 Task: Go to Program & Features. Select Whole Food Market. Add to cart Organic Turmeric Curcumin-2. Place order for Austin King, _x000D_
18839 W Narramore Rd_x000D_
Buckeye, Arizona(AZ), 85326, Cell Number (623) 386-9257
Action: Mouse moved to (22, 97)
Screenshot: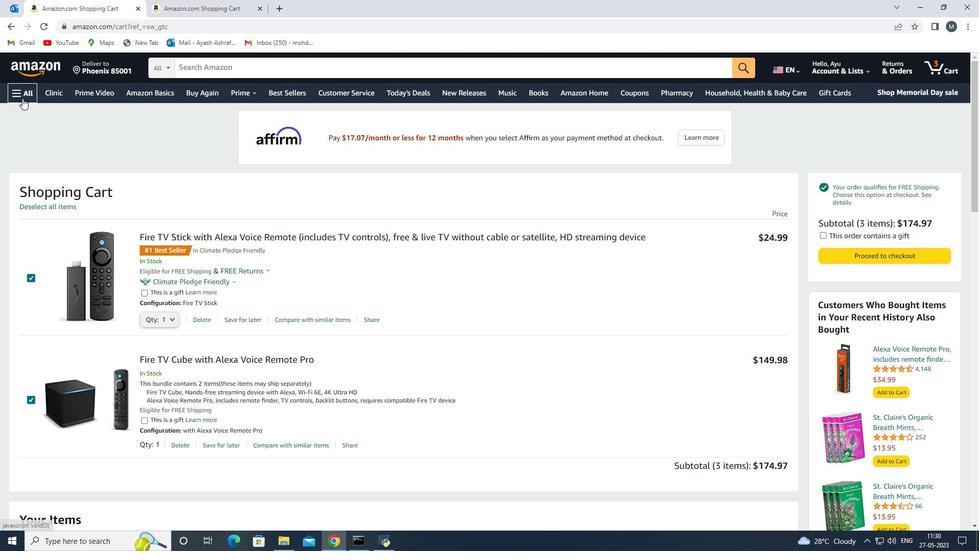 
Action: Mouse pressed left at (22, 97)
Screenshot: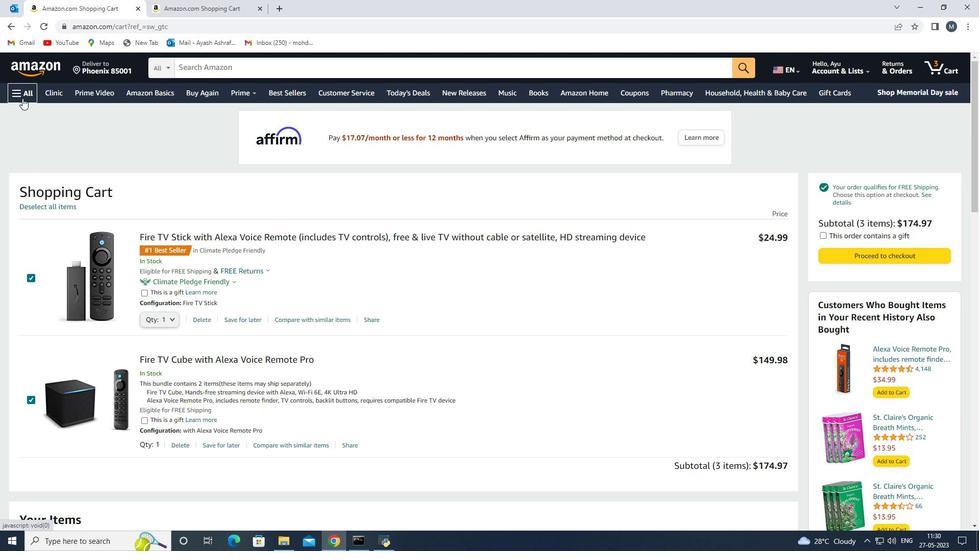 
Action: Mouse moved to (102, 358)
Screenshot: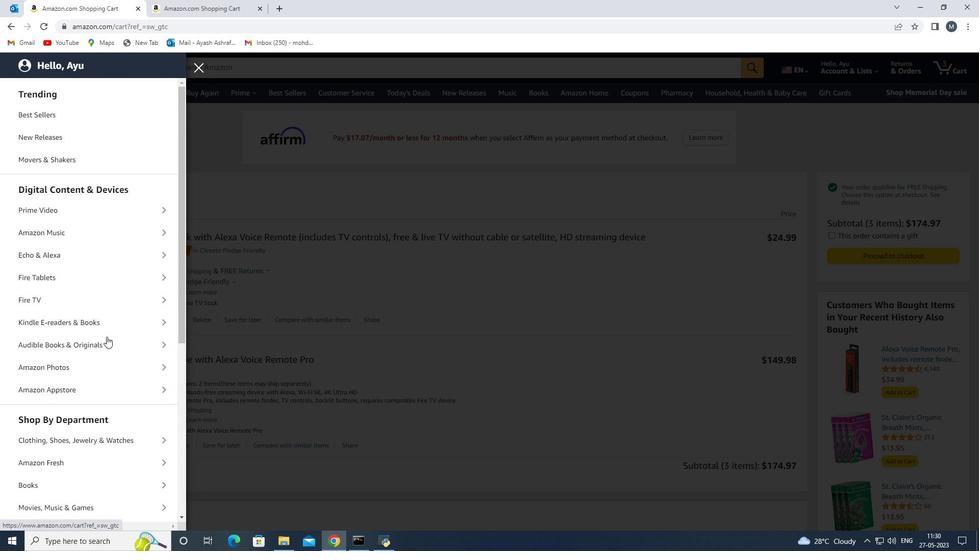 
Action: Mouse scrolled (102, 358) with delta (0, 0)
Screenshot: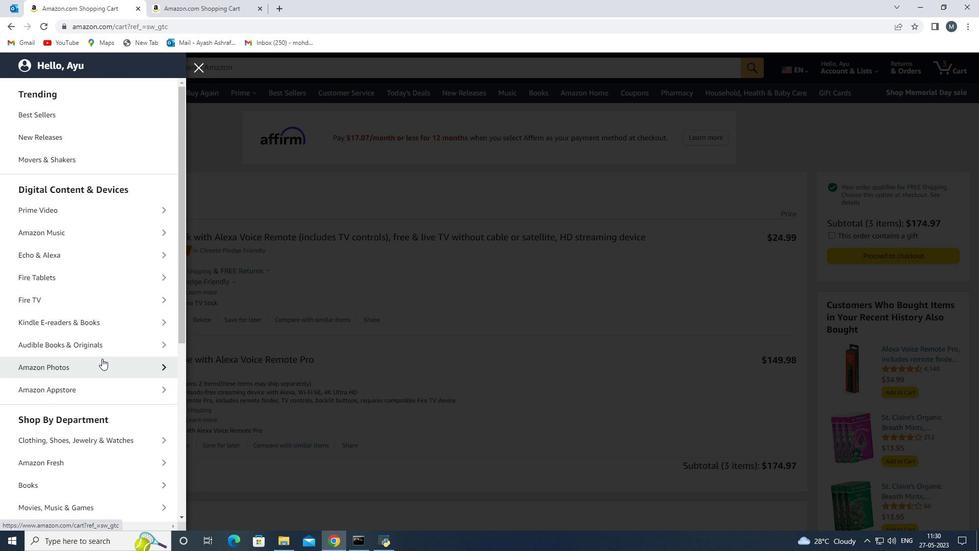 
Action: Mouse scrolled (102, 358) with delta (0, 0)
Screenshot: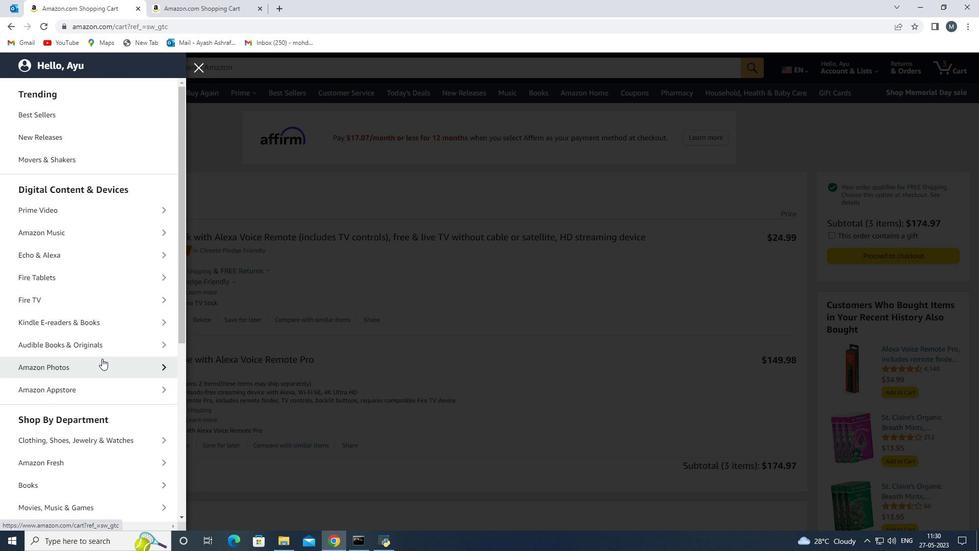 
Action: Mouse scrolled (102, 358) with delta (0, 0)
Screenshot: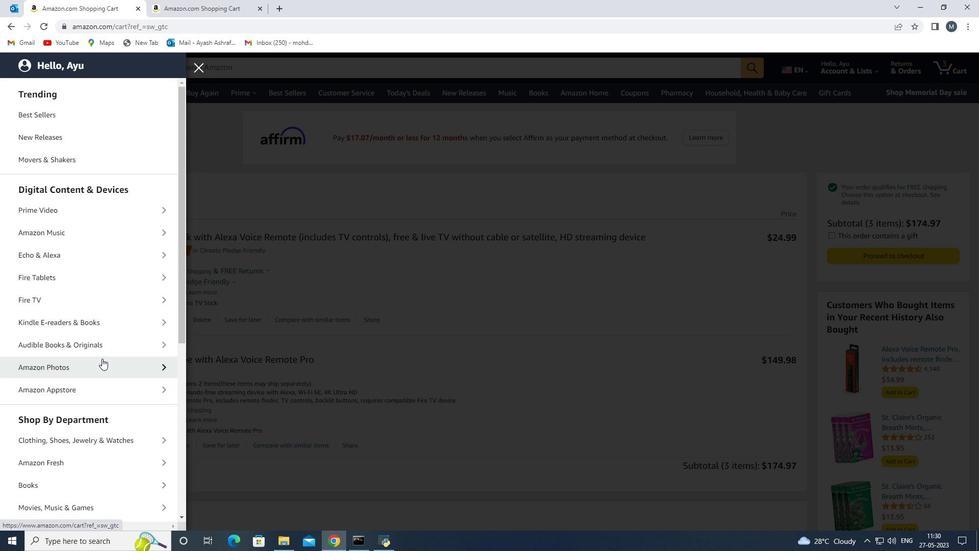 
Action: Mouse moved to (98, 354)
Screenshot: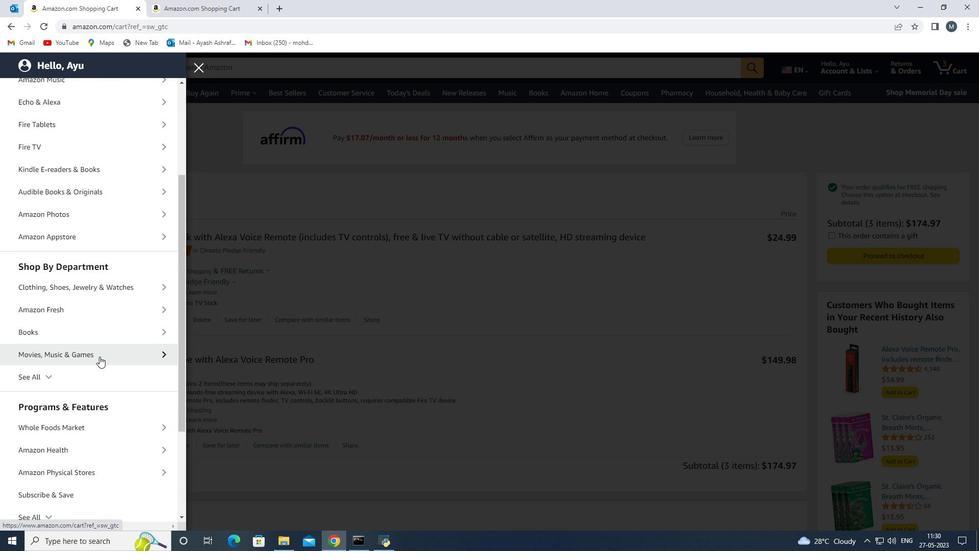 
Action: Mouse scrolled (98, 354) with delta (0, 0)
Screenshot: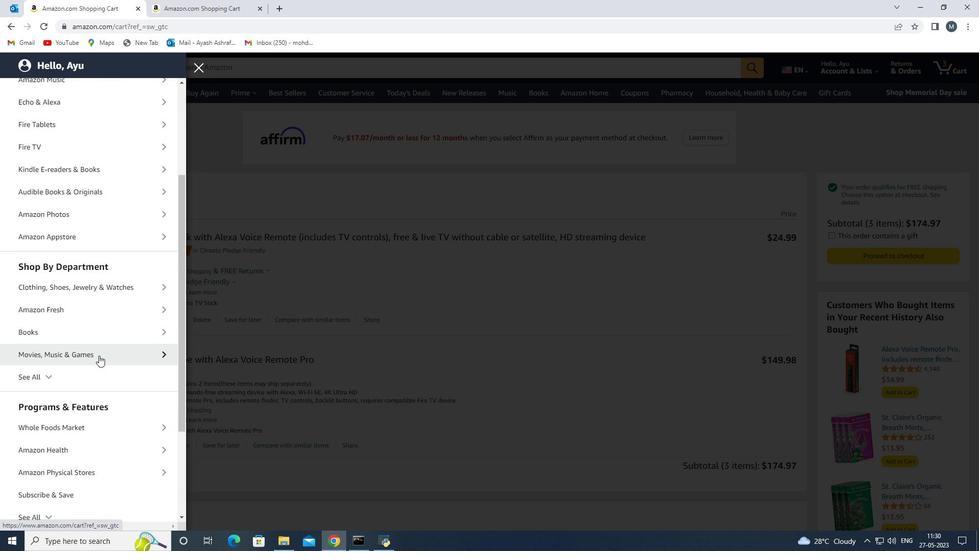 
Action: Mouse moved to (98, 354)
Screenshot: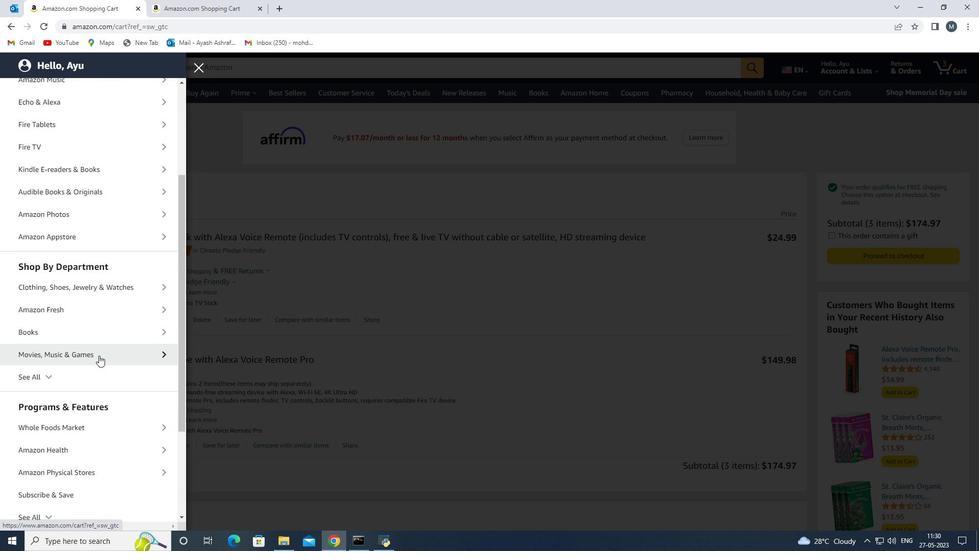 
Action: Mouse scrolled (98, 353) with delta (0, 0)
Screenshot: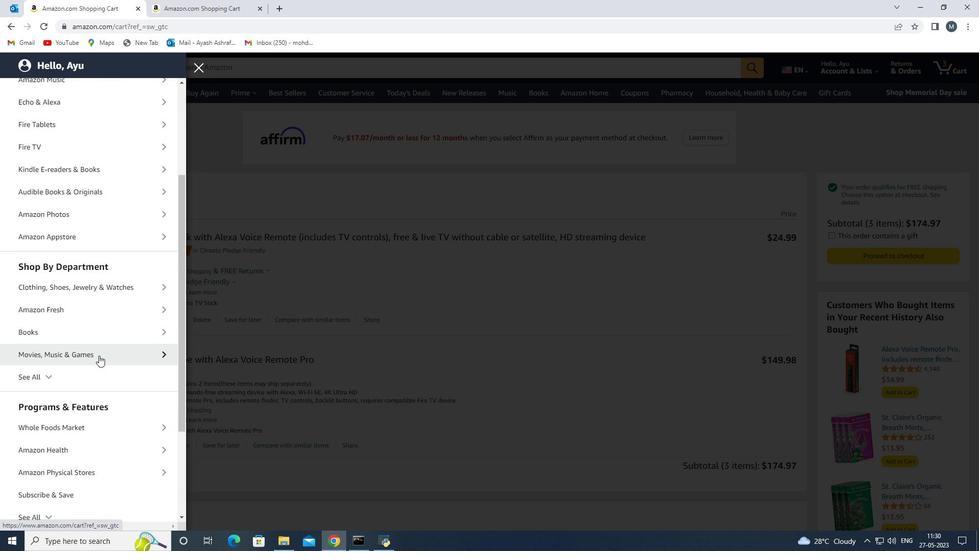 
Action: Mouse scrolled (98, 353) with delta (0, 0)
Screenshot: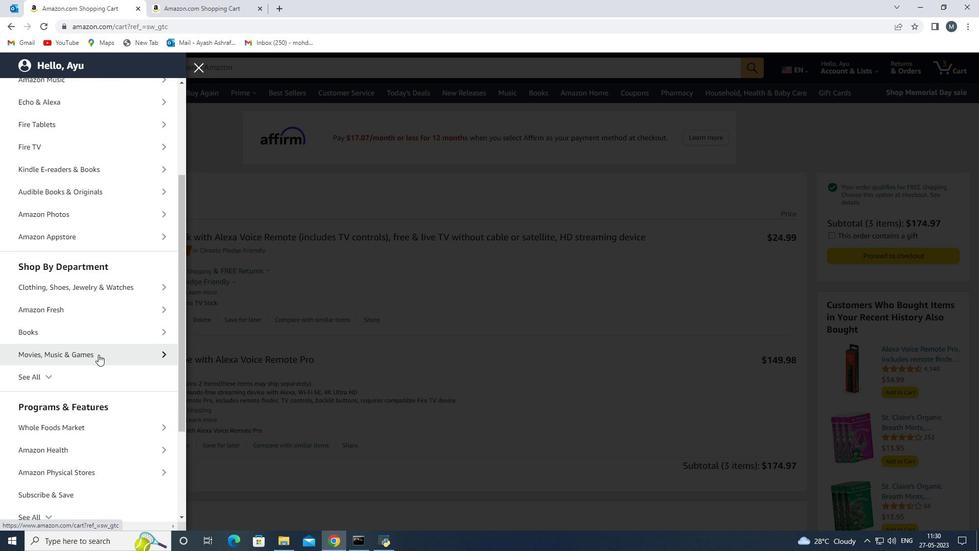 
Action: Mouse moved to (50, 383)
Screenshot: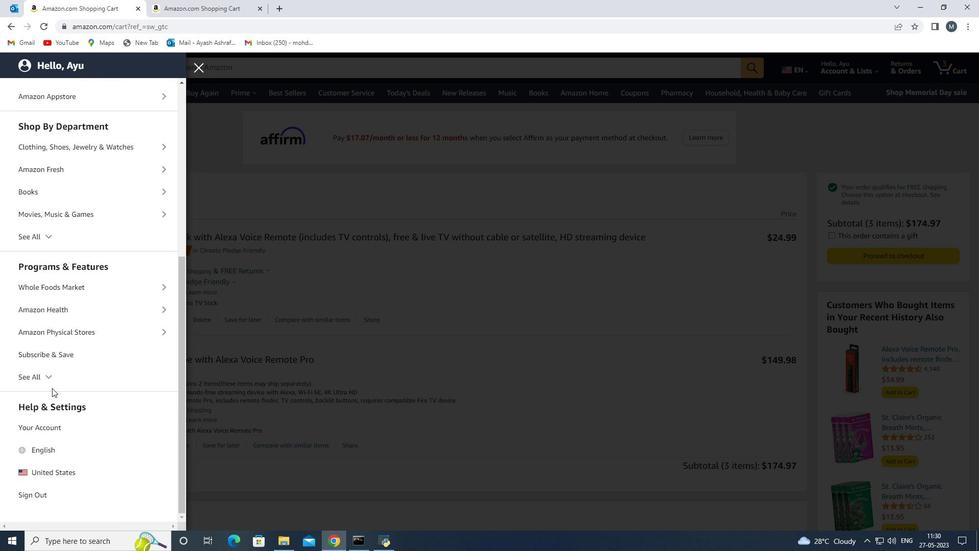 
Action: Mouse pressed left at (50, 383)
Screenshot: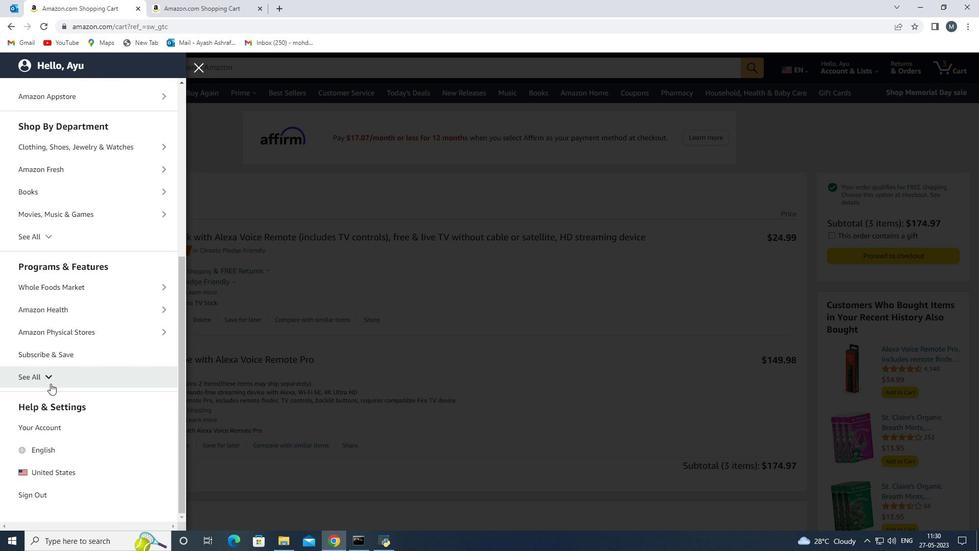 
Action: Mouse moved to (110, 347)
Screenshot: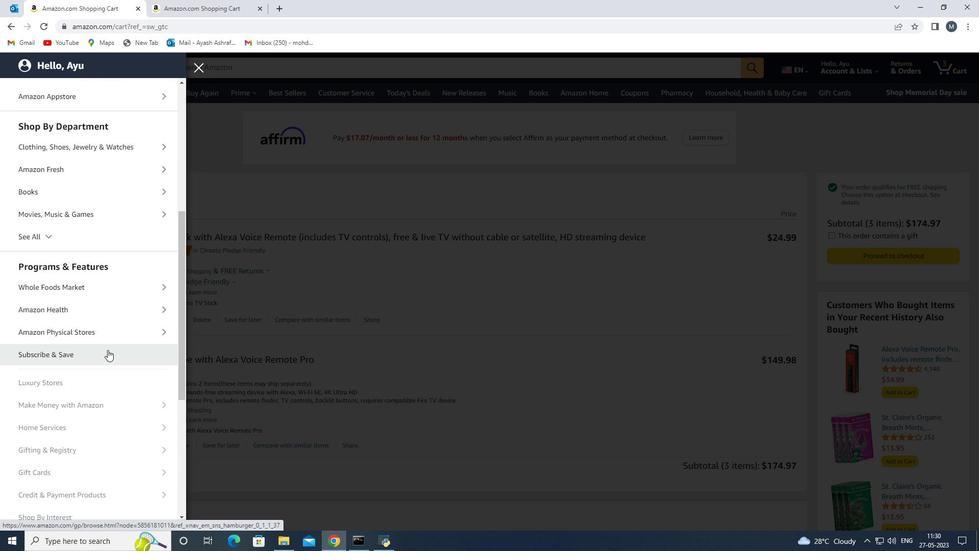 
Action: Mouse scrolled (110, 346) with delta (0, 0)
Screenshot: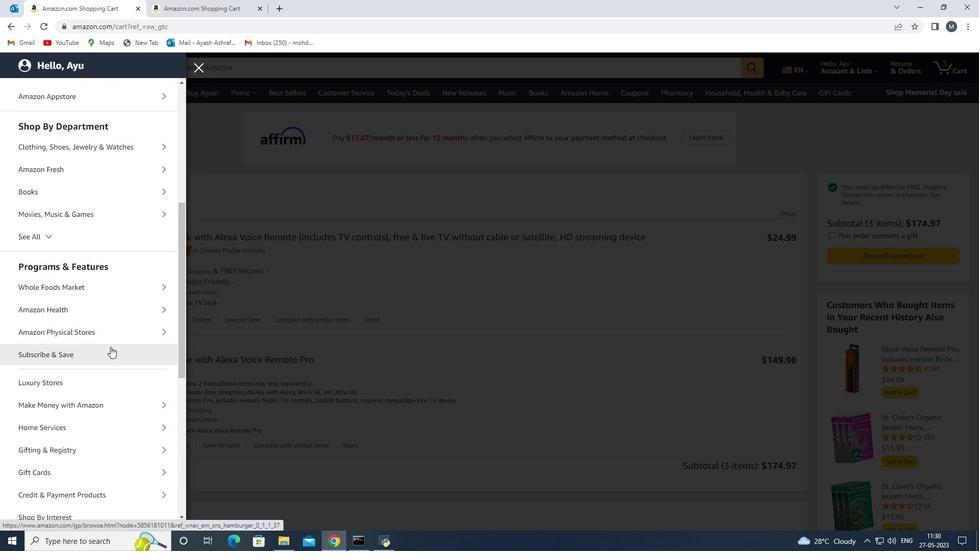 
Action: Mouse moved to (137, 240)
Screenshot: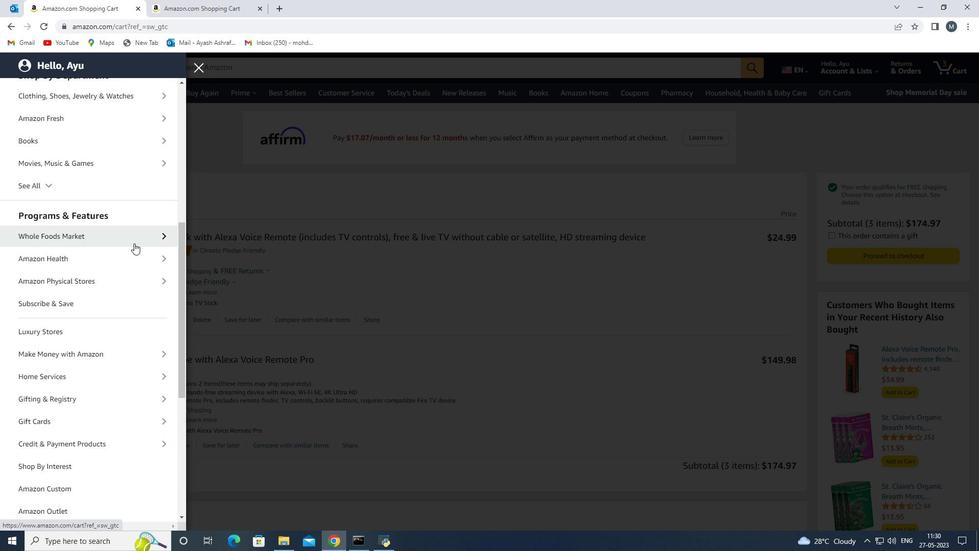 
Action: Mouse pressed left at (137, 240)
Screenshot: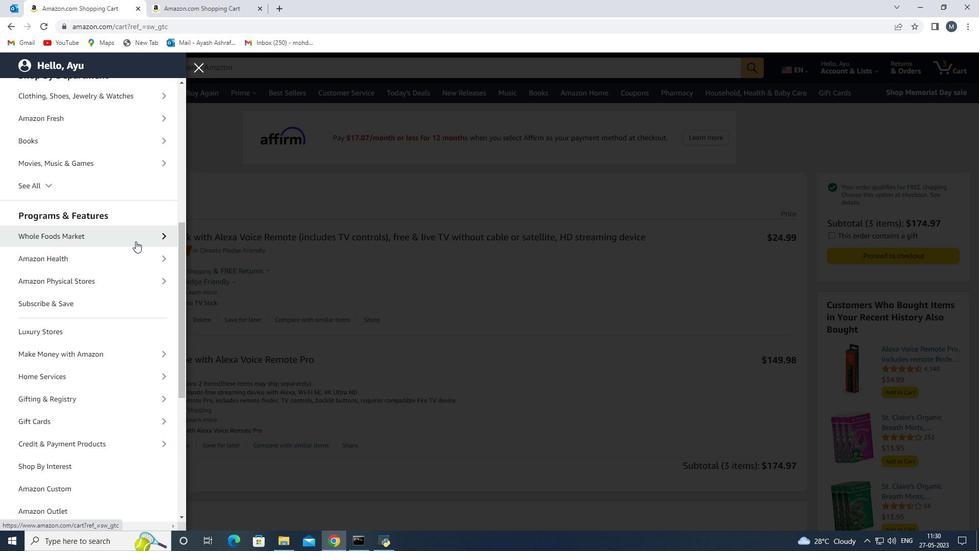 
Action: Mouse moved to (90, 142)
Screenshot: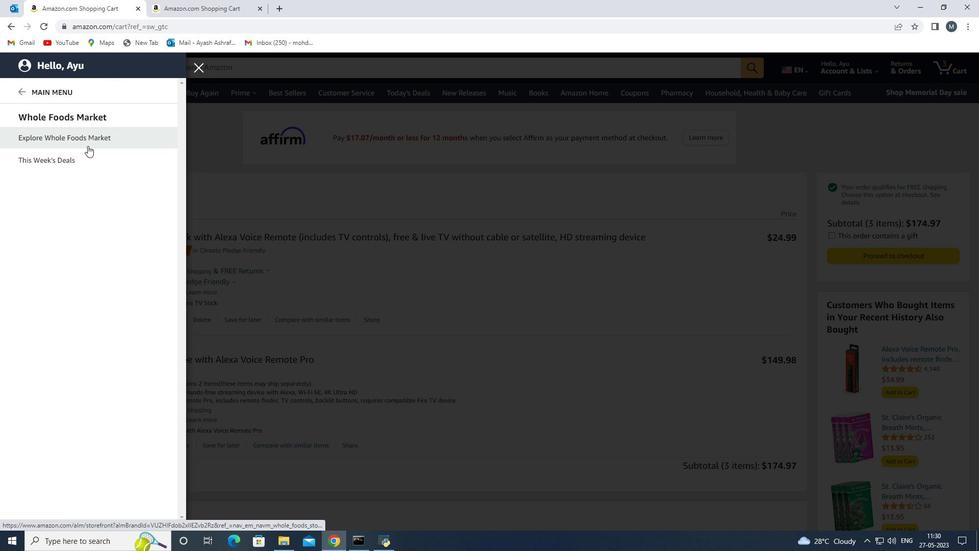 
Action: Mouse pressed left at (90, 142)
Screenshot: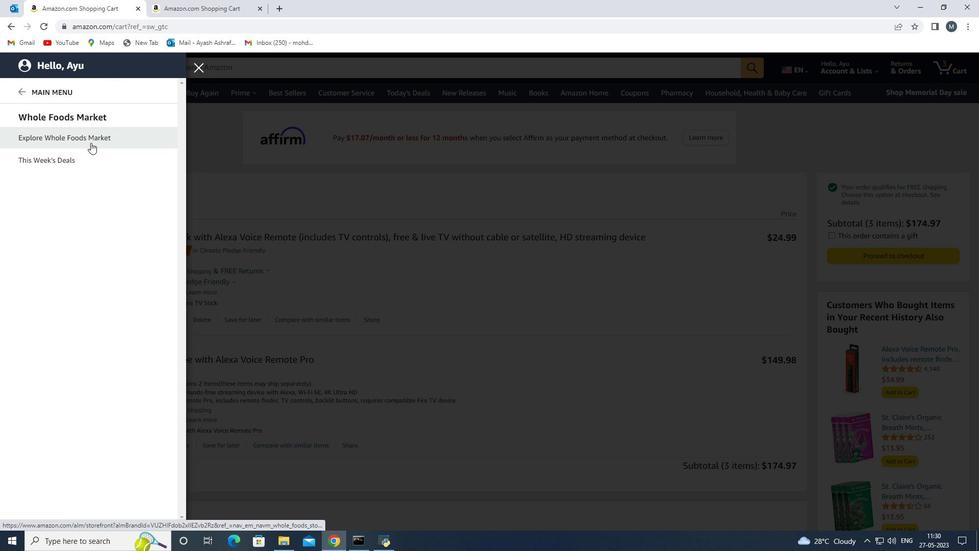 
Action: Mouse moved to (317, 67)
Screenshot: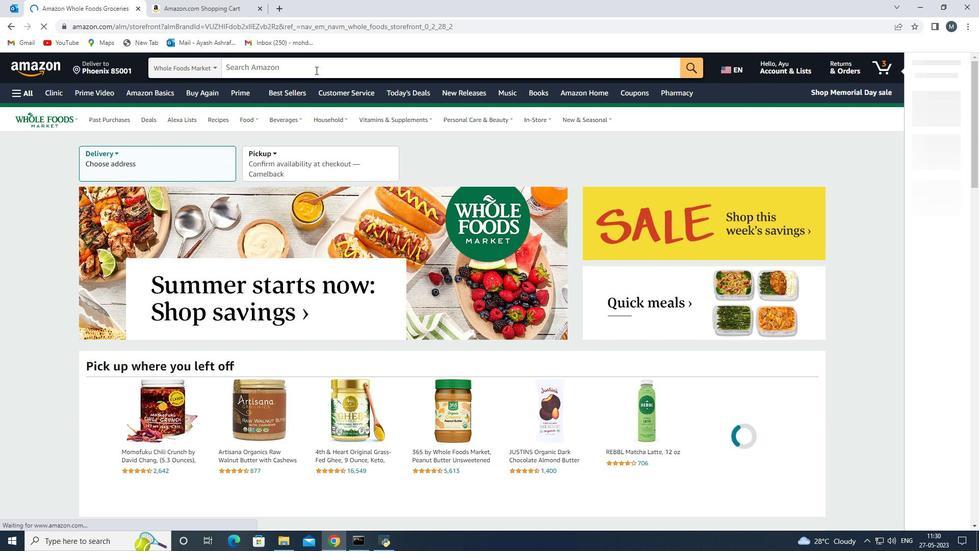 
Action: Mouse pressed left at (317, 67)
Screenshot: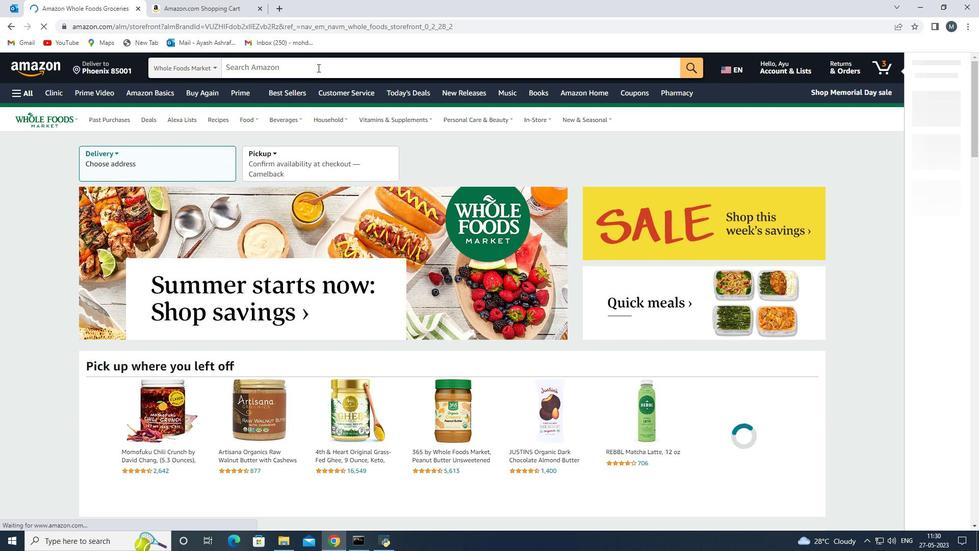 
Action: Key pressed <Key.shift>organic<Key.space><Key.shift>Turmeric<Key.space>curcumin
Screenshot: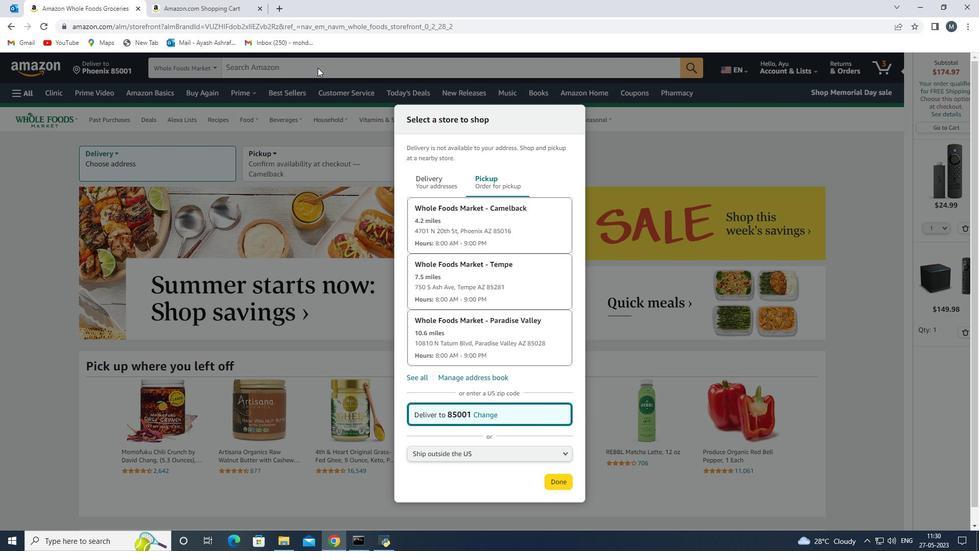 
Action: Mouse moved to (558, 484)
Screenshot: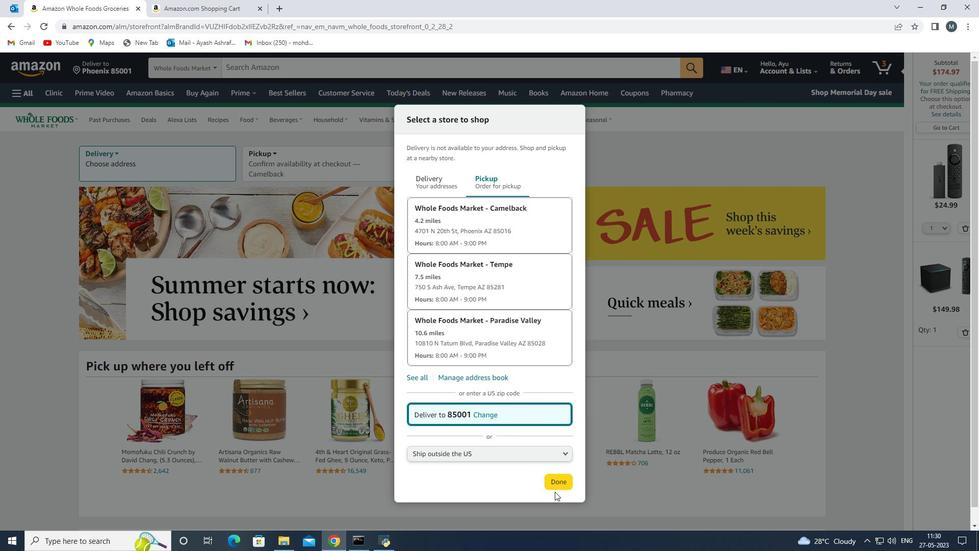 
Action: Mouse pressed left at (558, 484)
Screenshot: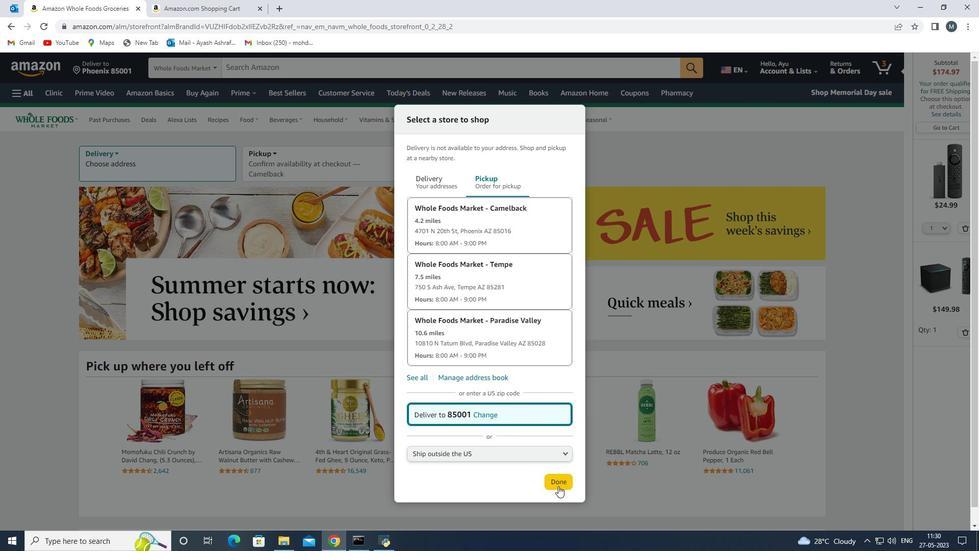 
Action: Mouse moved to (292, 67)
Screenshot: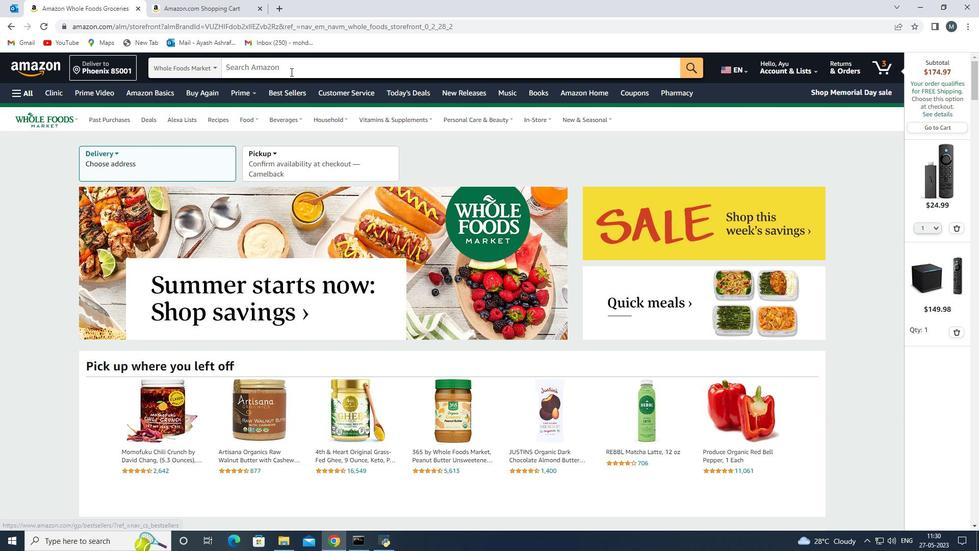 
Action: Mouse pressed left at (292, 67)
Screenshot: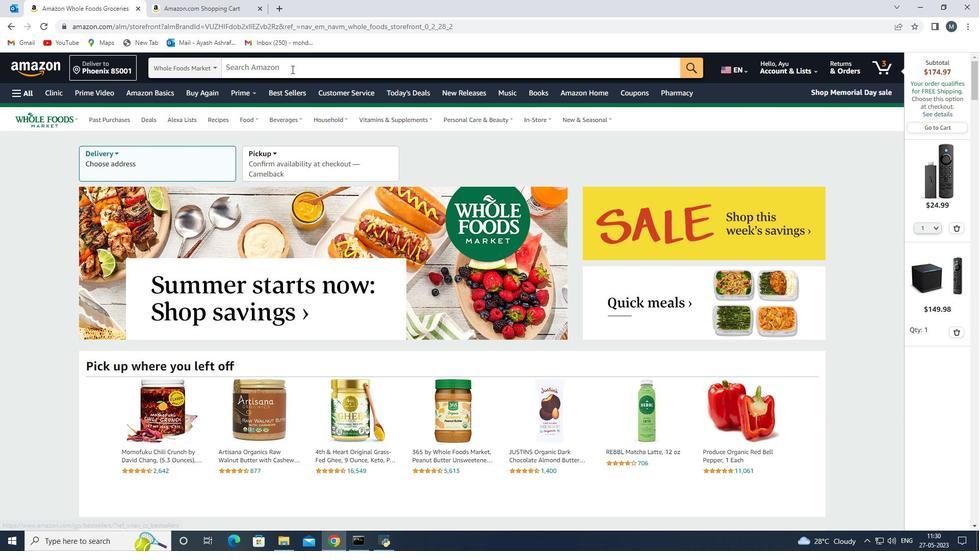 
Action: Key pressed <Key.shift>Turmeric<Key.space>curcumin
Screenshot: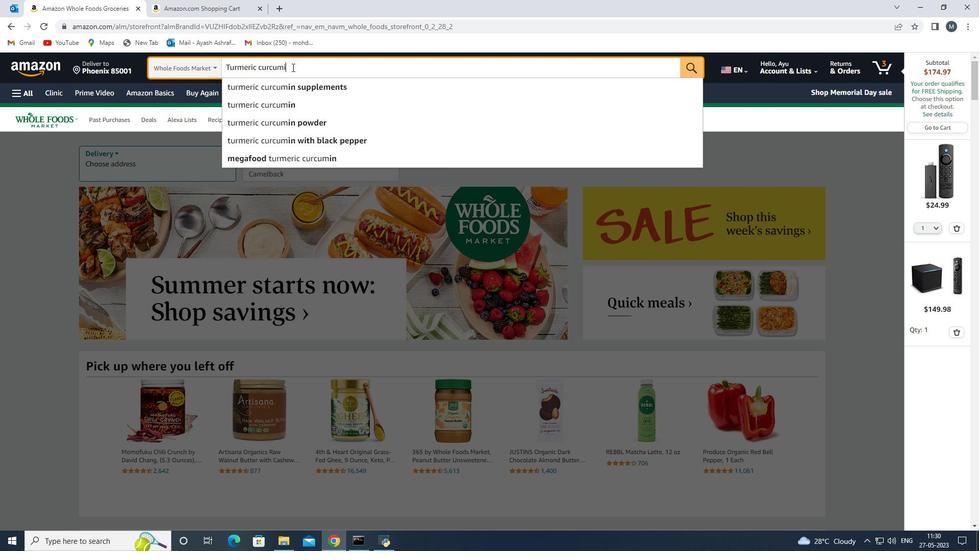 
Action: Mouse moved to (228, 66)
Screenshot: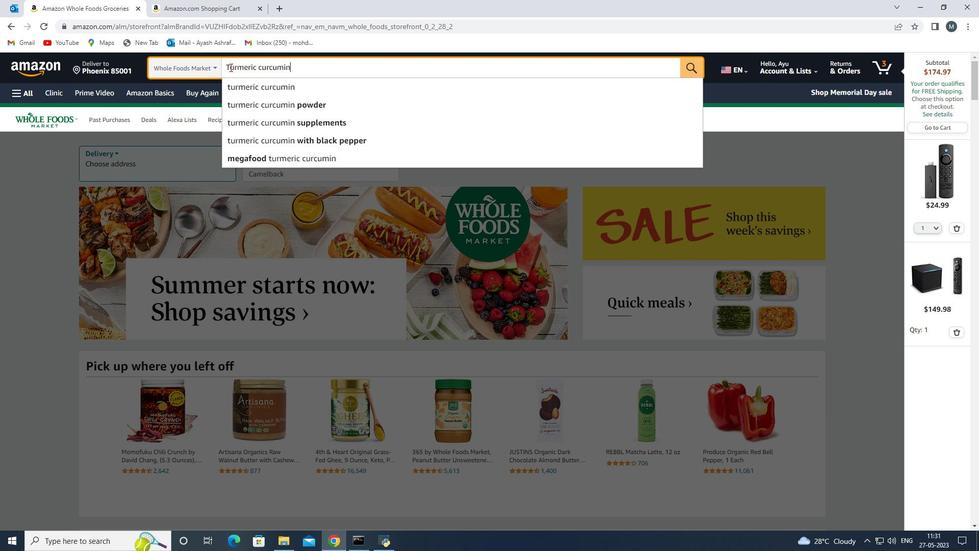 
Action: Mouse pressed left at (228, 66)
Screenshot: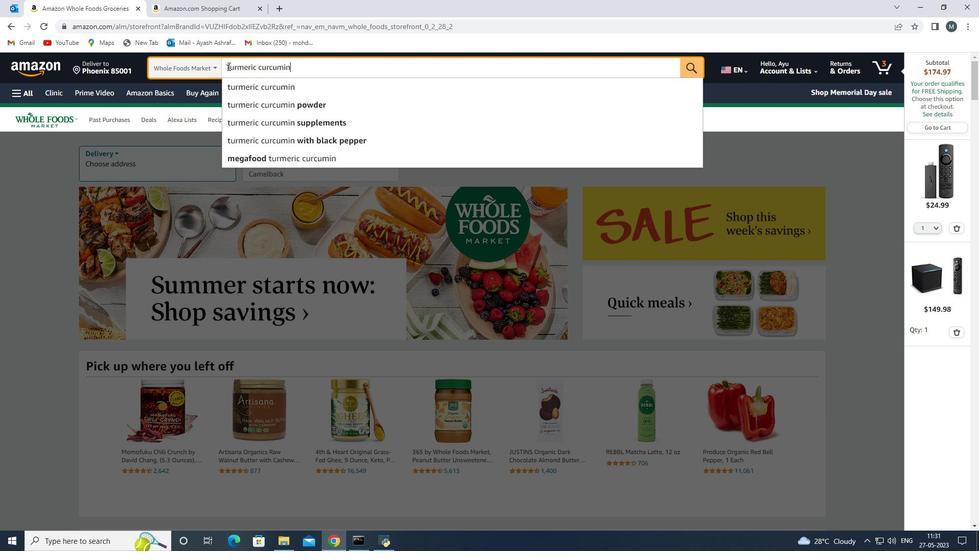 
Action: Mouse moved to (238, 67)
Screenshot: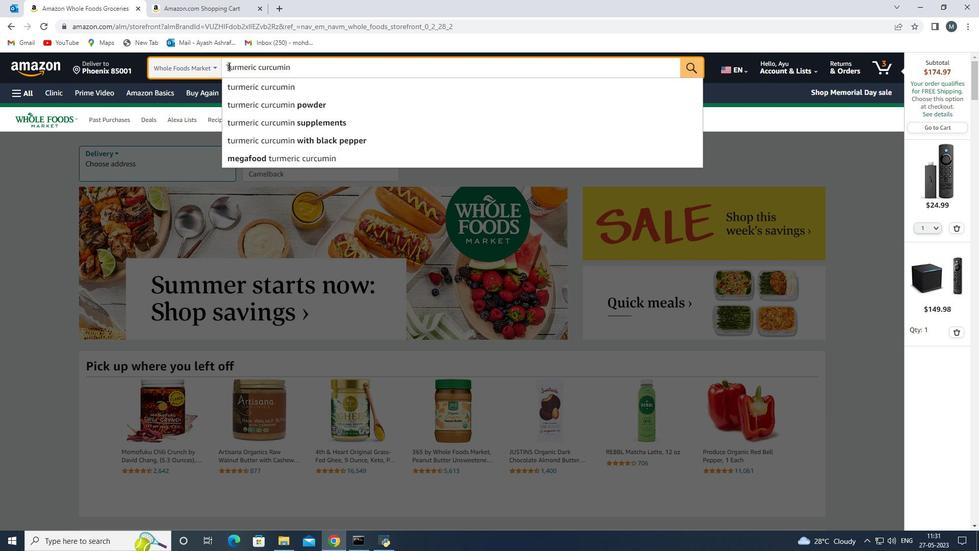
Action: Key pressed <Key.left>organic<Key.space><Key.enter>
Screenshot: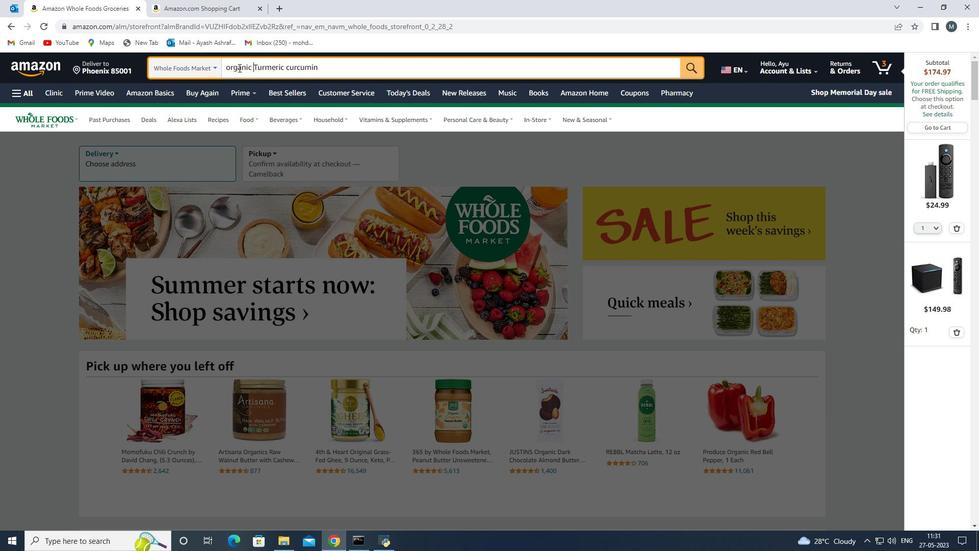 
Action: Mouse moved to (327, 251)
Screenshot: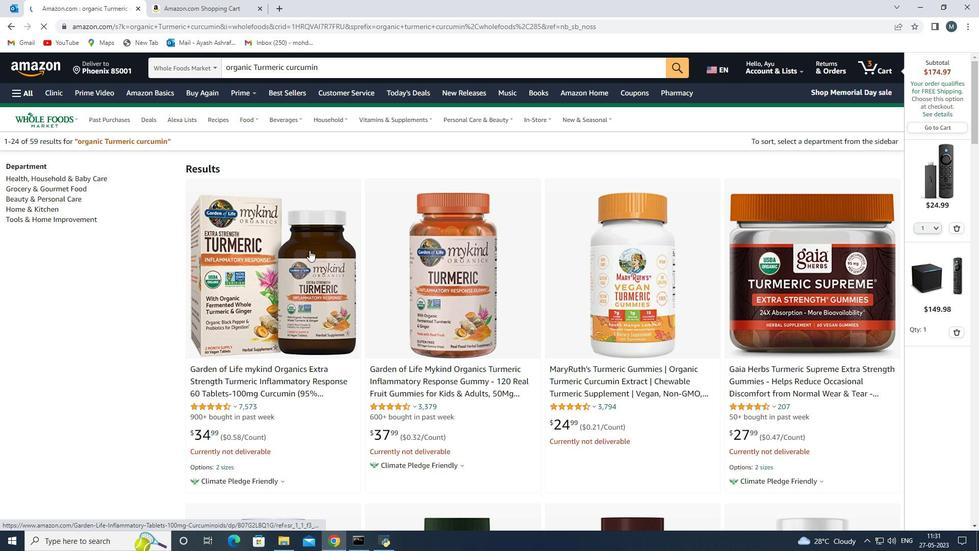 
Action: Mouse scrolled (327, 251) with delta (0, 0)
Screenshot: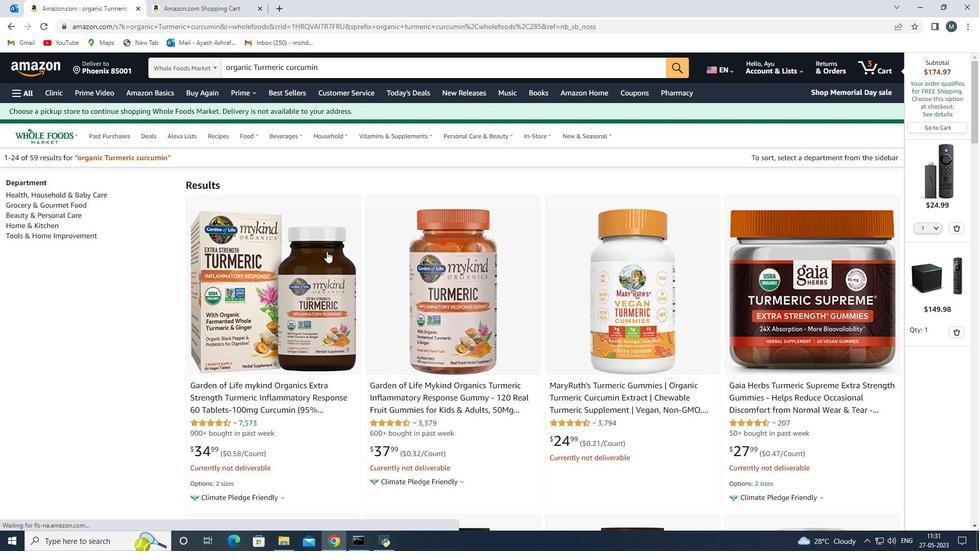 
Action: Mouse scrolled (327, 251) with delta (0, 0)
Screenshot: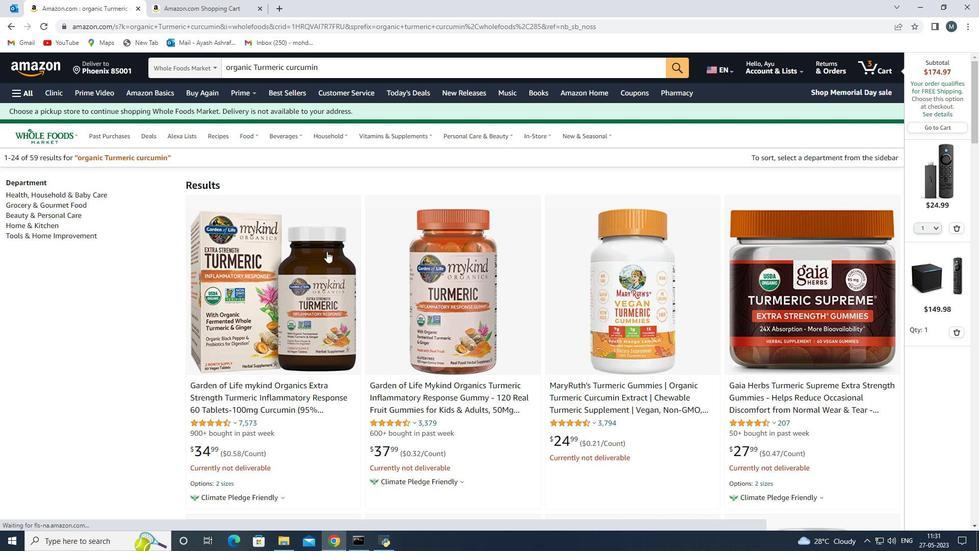
Action: Mouse moved to (303, 234)
Screenshot: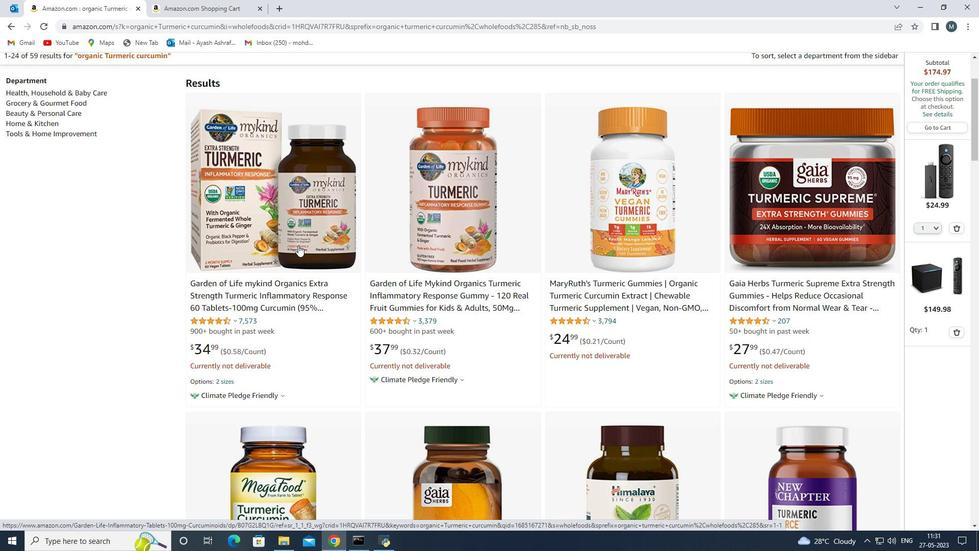 
Action: Mouse pressed left at (303, 234)
Screenshot: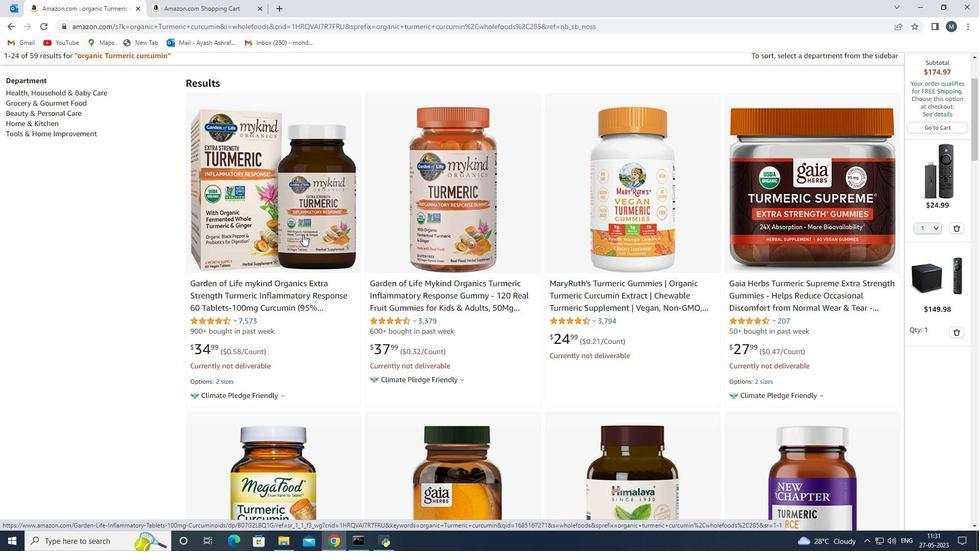 
Action: Mouse moved to (428, 320)
Screenshot: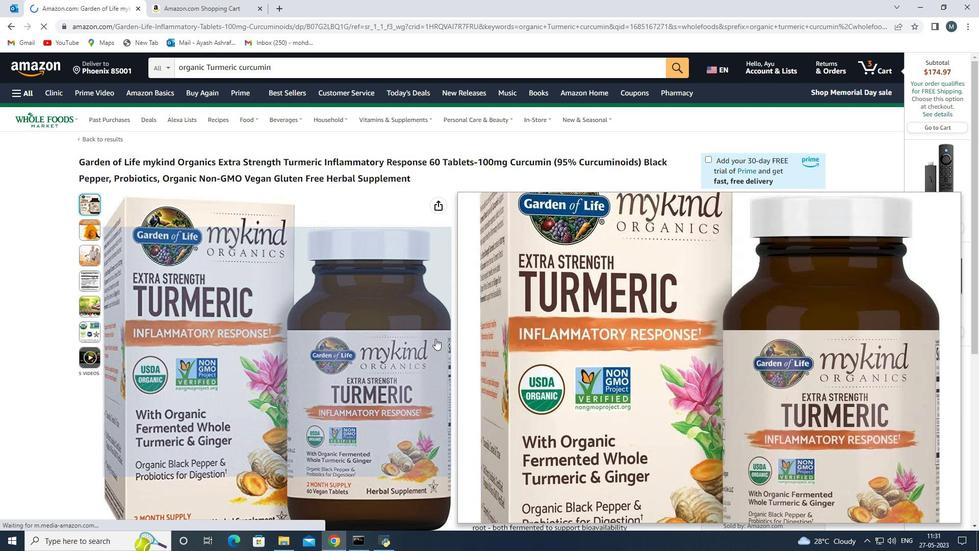 
Action: Mouse scrolled (428, 320) with delta (0, 0)
Screenshot: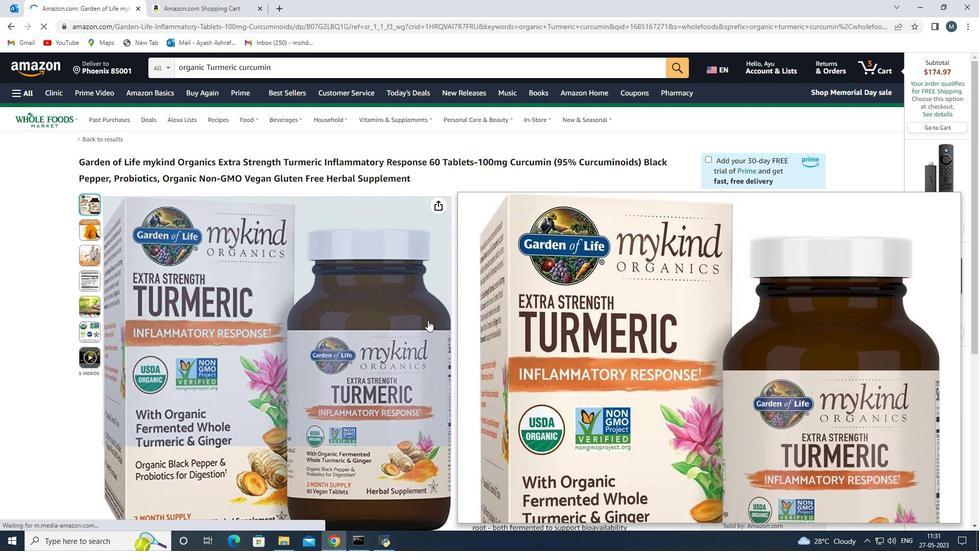 
Action: Mouse moved to (296, 279)
Screenshot: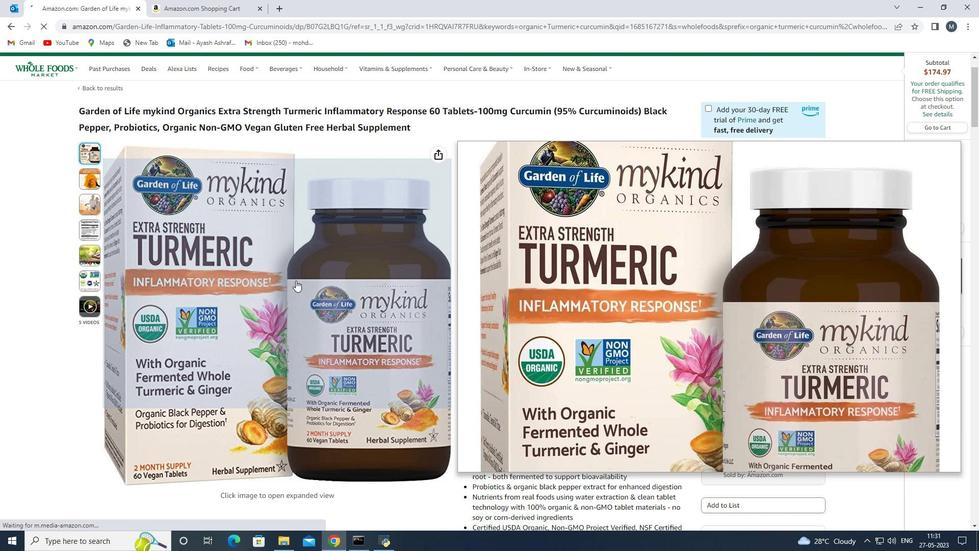 
Action: Mouse scrolled (296, 278) with delta (0, 0)
Screenshot: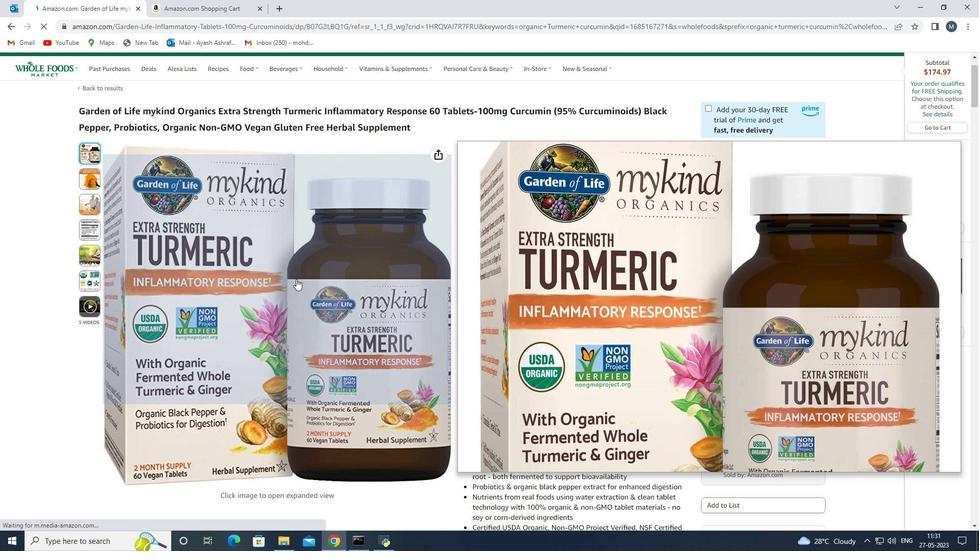 
Action: Mouse moved to (459, 286)
Screenshot: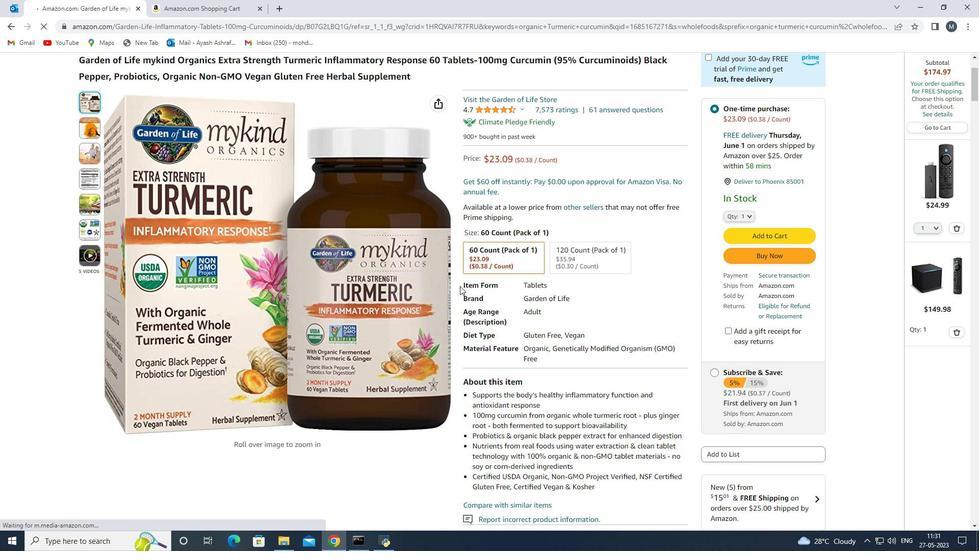 
Action: Mouse scrolled (459, 286) with delta (0, 0)
Screenshot: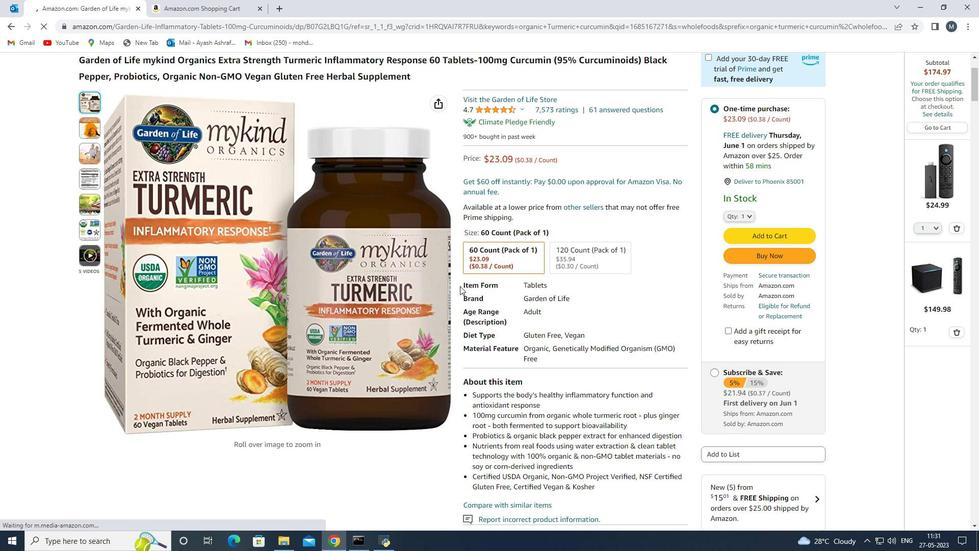 
Action: Mouse moved to (459, 286)
Screenshot: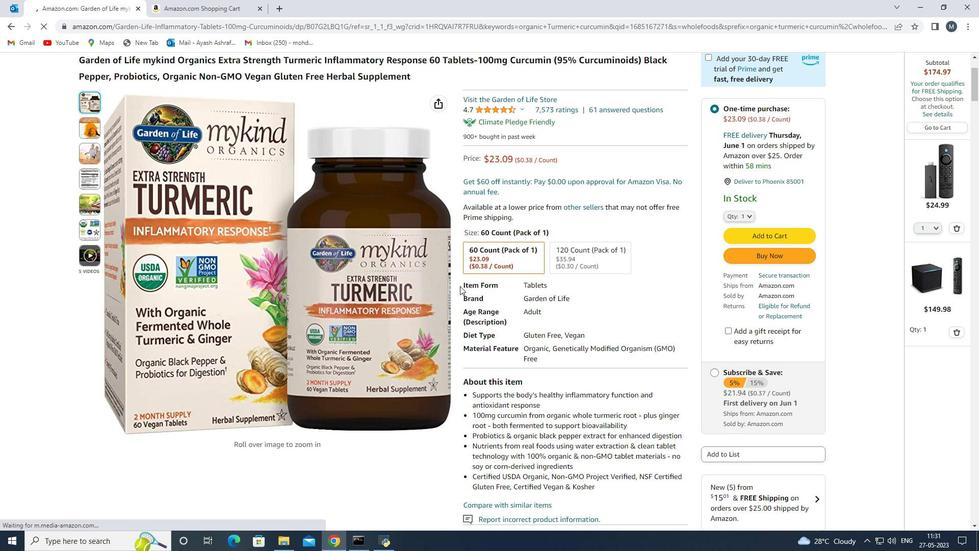 
Action: Mouse scrolled (459, 286) with delta (0, 0)
Screenshot: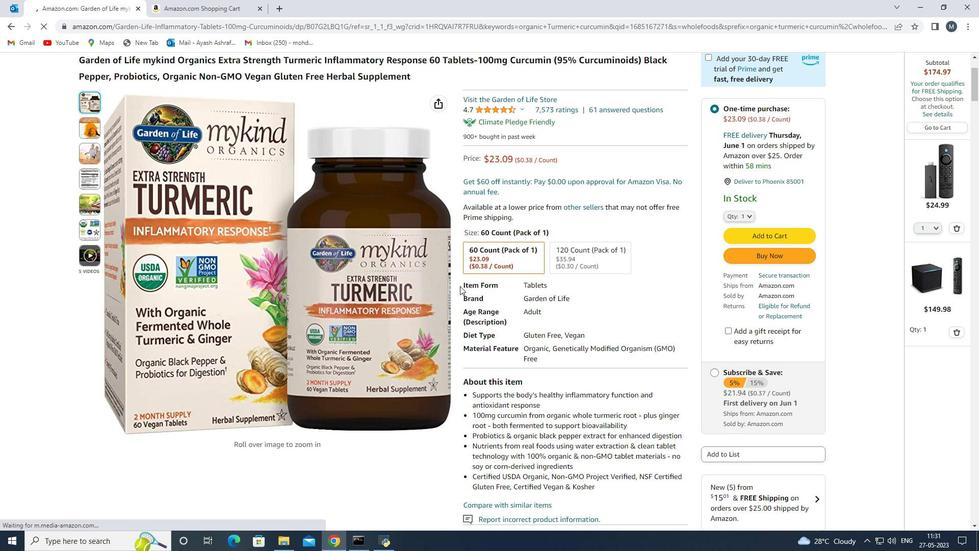 
Action: Mouse scrolled (459, 286) with delta (0, 0)
Screenshot: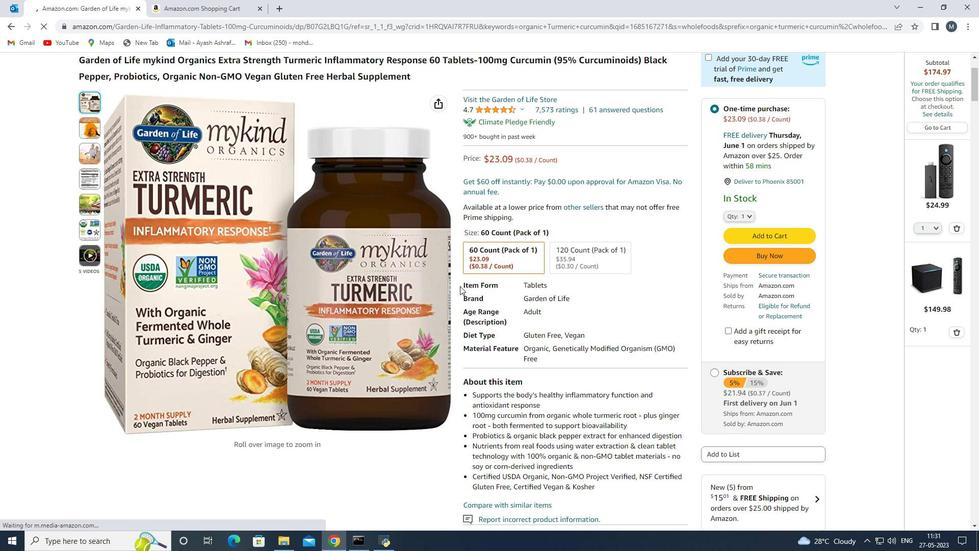
Action: Mouse scrolled (459, 286) with delta (0, 0)
Screenshot: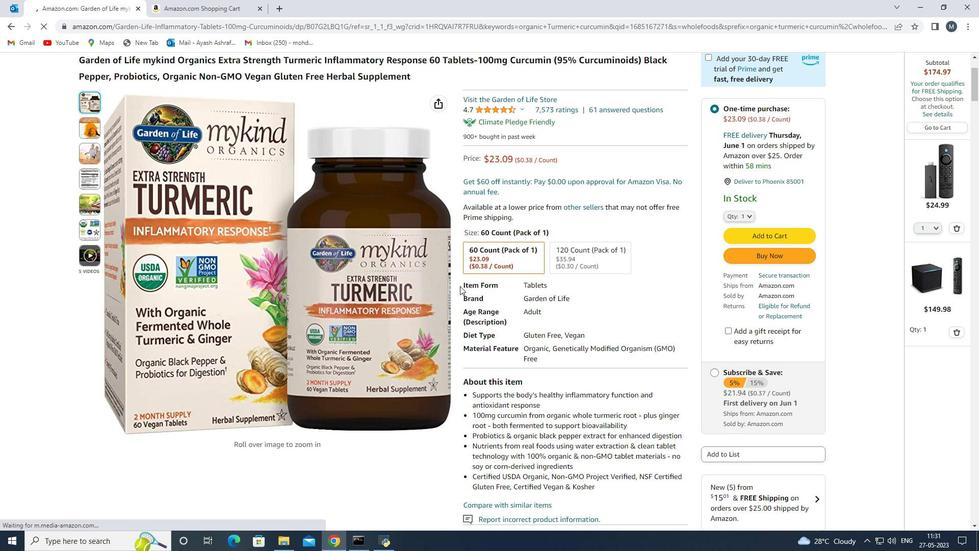 
Action: Mouse moved to (458, 283)
Screenshot: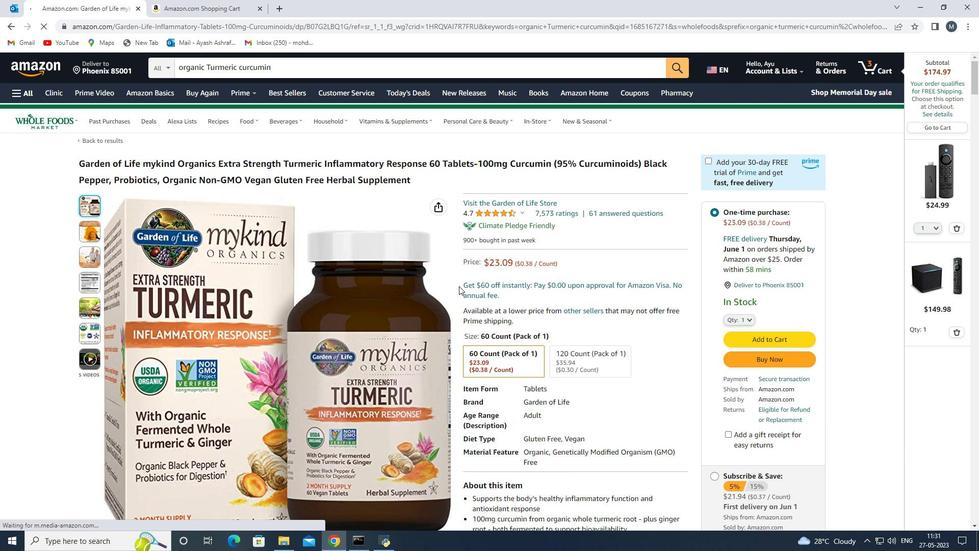 
Action: Mouse scrolled (458, 283) with delta (0, 0)
Screenshot: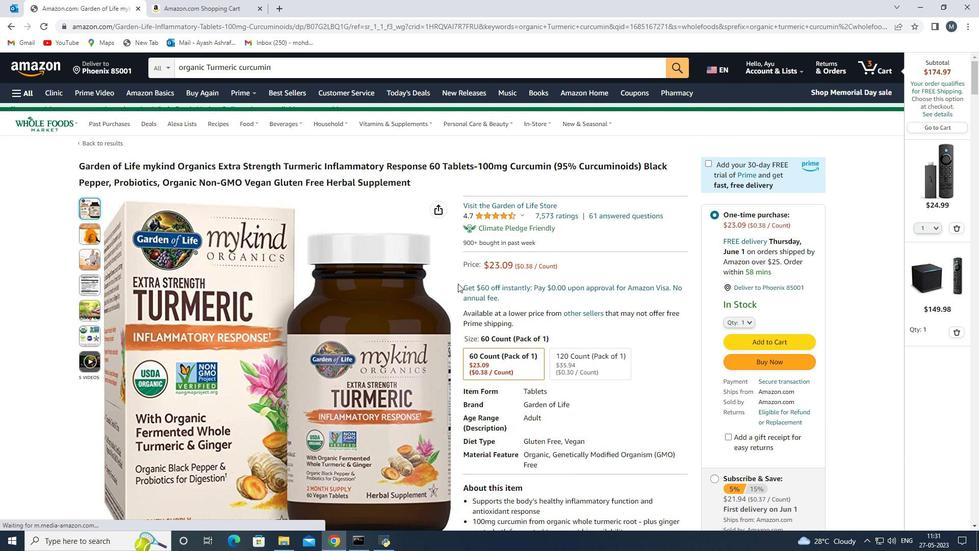 
Action: Mouse scrolled (458, 283) with delta (0, 0)
Screenshot: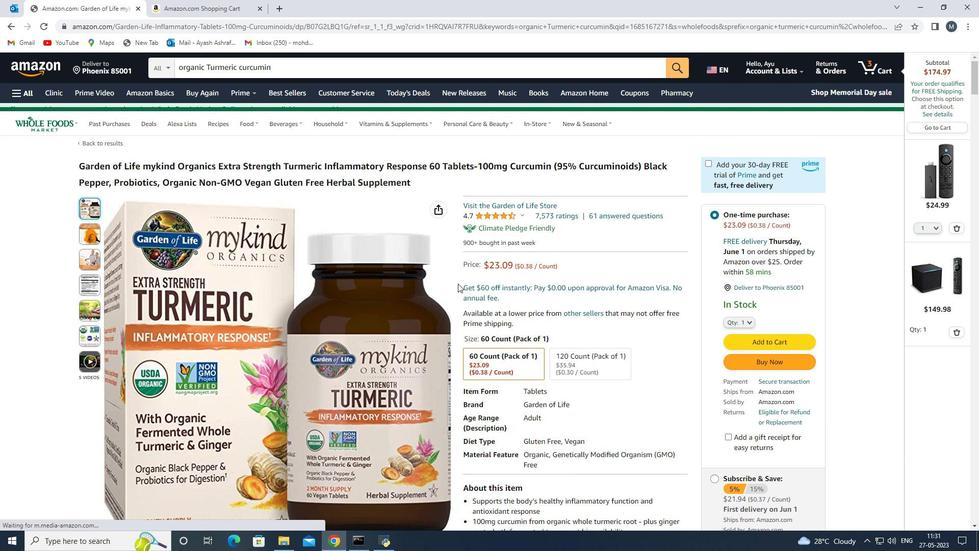 
Action: Mouse moved to (681, 300)
Screenshot: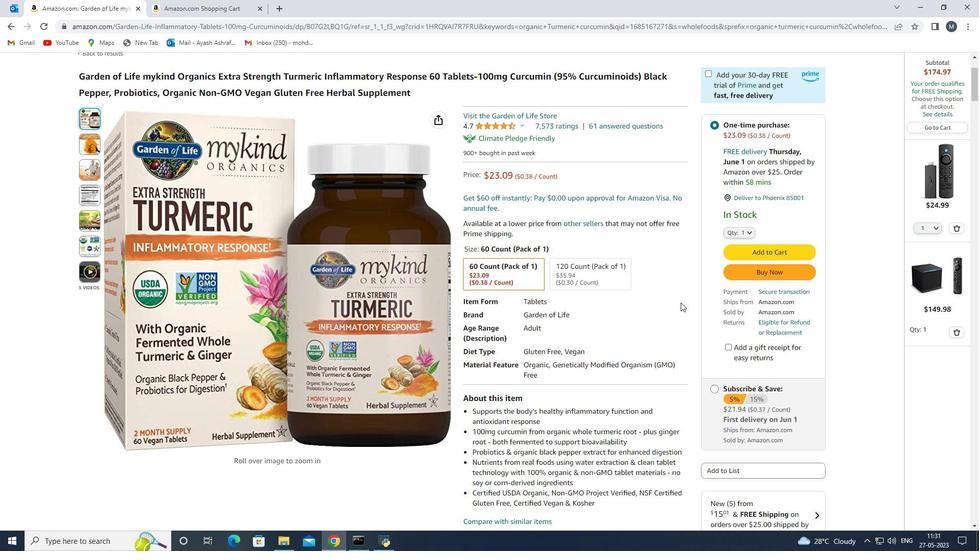 
Action: Mouse scrolled (681, 299) with delta (0, 0)
Screenshot: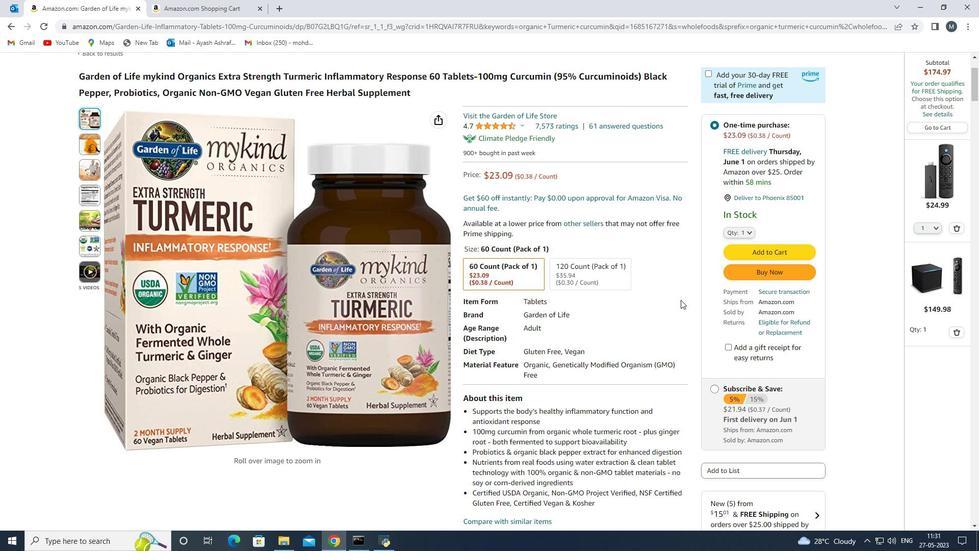 
Action: Mouse moved to (633, 249)
Screenshot: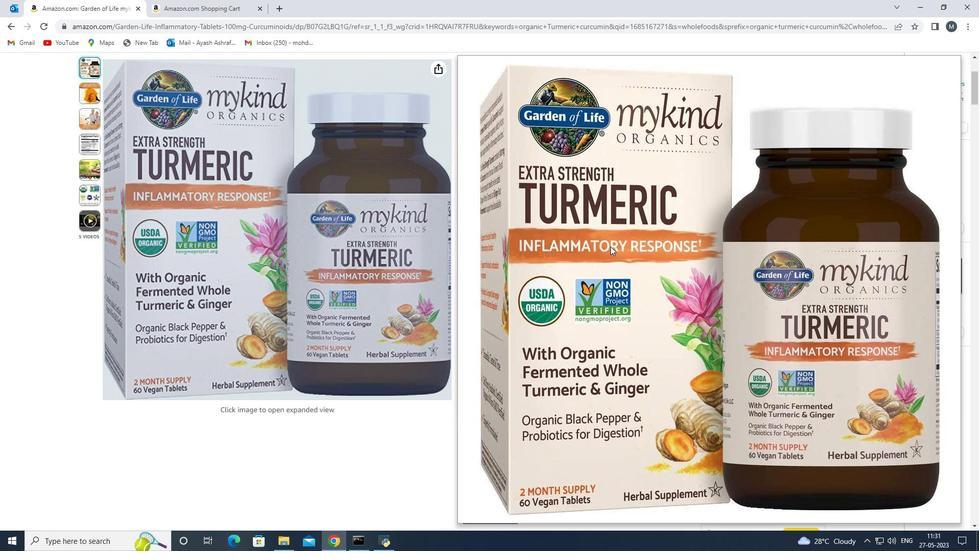 
Action: Mouse scrolled (633, 248) with delta (0, 0)
Screenshot: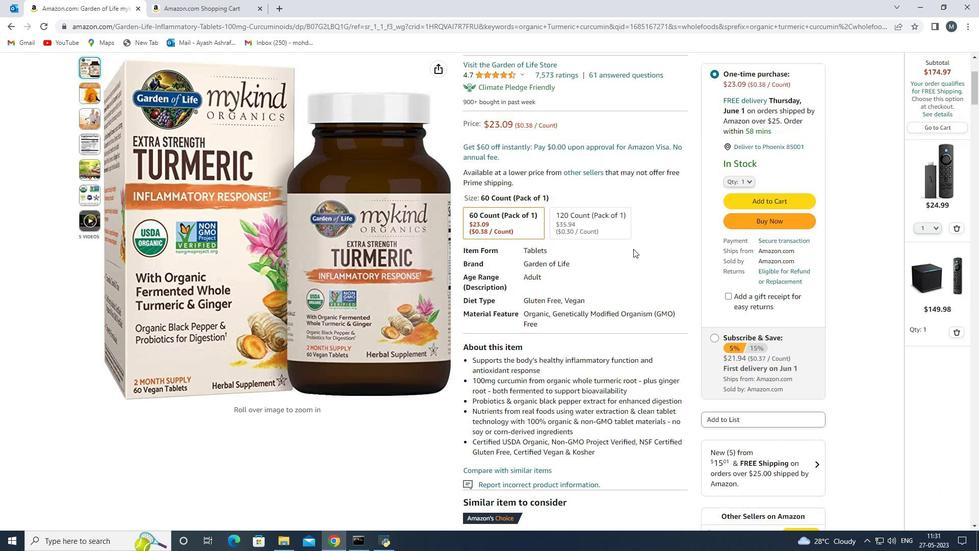 
Action: Mouse moved to (593, 318)
Screenshot: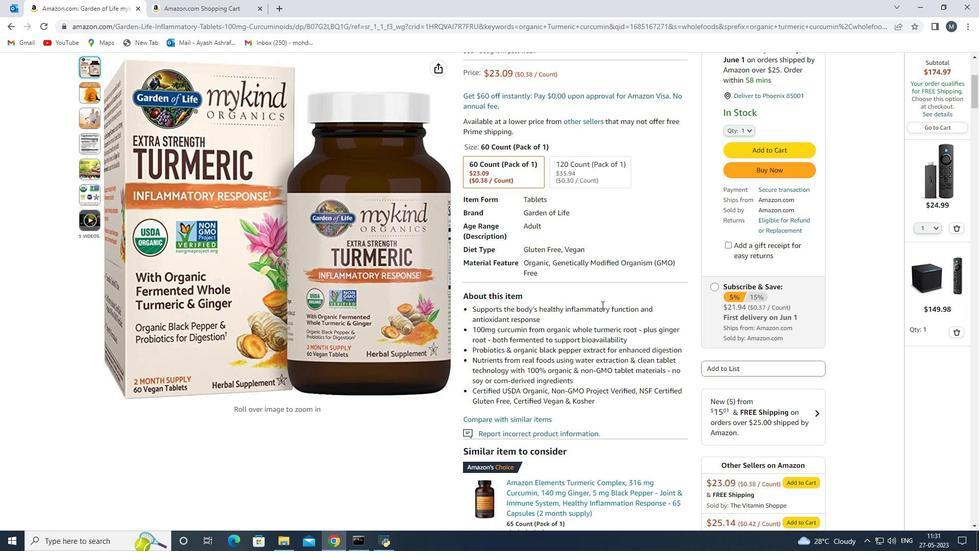 
Action: Mouse scrolled (593, 319) with delta (0, 0)
Screenshot: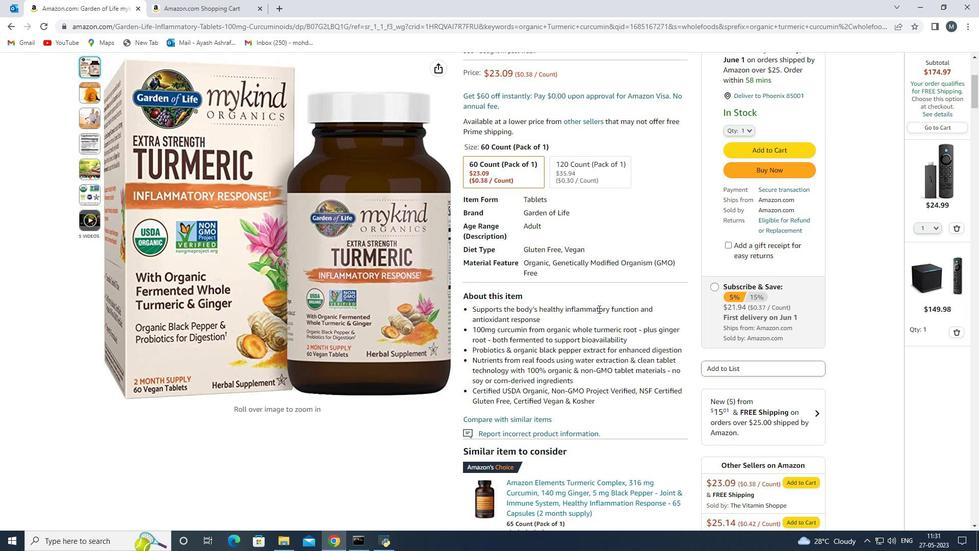 
Action: Mouse scrolled (593, 319) with delta (0, 0)
Screenshot: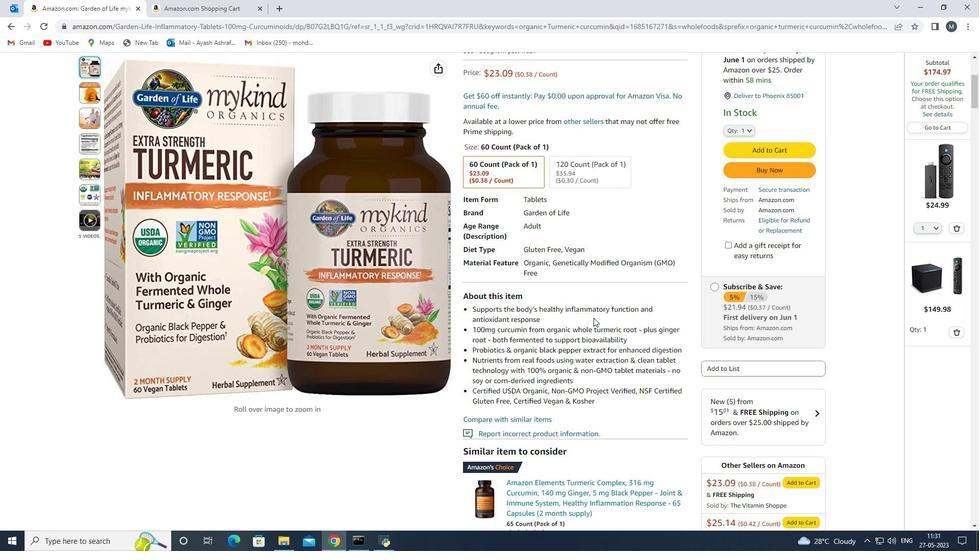 
Action: Mouse scrolled (593, 319) with delta (0, 0)
Screenshot: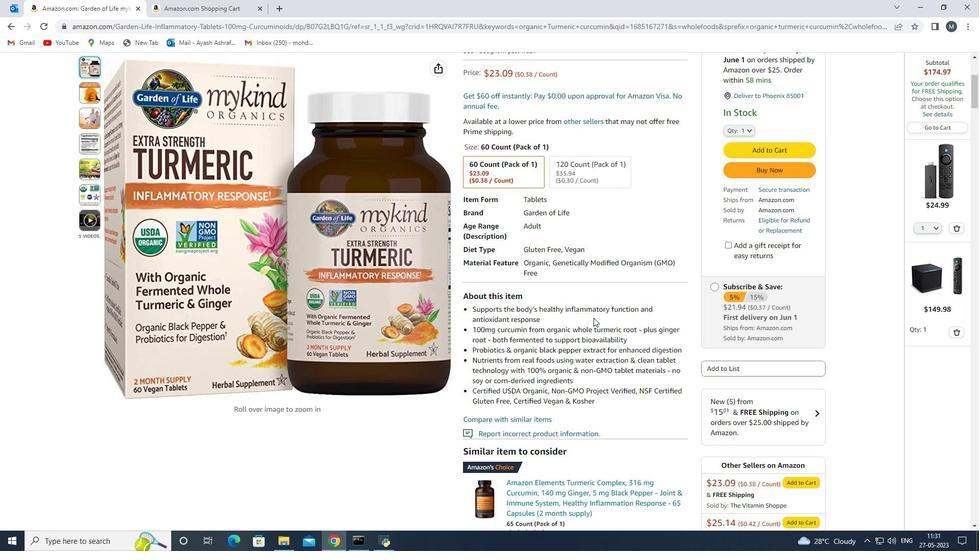 
Action: Mouse scrolled (593, 319) with delta (0, 0)
Screenshot: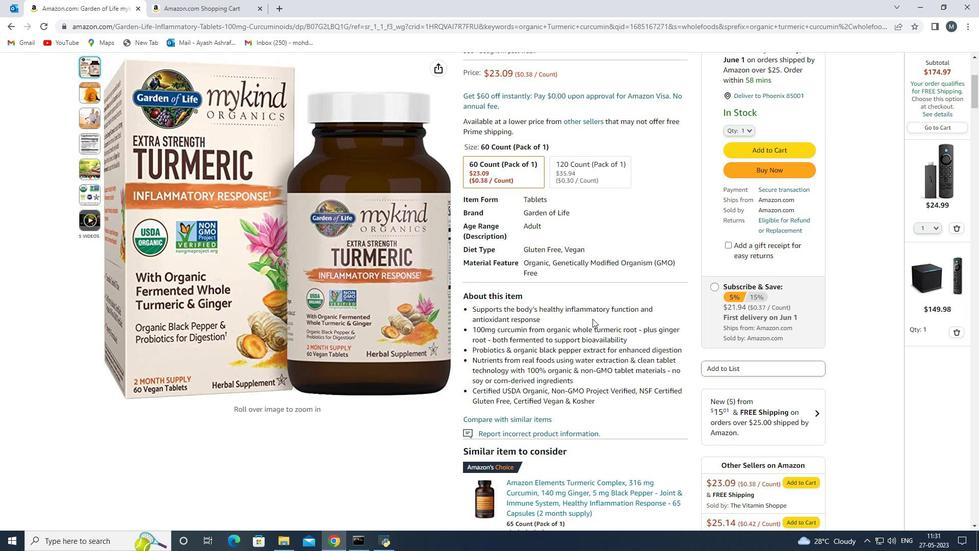
Action: Mouse moved to (588, 316)
Screenshot: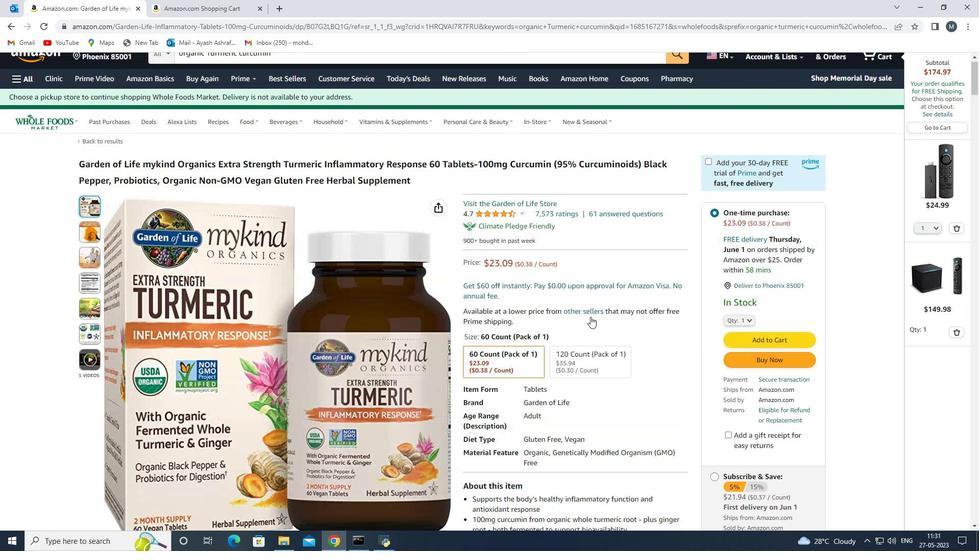 
Action: Mouse scrolled (588, 317) with delta (0, 0)
Screenshot: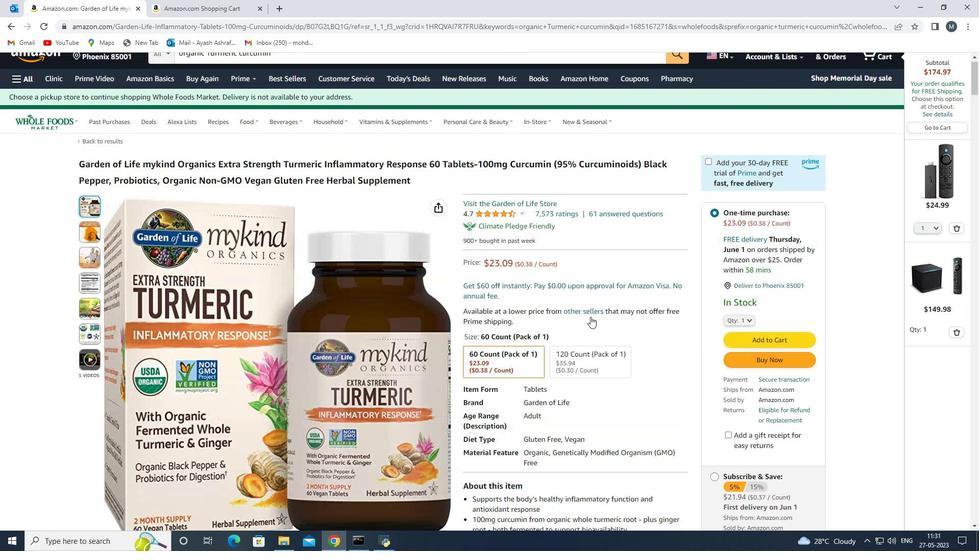 
Action: Mouse moved to (639, 309)
Screenshot: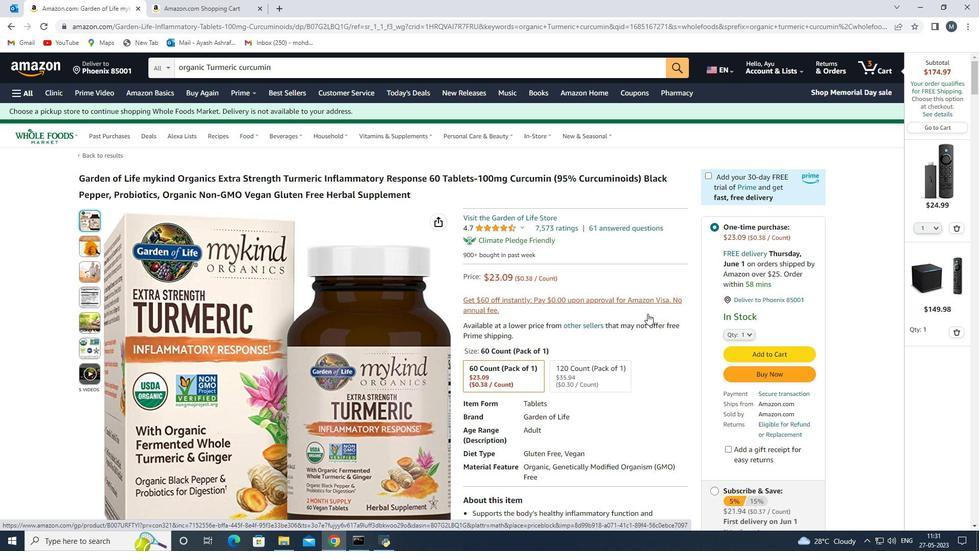 
Action: Mouse scrolled (639, 309) with delta (0, 0)
Screenshot: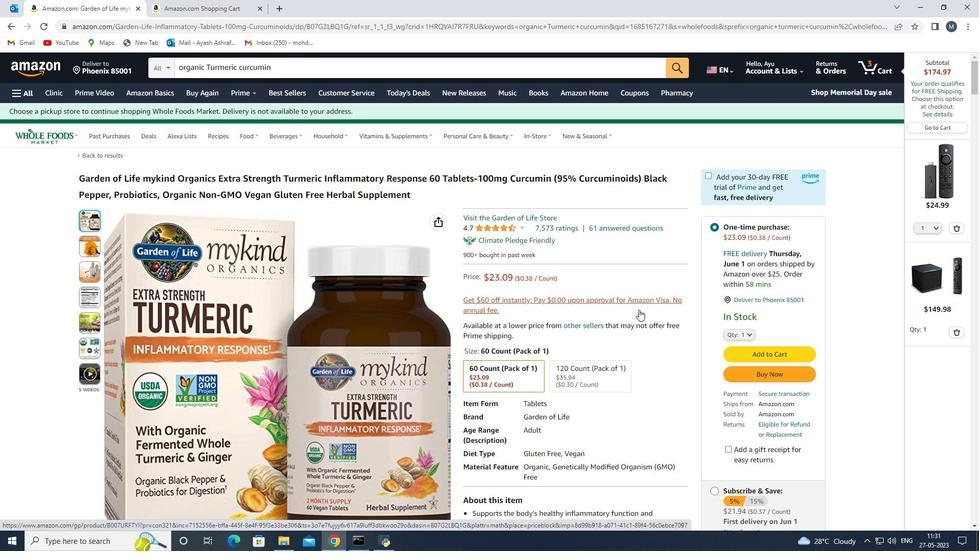 
Action: Mouse moved to (624, 309)
Screenshot: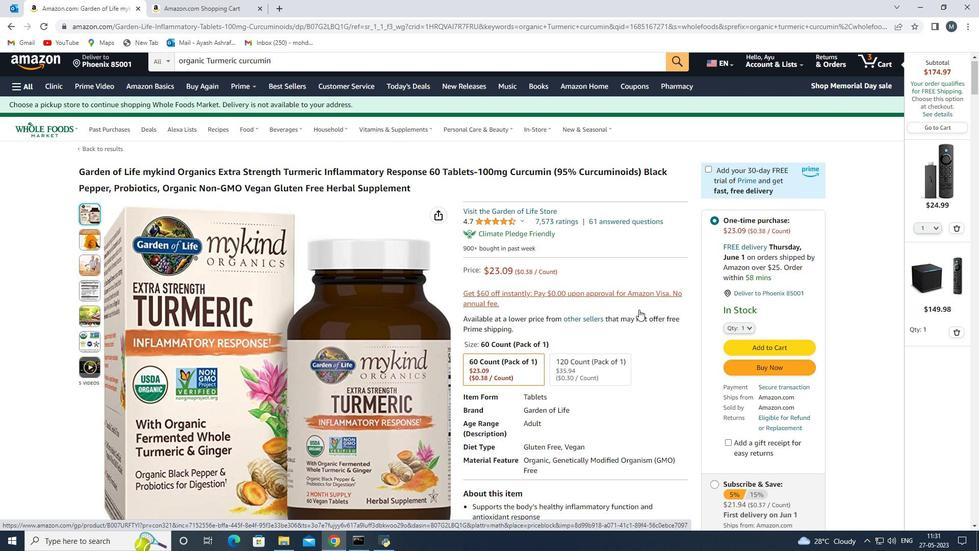 
Action: Mouse scrolled (624, 308) with delta (0, 0)
Screenshot: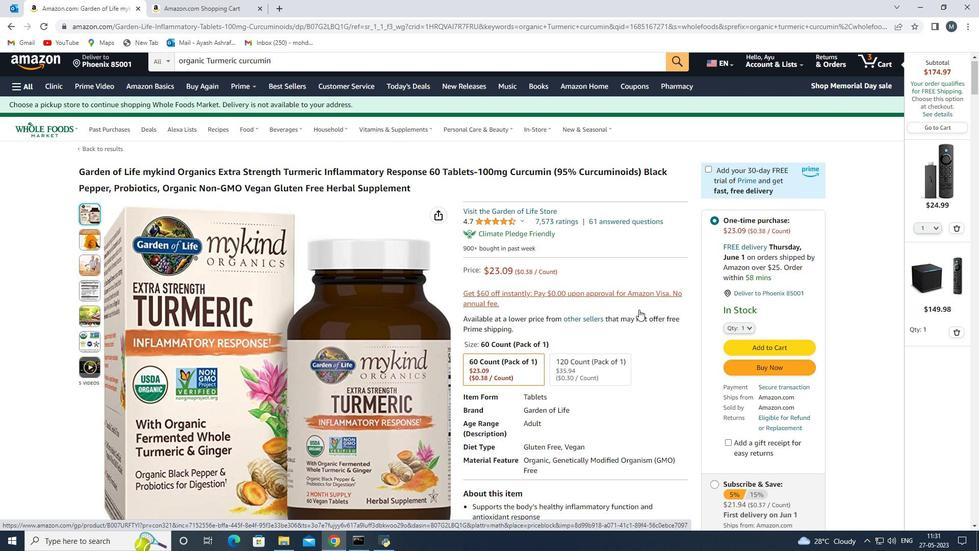 
Action: Mouse moved to (586, 317)
Screenshot: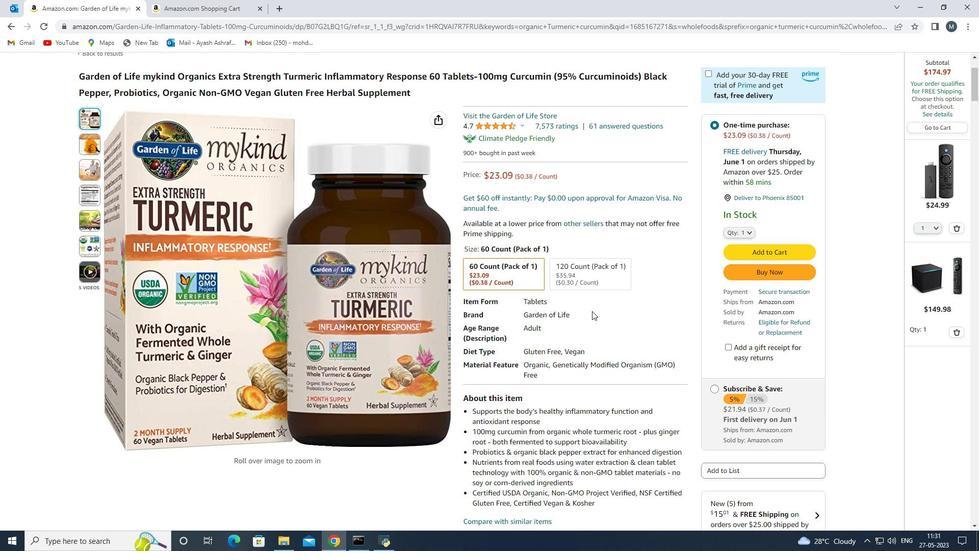 
Action: Mouse scrolled (586, 316) with delta (0, 0)
Screenshot: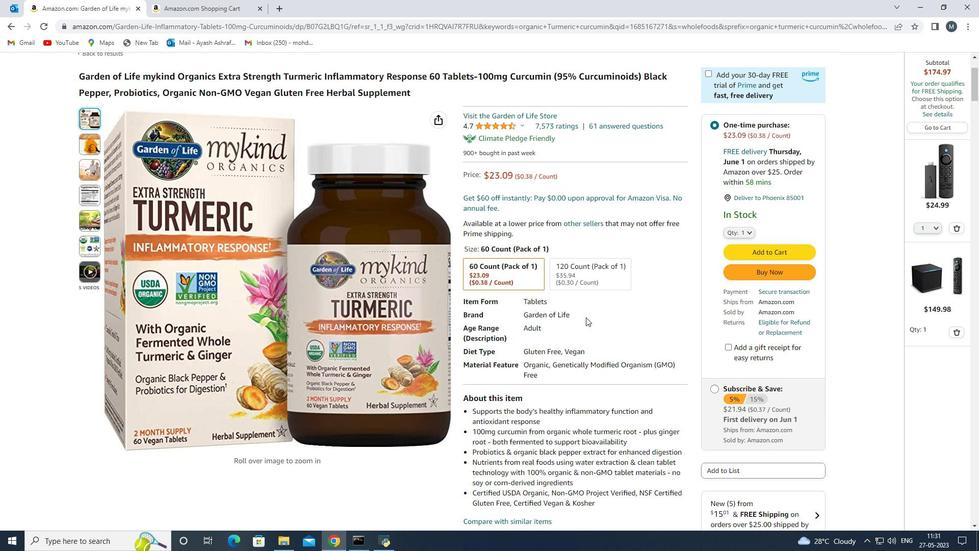 
Action: Mouse scrolled (586, 316) with delta (0, 0)
Screenshot: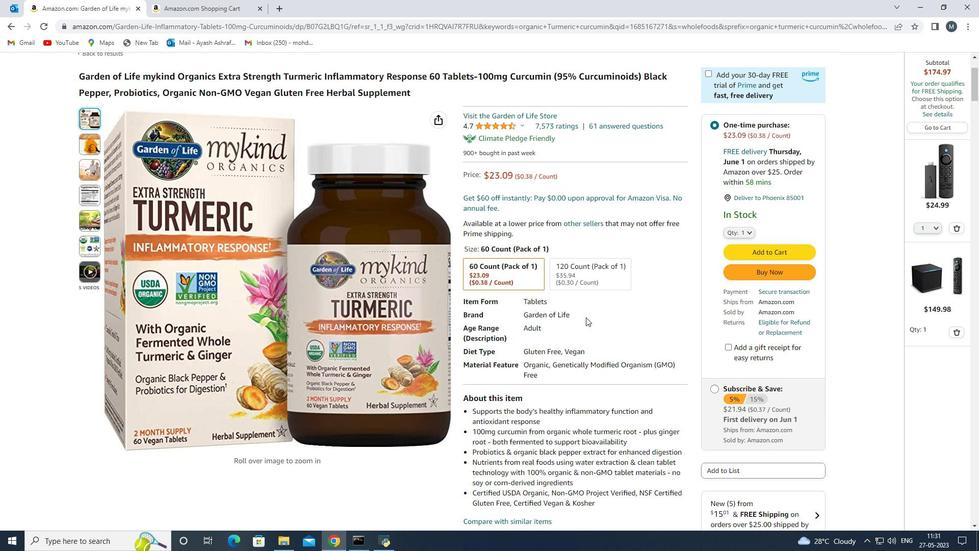 
Action: Mouse scrolled (586, 316) with delta (0, 0)
Screenshot: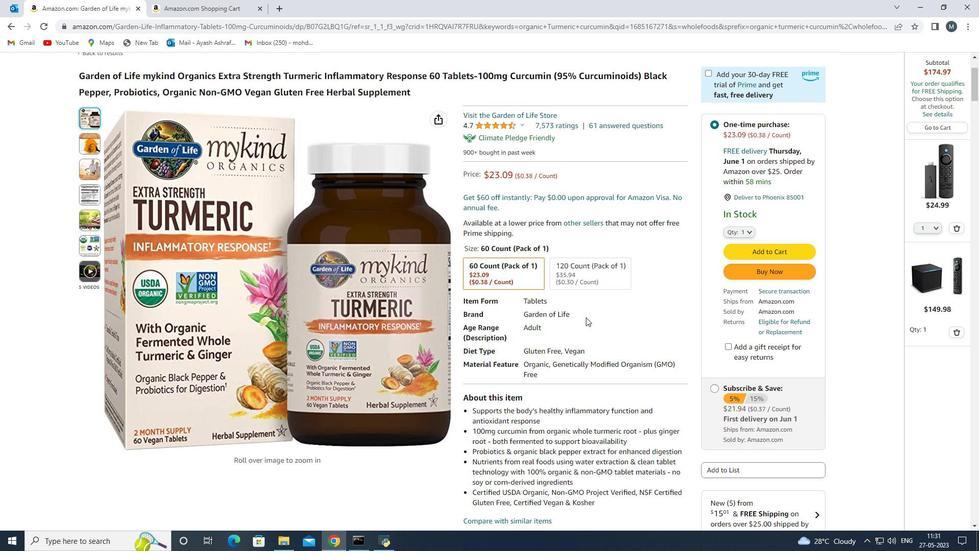 
Action: Mouse scrolled (586, 316) with delta (0, 0)
Screenshot: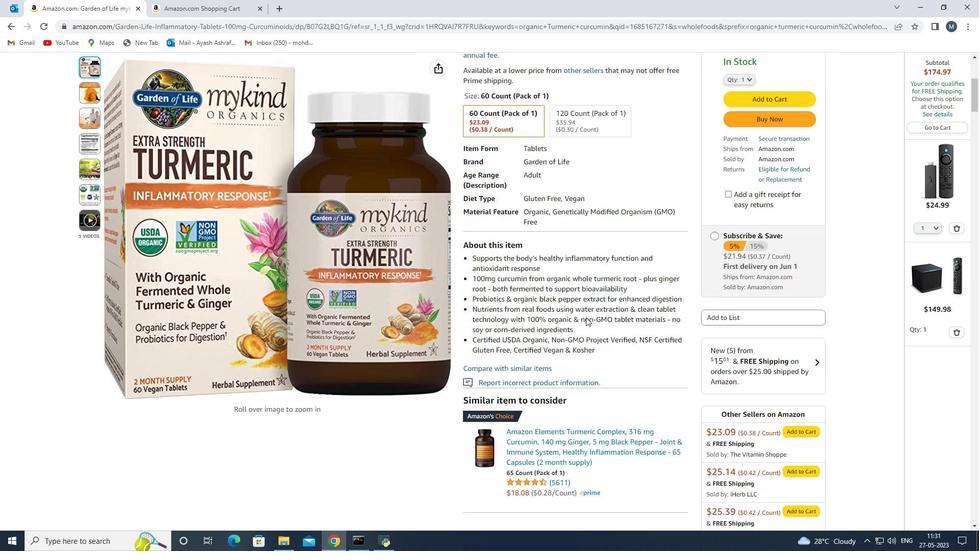 
Action: Mouse scrolled (586, 316) with delta (0, 0)
Screenshot: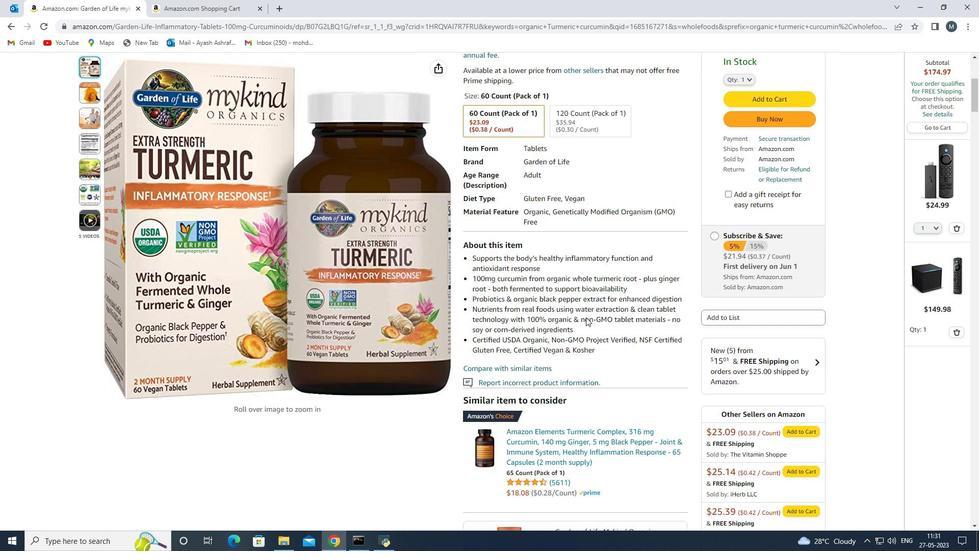 
Action: Mouse scrolled (586, 316) with delta (0, 0)
Screenshot: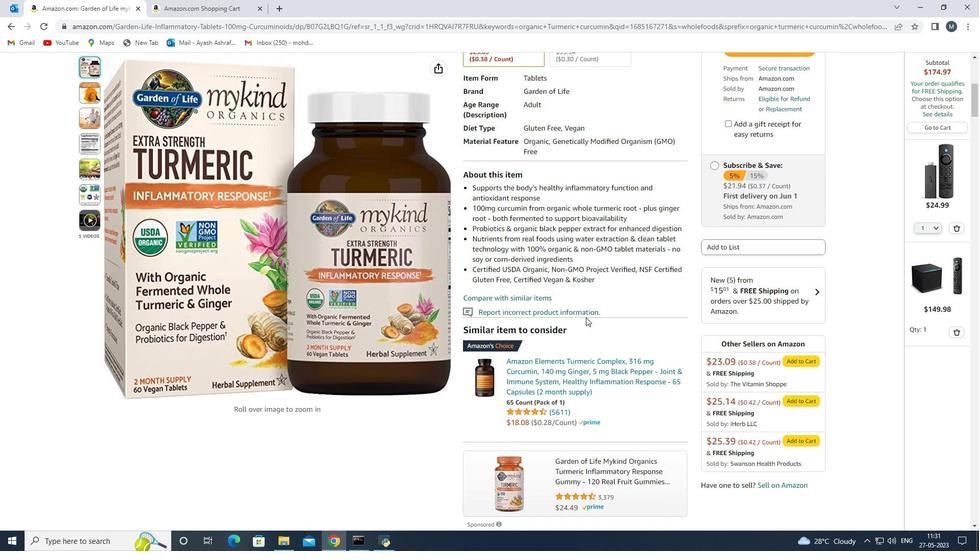 
Action: Mouse scrolled (586, 316) with delta (0, 0)
Screenshot: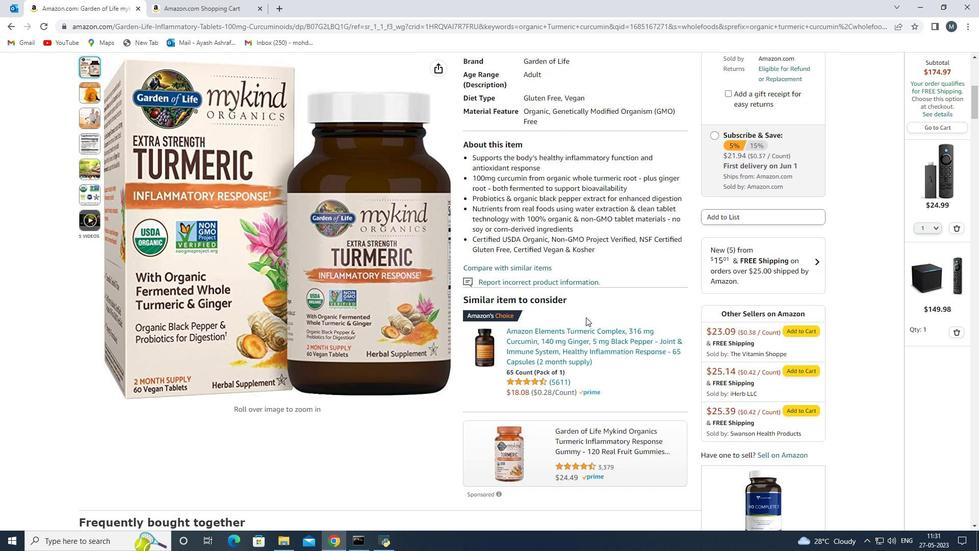 
Action: Mouse moved to (573, 332)
Screenshot: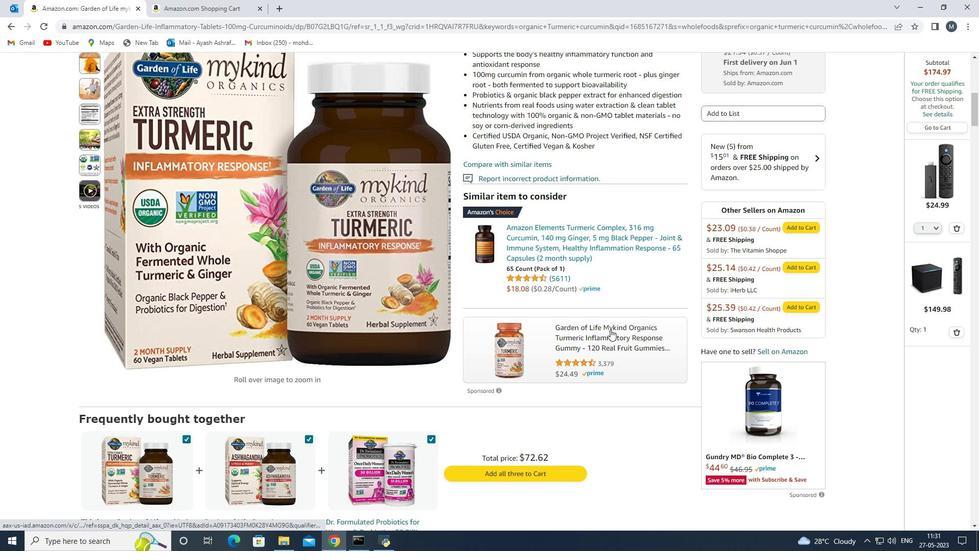 
Action: Mouse scrolled (573, 332) with delta (0, 0)
Screenshot: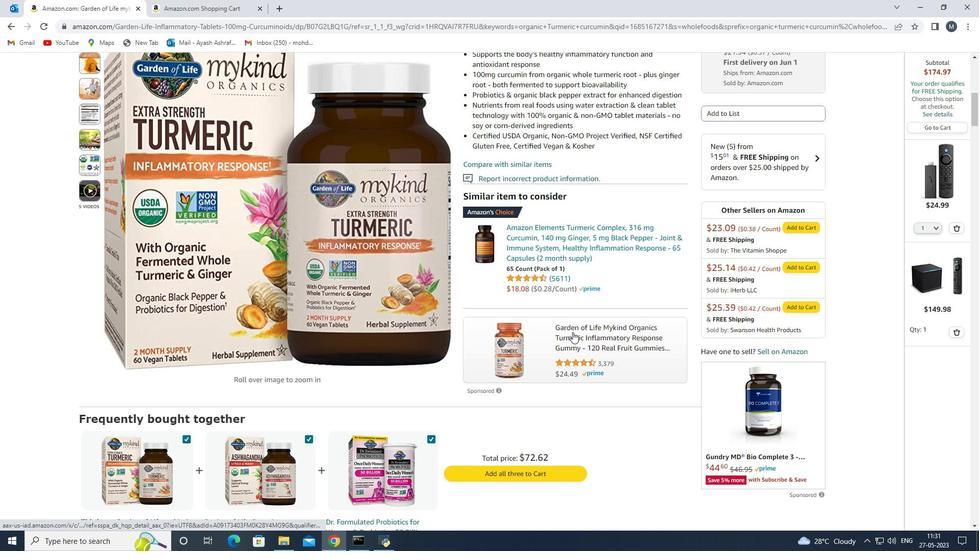 
Action: Mouse scrolled (573, 332) with delta (0, 0)
Screenshot: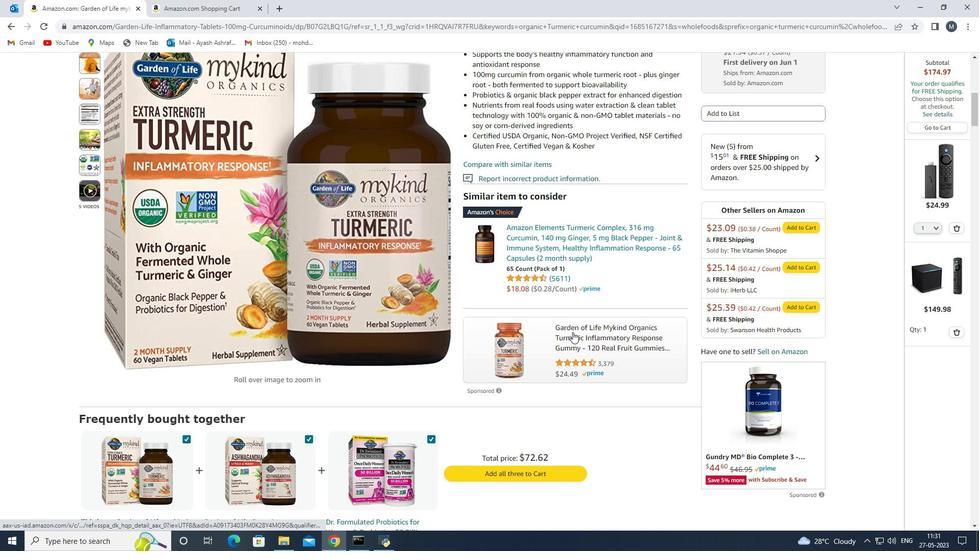 
Action: Mouse moved to (484, 290)
Screenshot: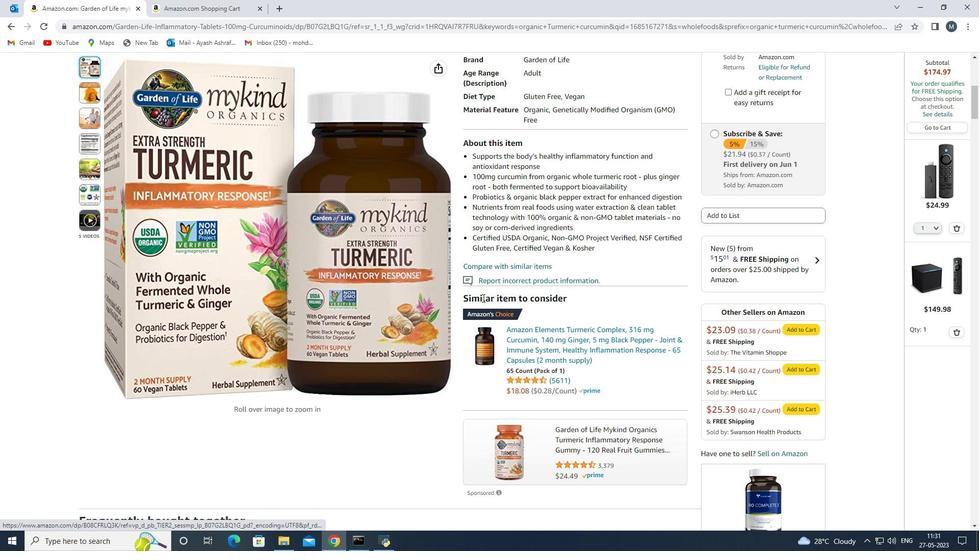 
Action: Mouse scrolled (484, 289) with delta (0, 0)
Screenshot: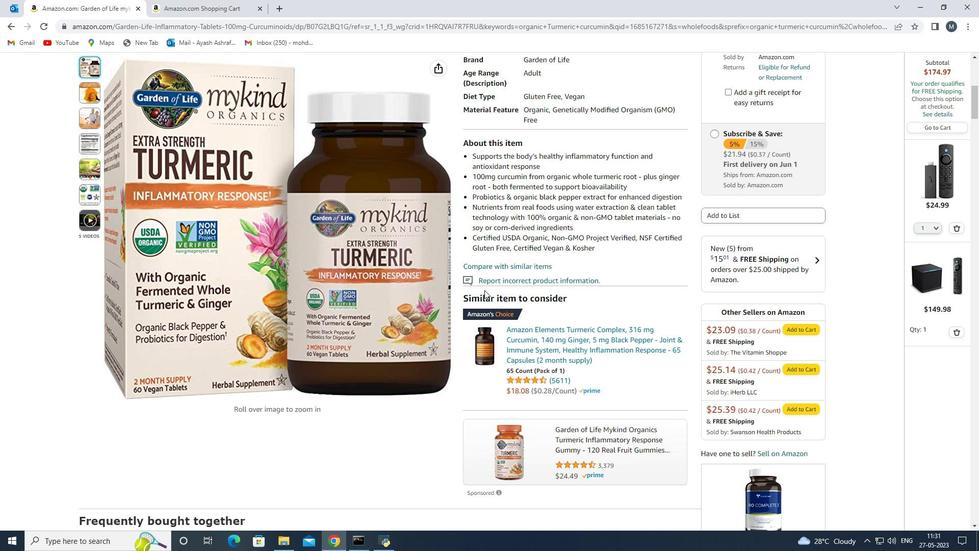 
Action: Mouse scrolled (484, 289) with delta (0, 0)
Screenshot: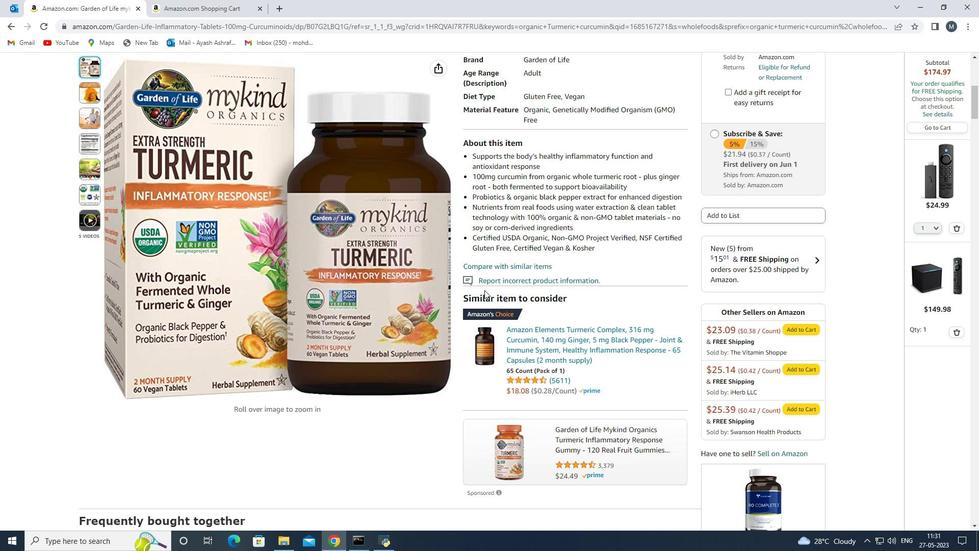 
Action: Mouse scrolled (484, 289) with delta (0, 0)
Screenshot: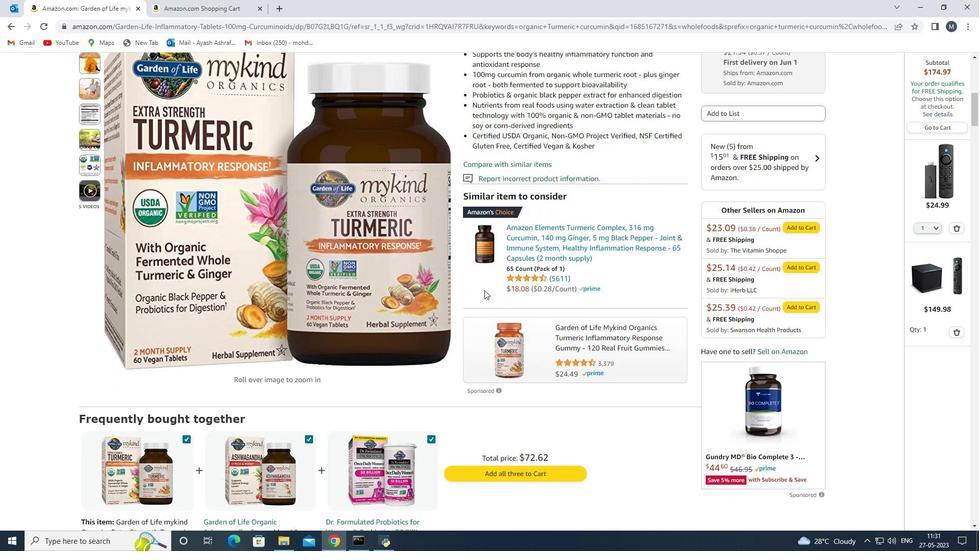 
Action: Mouse scrolled (484, 289) with delta (0, 0)
Screenshot: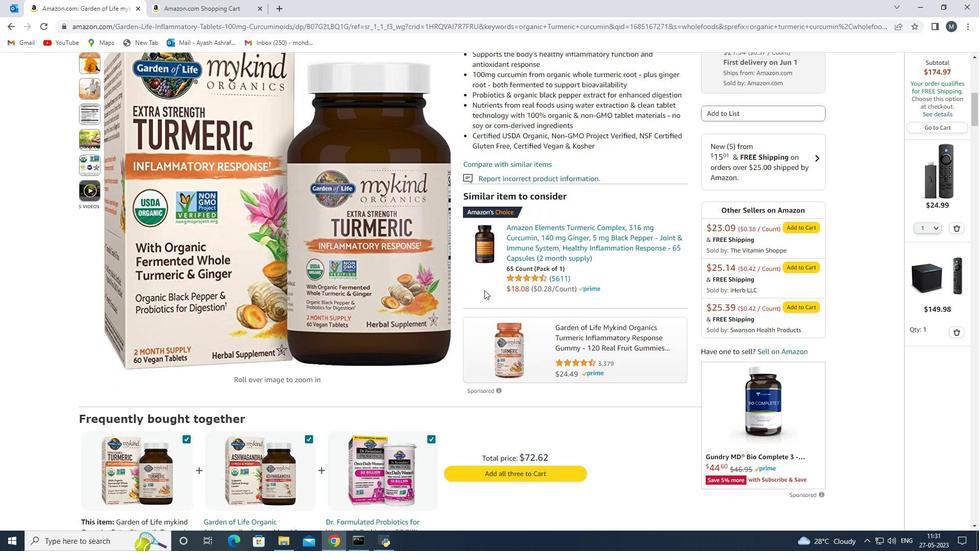 
Action: Mouse moved to (395, 274)
Screenshot: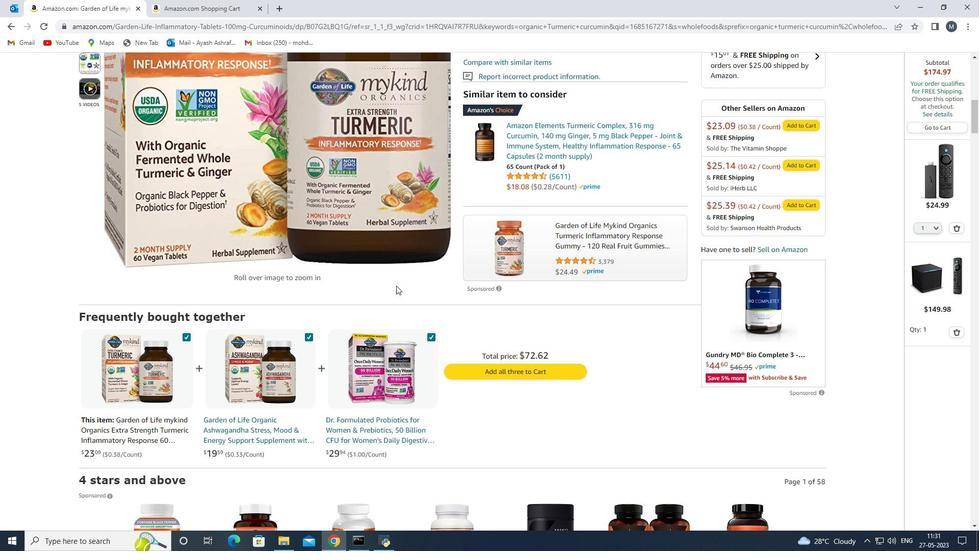 
Action: Mouse scrolled (395, 274) with delta (0, 0)
Screenshot: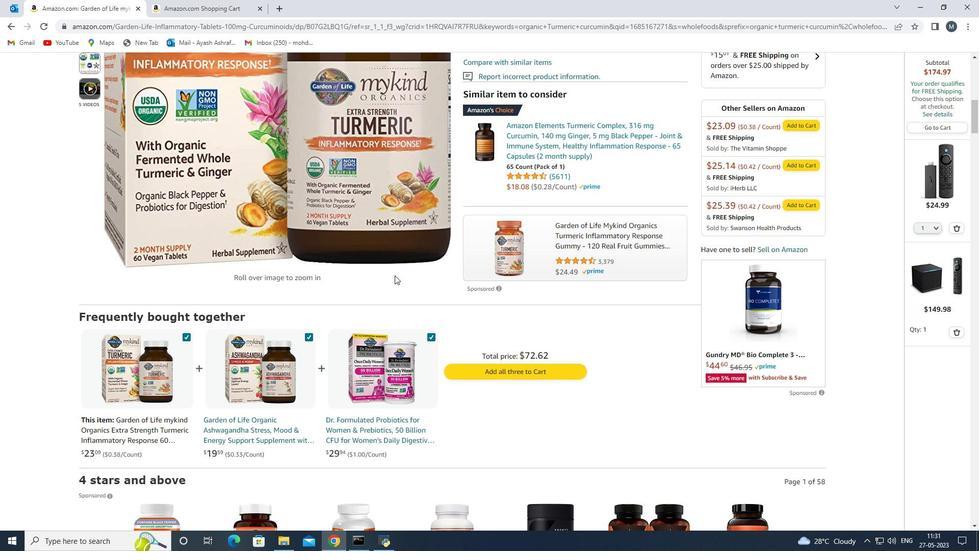 
Action: Mouse scrolled (395, 274) with delta (0, 0)
Screenshot: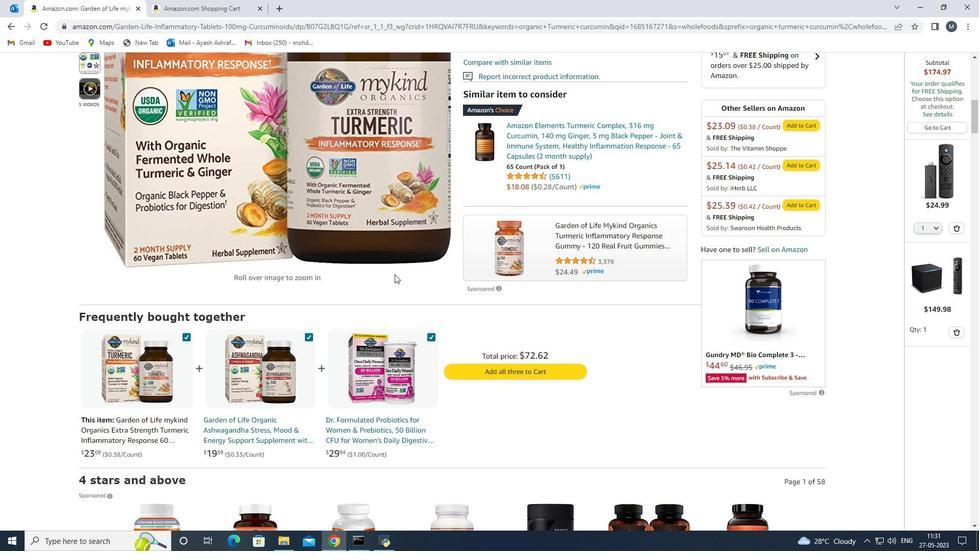 
Action: Mouse scrolled (395, 275) with delta (0, 0)
Screenshot: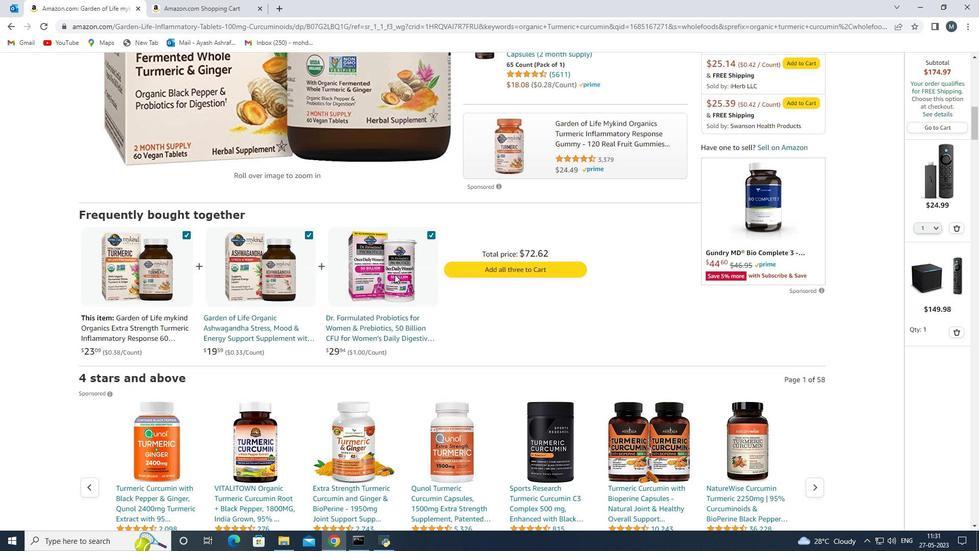 
Action: Mouse scrolled (395, 275) with delta (0, 0)
Screenshot: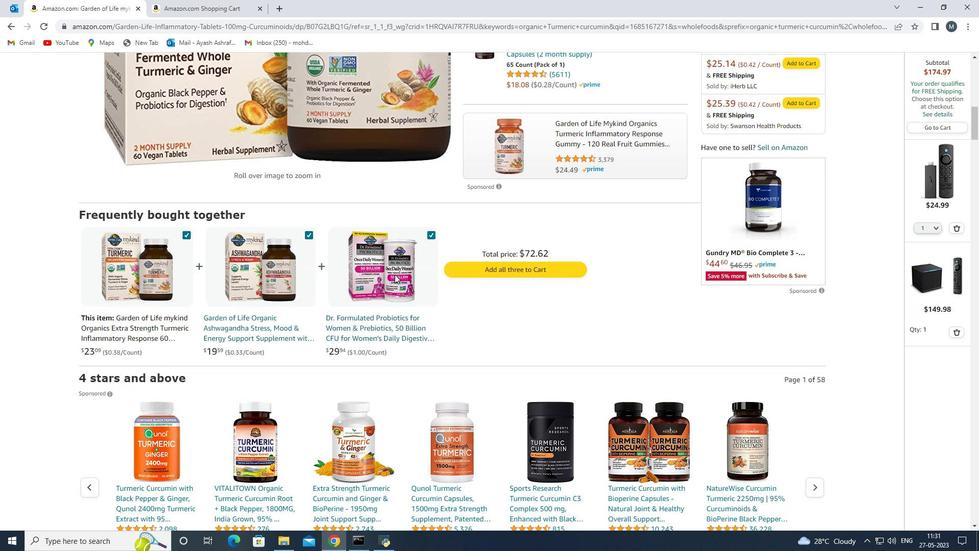 
Action: Mouse scrolled (395, 275) with delta (0, 0)
Screenshot: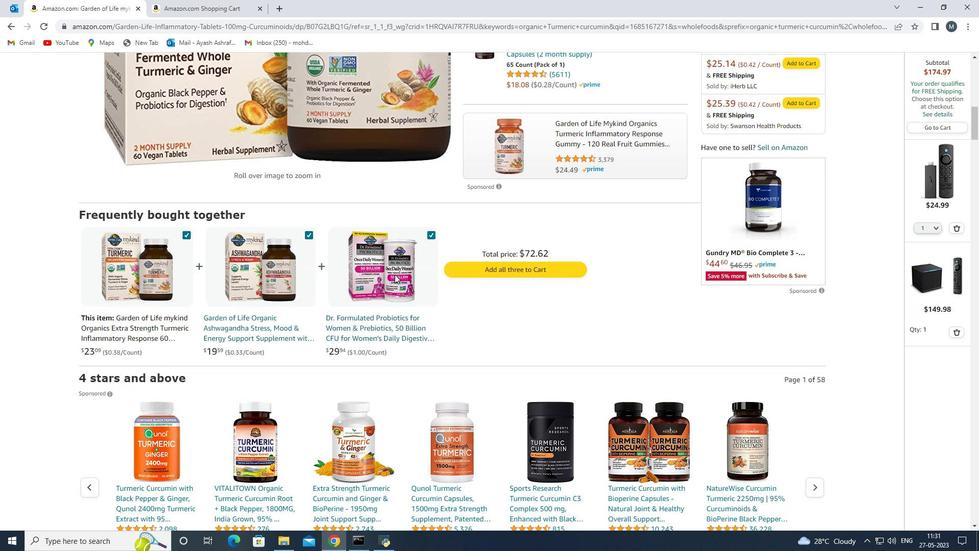 
Action: Mouse moved to (239, 277)
Screenshot: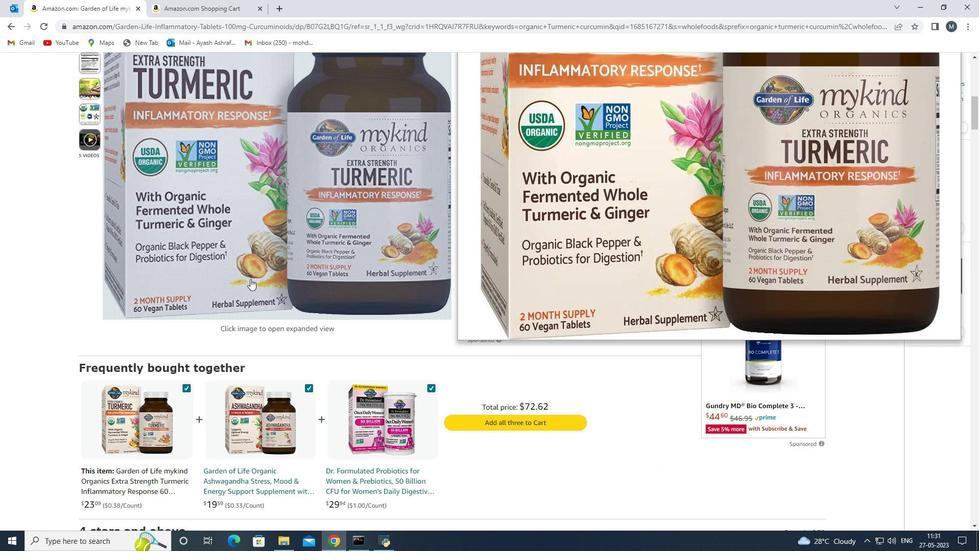 
Action: Mouse scrolled (239, 278) with delta (0, 0)
Screenshot: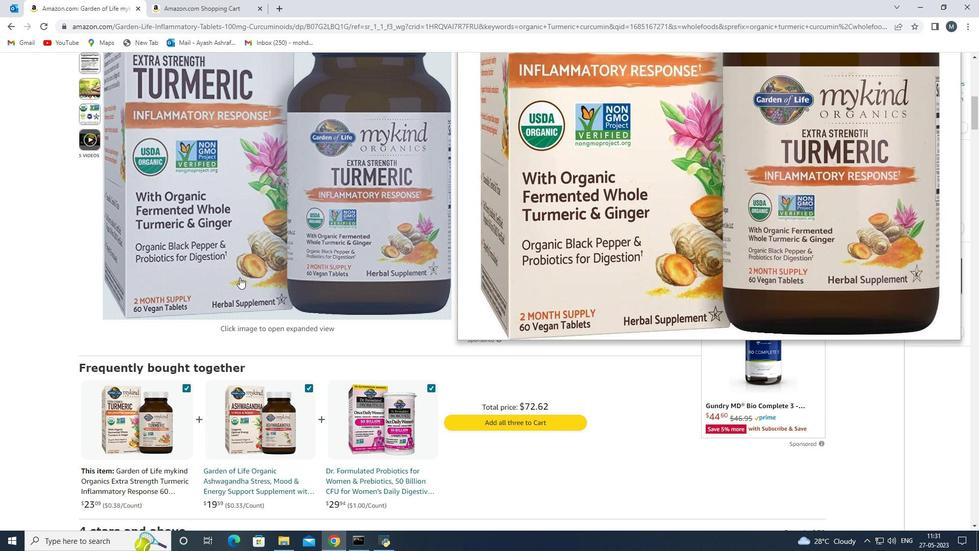 
Action: Mouse scrolled (239, 278) with delta (0, 0)
Screenshot: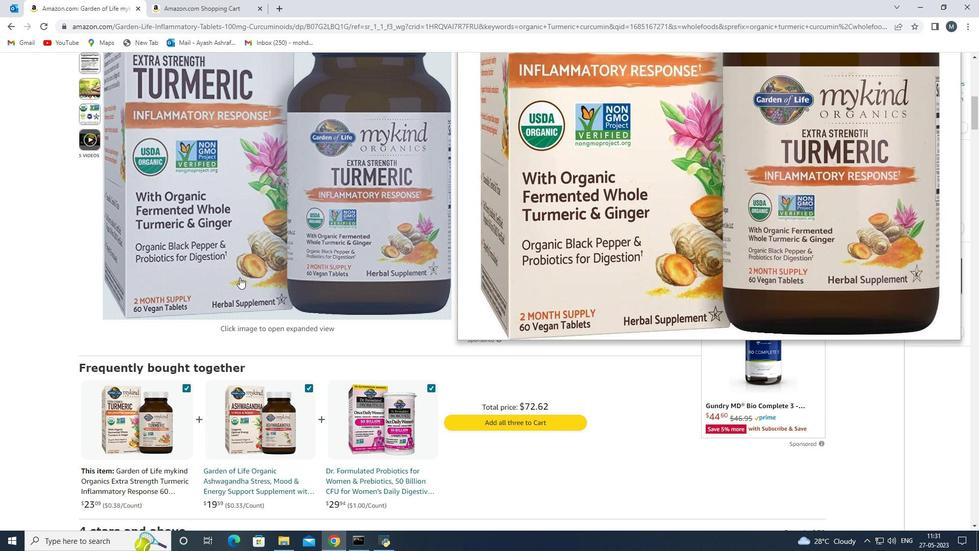 
Action: Mouse scrolled (239, 278) with delta (0, 0)
Screenshot: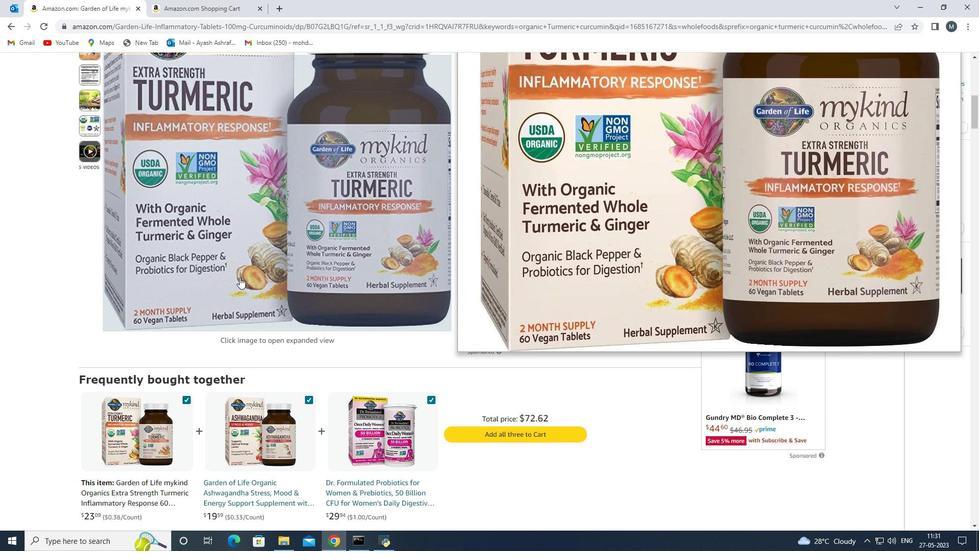 
Action: Mouse scrolled (239, 278) with delta (0, 0)
Screenshot: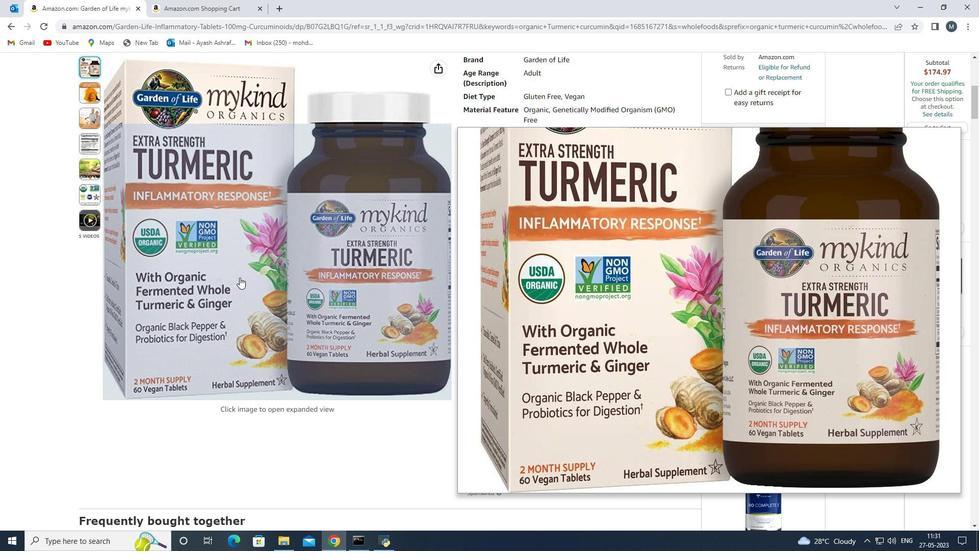 
Action: Mouse scrolled (239, 278) with delta (0, 0)
Screenshot: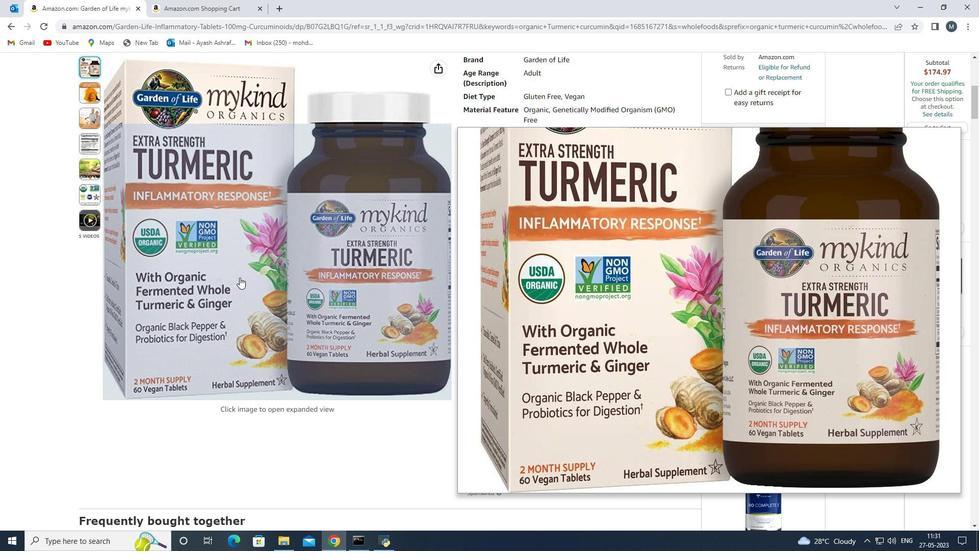 
Action: Mouse scrolled (239, 278) with delta (0, 0)
Screenshot: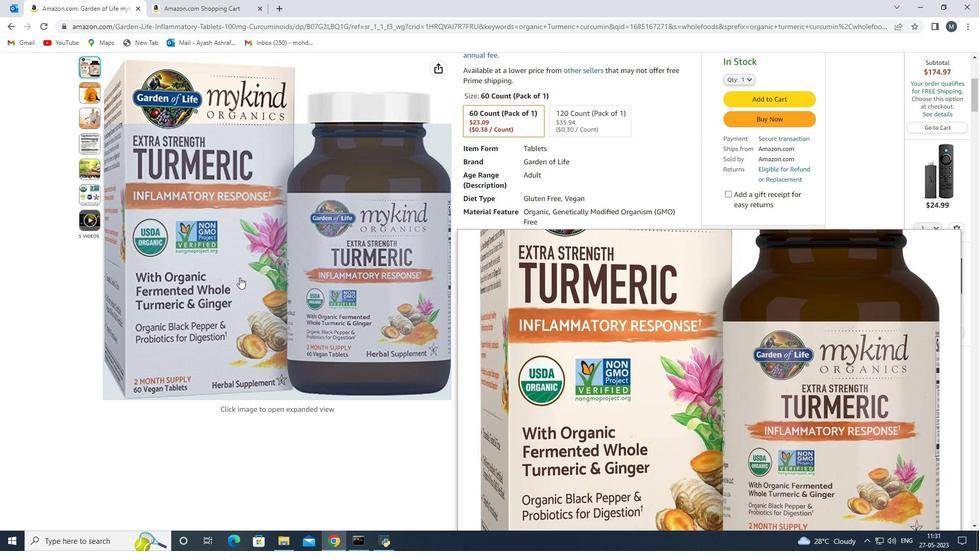 
Action: Mouse scrolled (239, 278) with delta (0, 0)
Screenshot: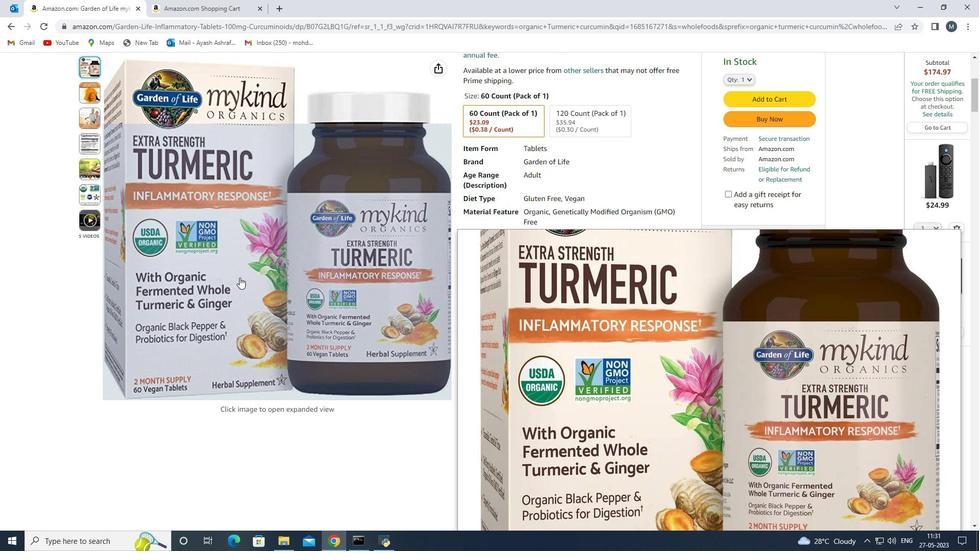 
Action: Mouse scrolled (239, 278) with delta (0, 0)
Screenshot: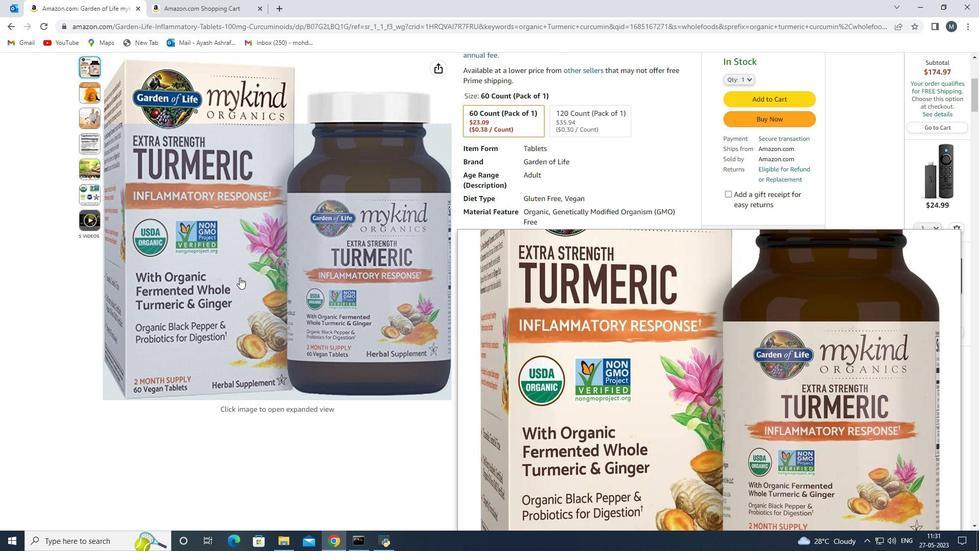 
Action: Mouse scrolled (239, 278) with delta (0, 0)
Screenshot: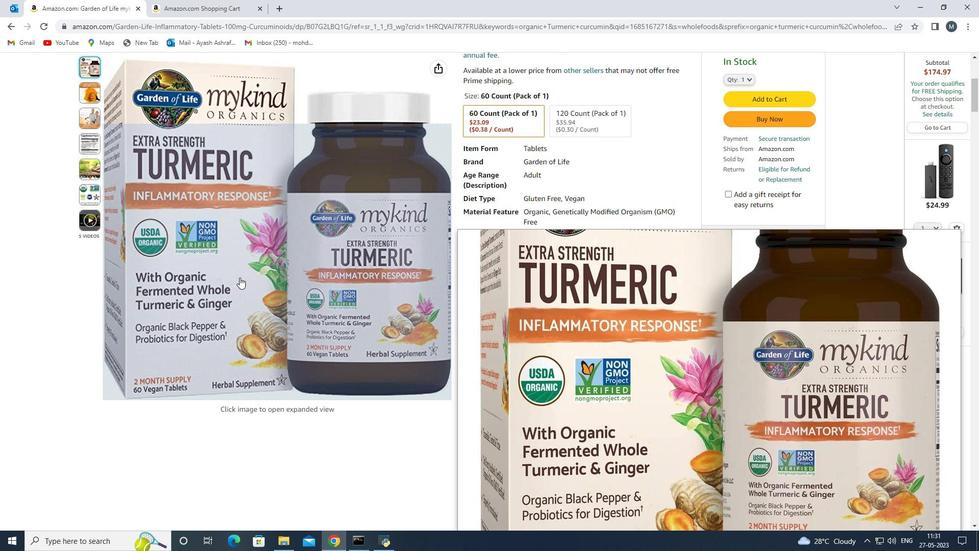 
Action: Mouse scrolled (239, 278) with delta (0, 0)
Screenshot: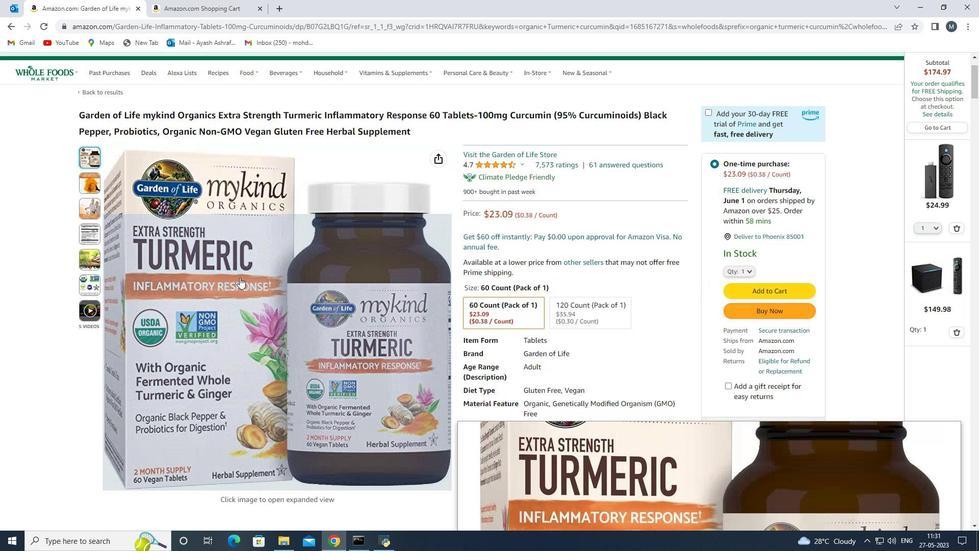 
Action: Mouse scrolled (239, 278) with delta (0, 0)
Screenshot: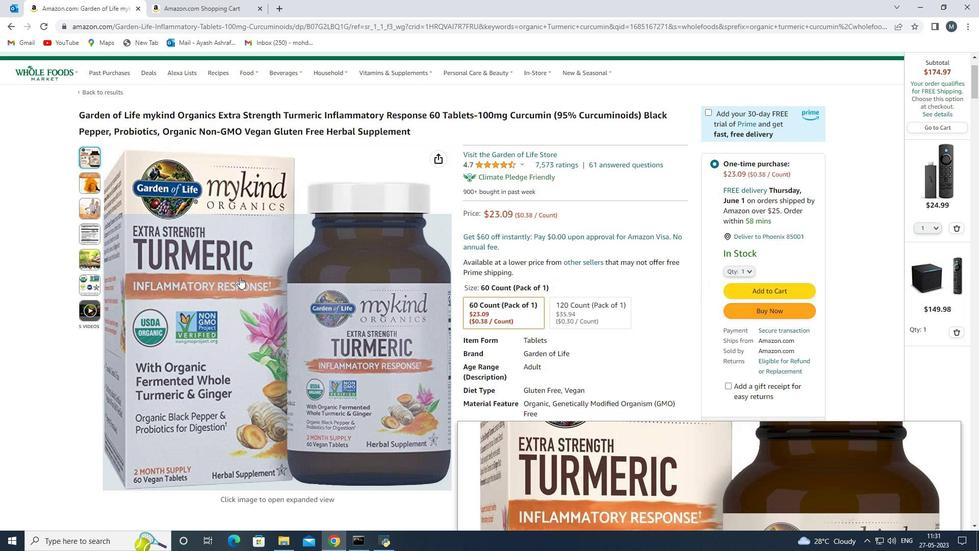 
Action: Mouse scrolled (239, 278) with delta (0, 0)
Screenshot: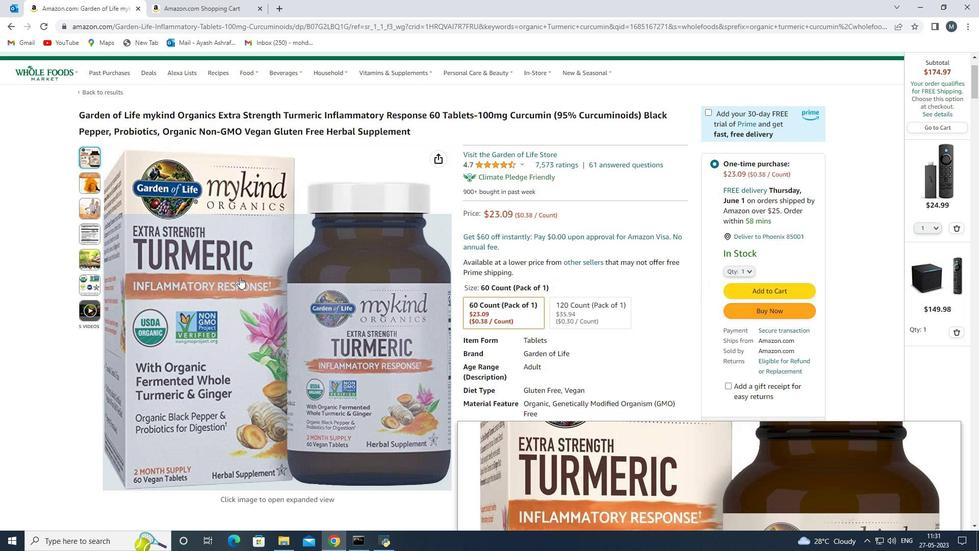 
Action: Mouse scrolled (239, 278) with delta (0, 0)
Screenshot: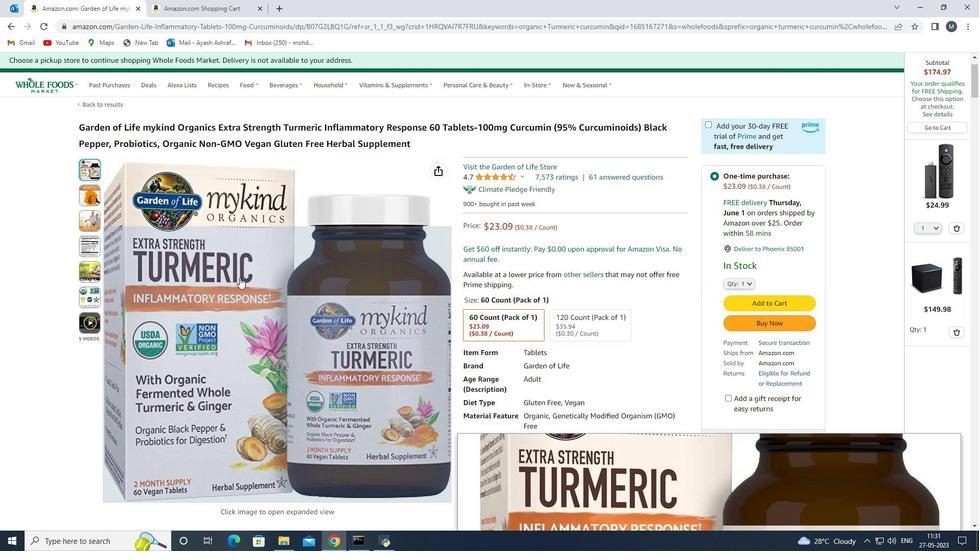 
Action: Mouse scrolled (239, 278) with delta (0, 0)
Screenshot: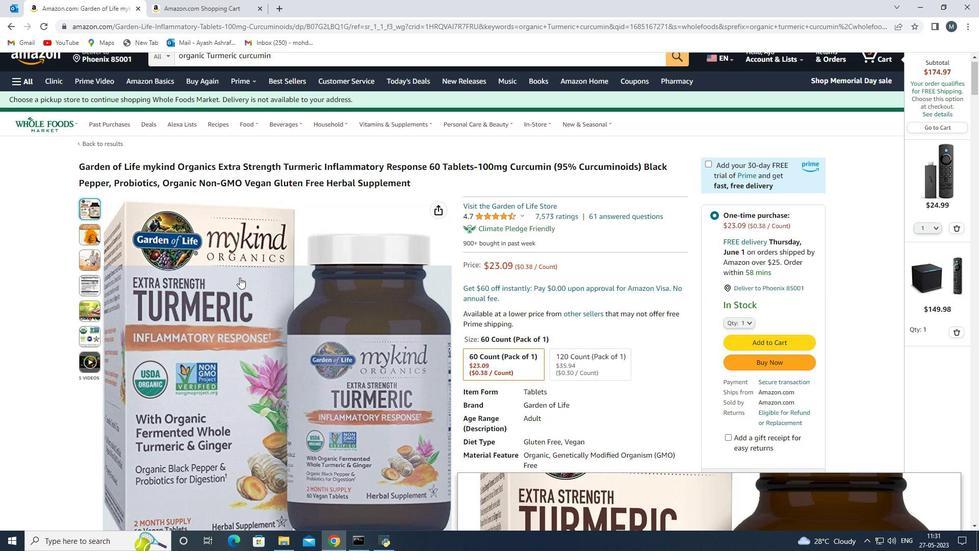 
Action: Mouse scrolled (239, 278) with delta (0, 0)
Screenshot: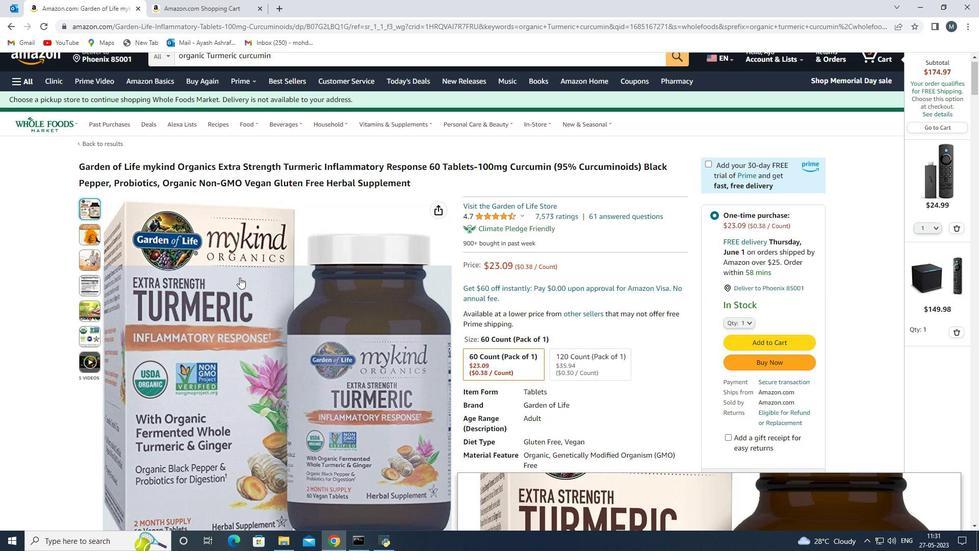 
Action: Mouse scrolled (239, 278) with delta (0, 0)
Screenshot: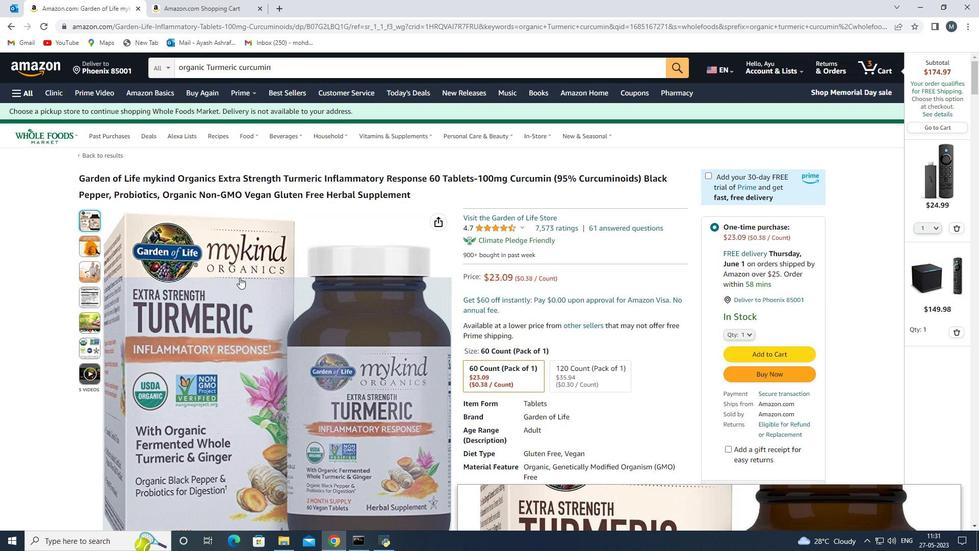 
Action: Mouse scrolled (239, 278) with delta (0, 0)
Screenshot: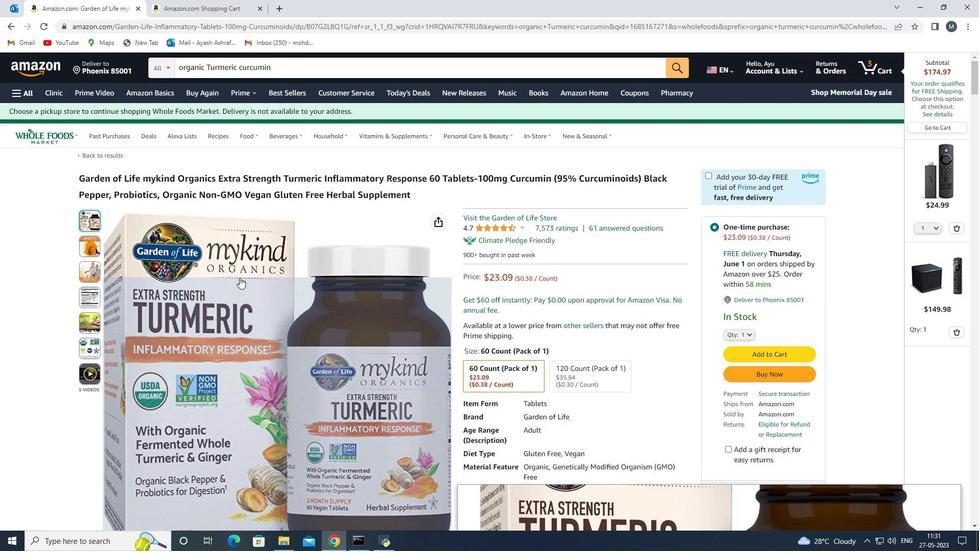 
Action: Mouse scrolled (239, 278) with delta (0, 0)
Screenshot: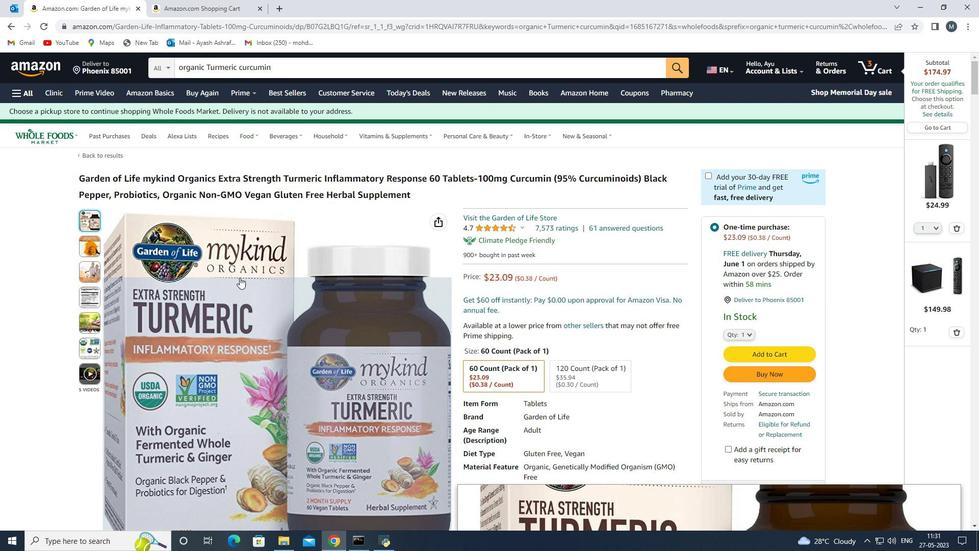 
Action: Mouse scrolled (239, 278) with delta (0, 0)
Screenshot: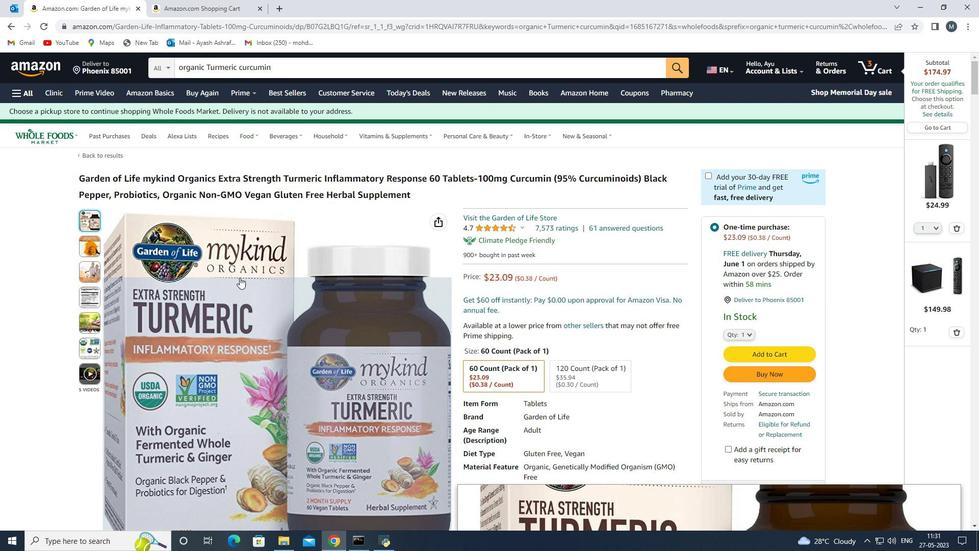 
Action: Mouse scrolled (239, 278) with delta (0, 0)
Screenshot: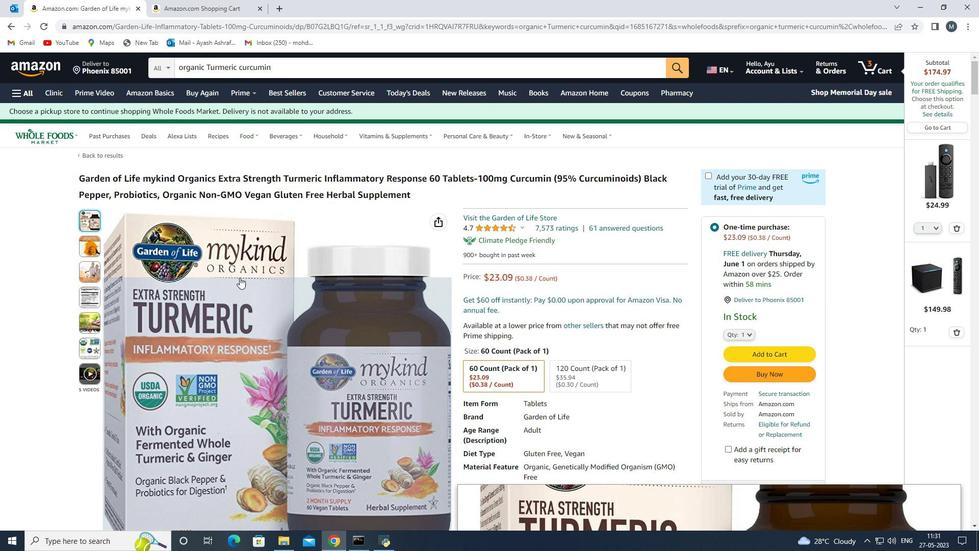 
Action: Mouse scrolled (239, 278) with delta (0, 0)
Screenshot: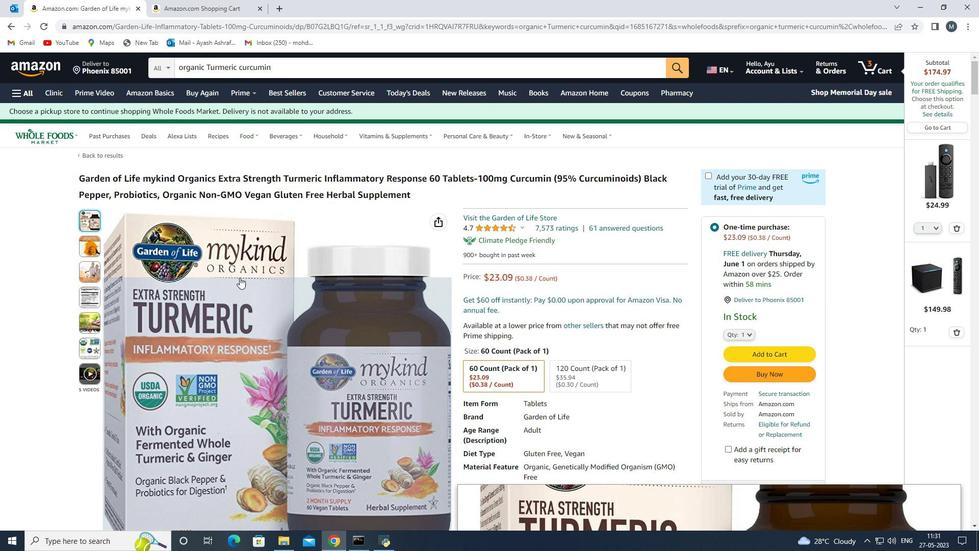 
Action: Mouse scrolled (239, 278) with delta (0, 0)
Screenshot: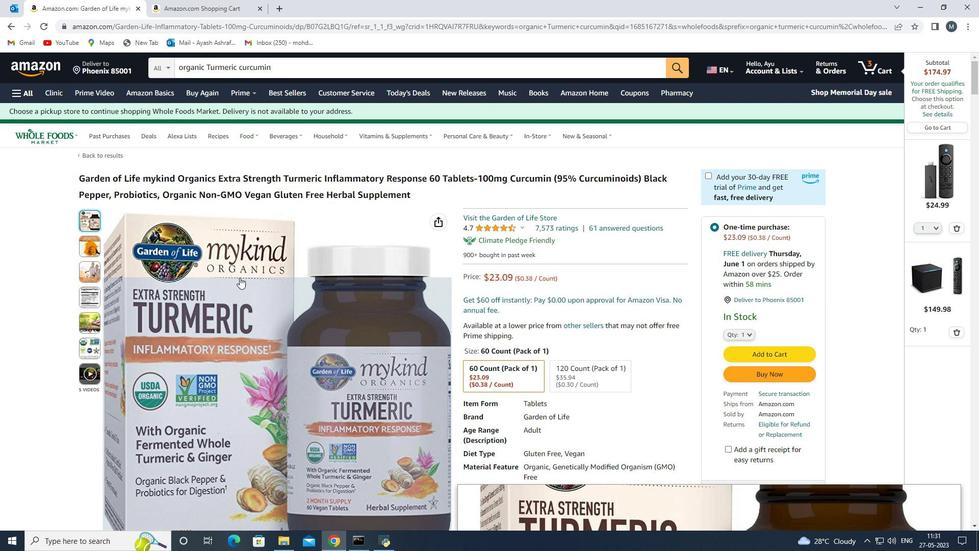 
Action: Mouse moved to (239, 204)
Screenshot: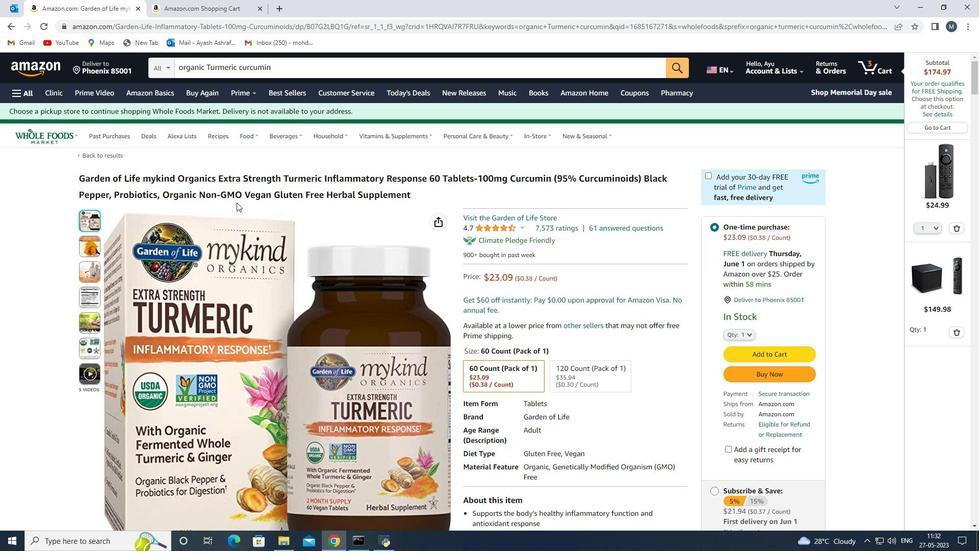 
Action: Mouse scrolled (239, 203) with delta (0, 0)
Screenshot: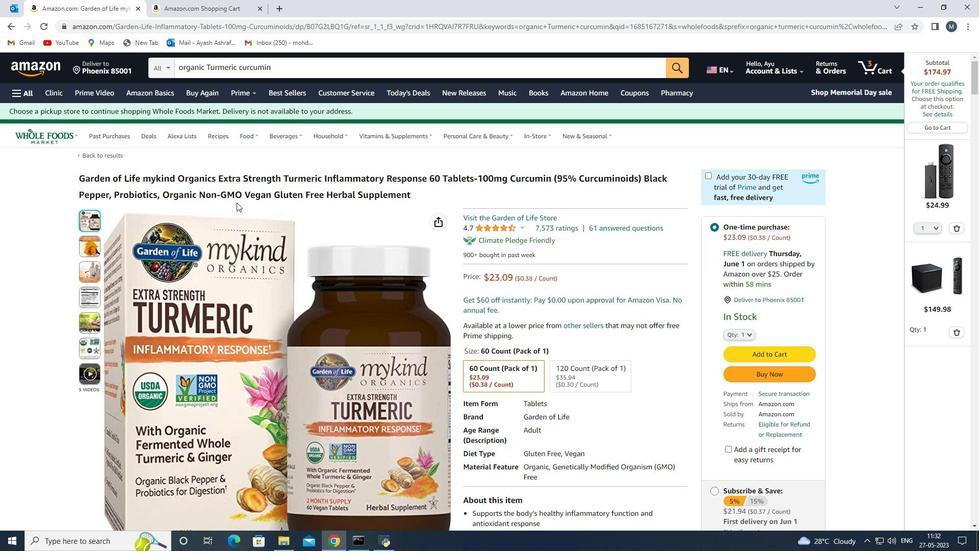 
Action: Mouse moved to (240, 206)
Screenshot: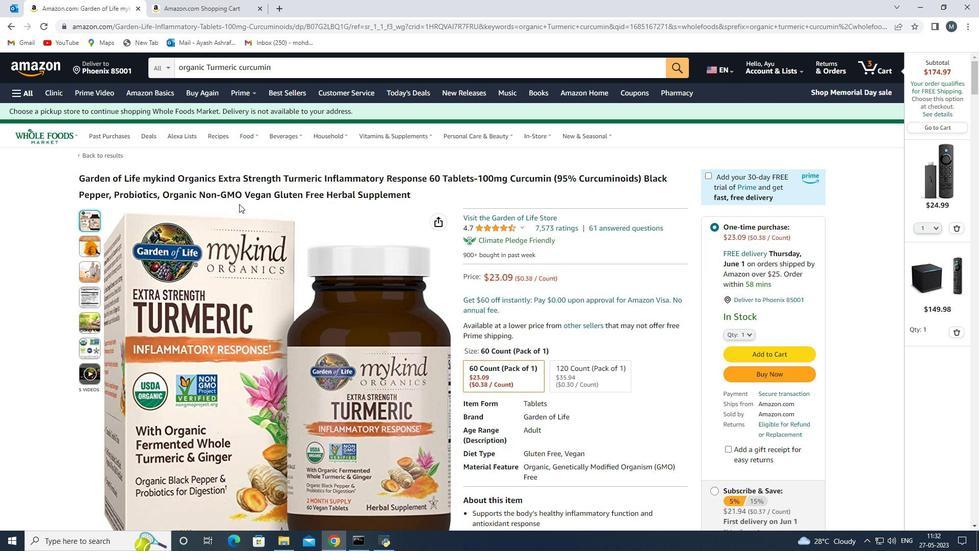 
Action: Mouse scrolled (240, 205) with delta (0, 0)
Screenshot: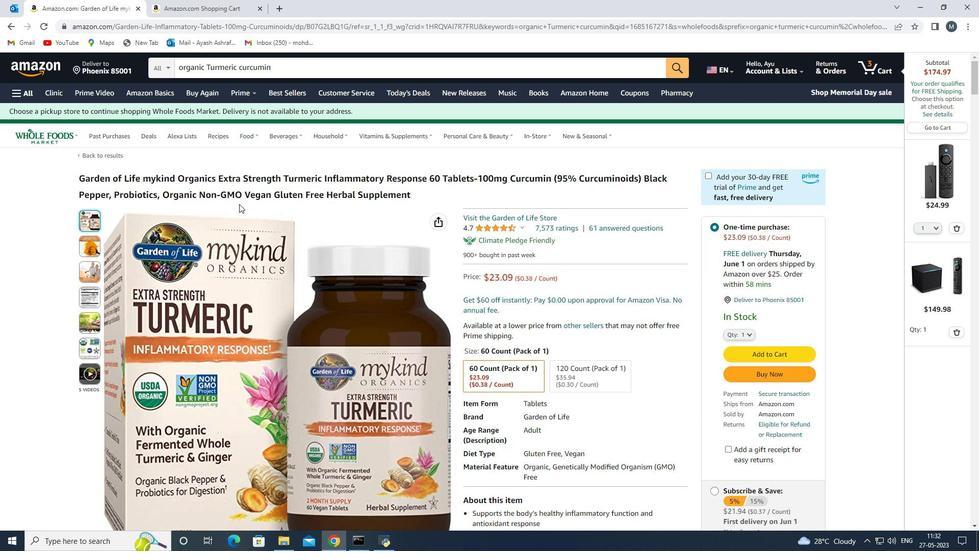 
Action: Mouse moved to (407, 241)
Screenshot: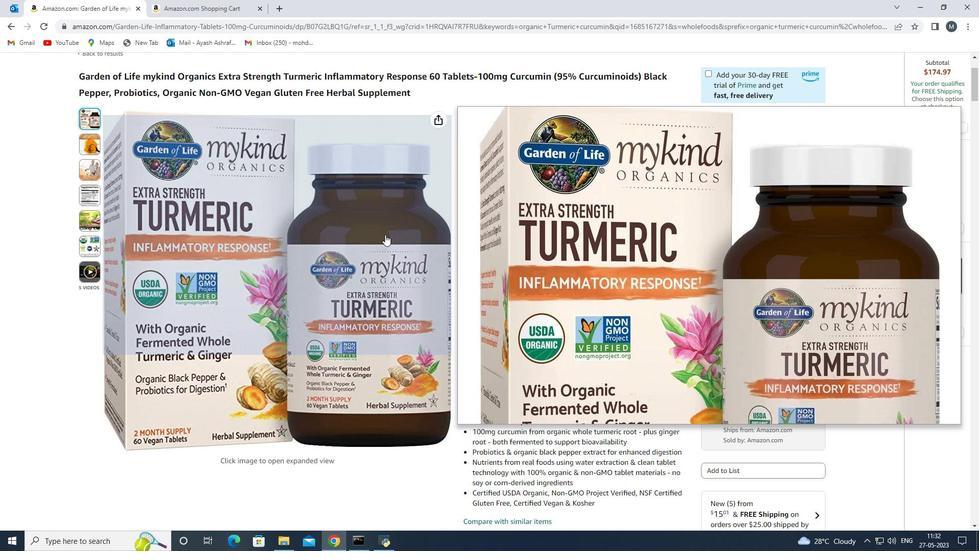 
Action: Mouse scrolled (407, 241) with delta (0, 0)
Screenshot: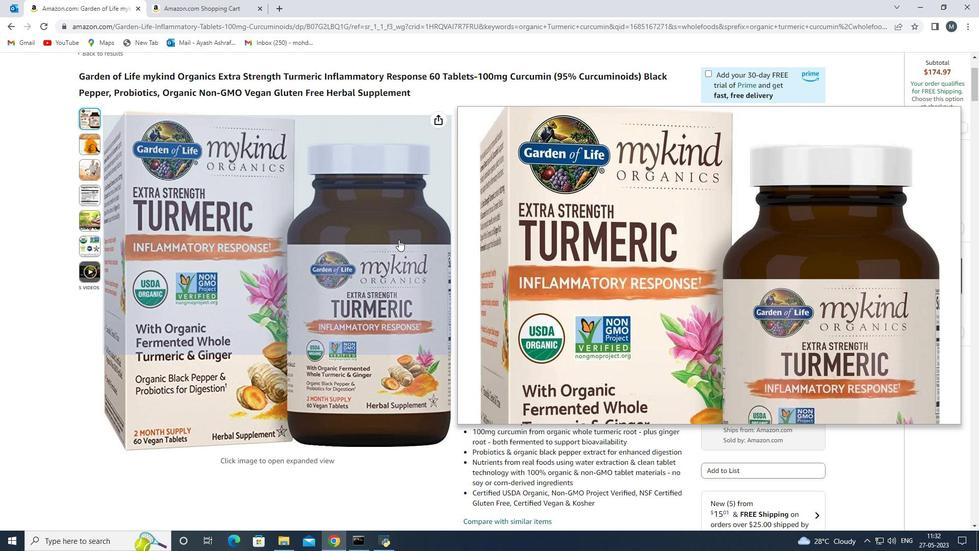 
Action: Mouse scrolled (407, 241) with delta (0, 0)
Screenshot: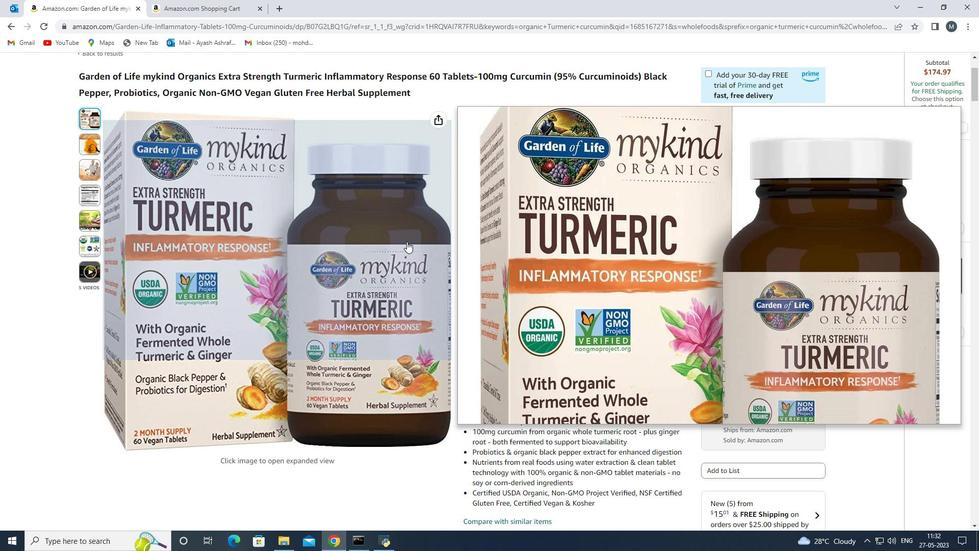 
Action: Mouse moved to (407, 241)
Screenshot: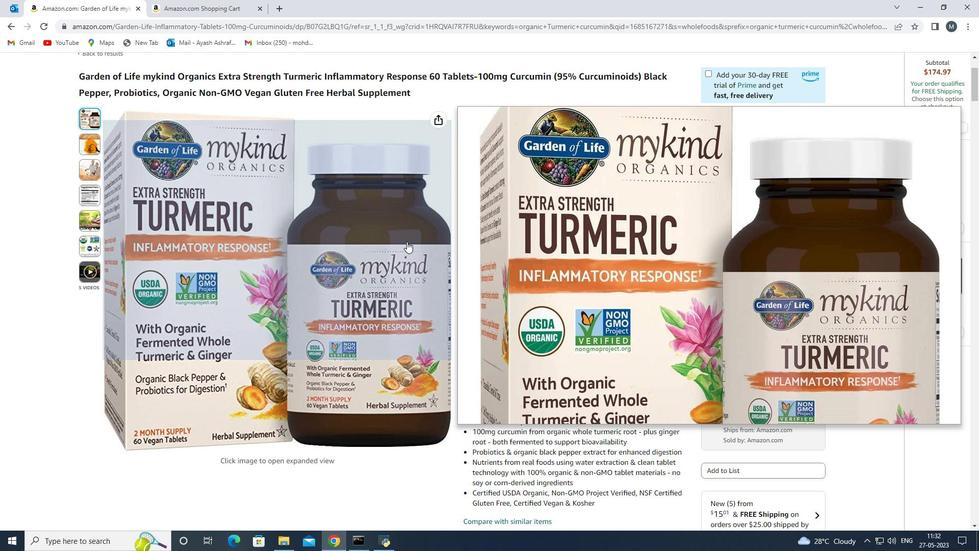 
Action: Mouse scrolled (407, 241) with delta (0, 0)
Screenshot: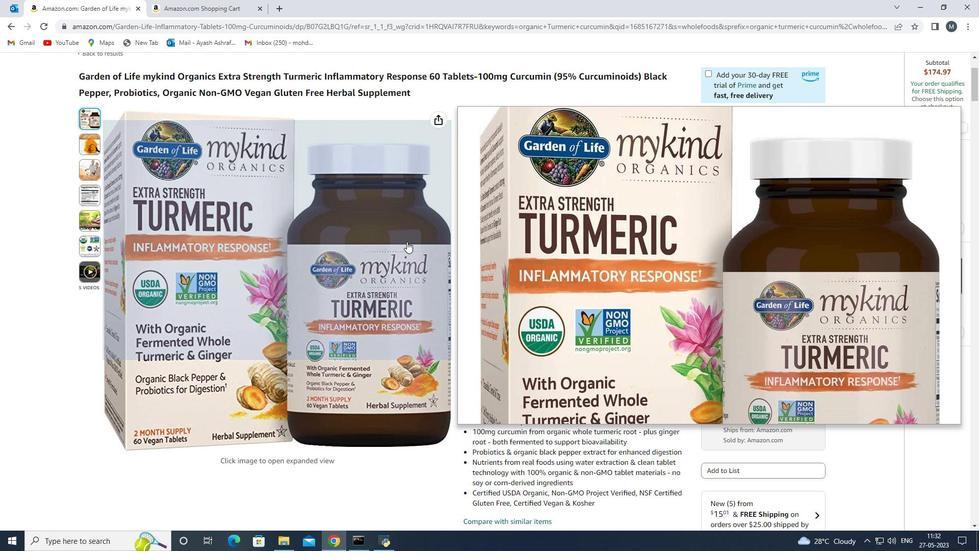 
Action: Mouse scrolled (407, 241) with delta (0, 0)
Screenshot: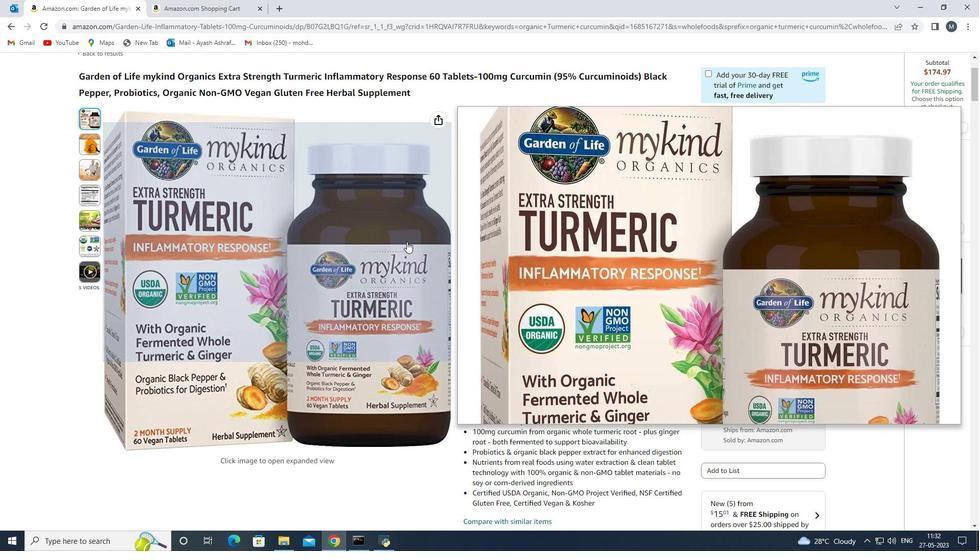 
Action: Mouse scrolled (407, 241) with delta (0, 0)
Screenshot: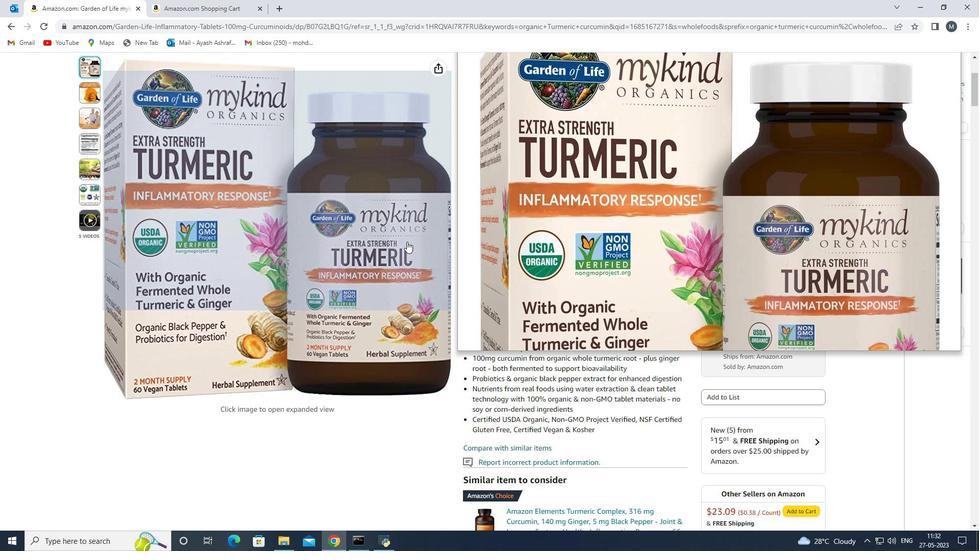 
Action: Mouse scrolled (407, 241) with delta (0, 0)
Screenshot: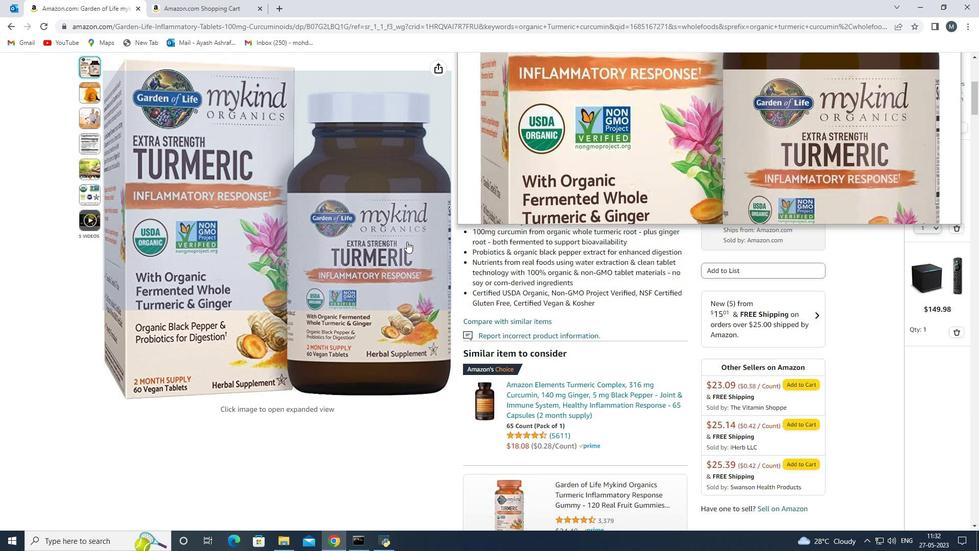 
Action: Mouse scrolled (407, 241) with delta (0, 0)
Screenshot: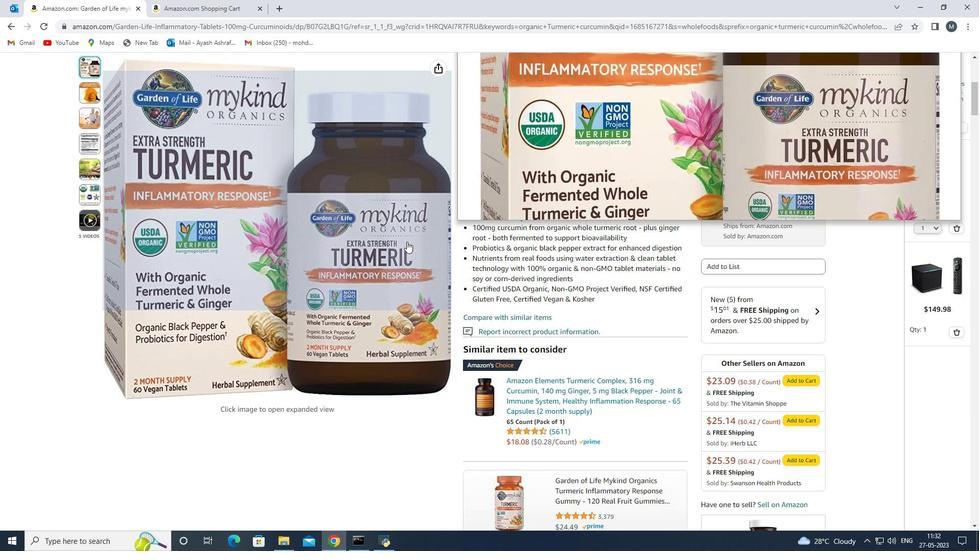 
Action: Mouse moved to (486, 243)
Screenshot: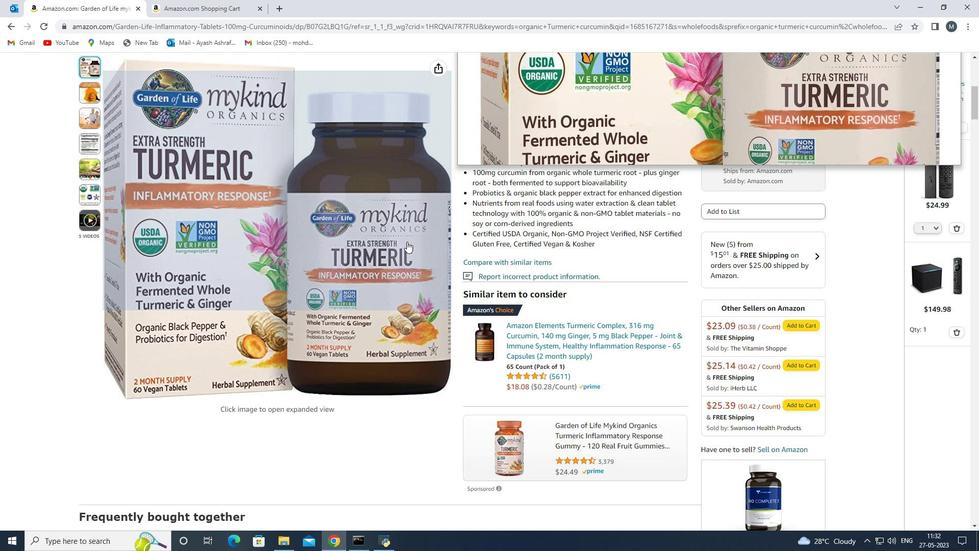
Action: Mouse scrolled (486, 243) with delta (0, 0)
Screenshot: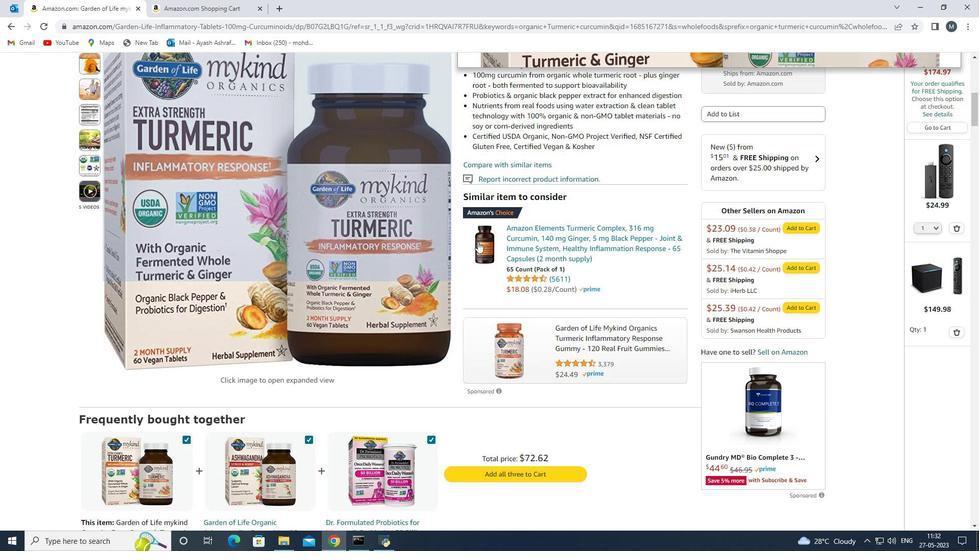 
Action: Mouse scrolled (486, 243) with delta (0, 0)
Screenshot: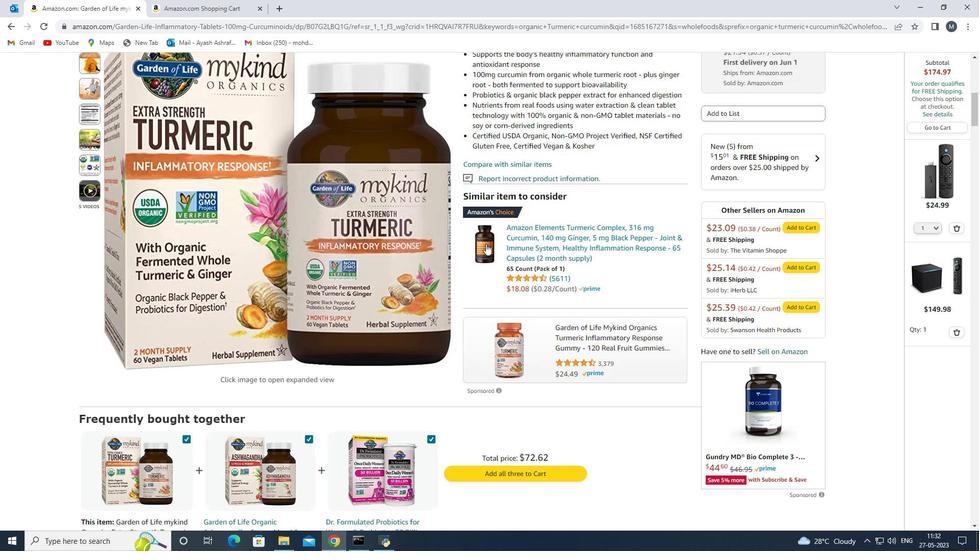 
Action: Mouse scrolled (486, 243) with delta (0, 0)
Screenshot: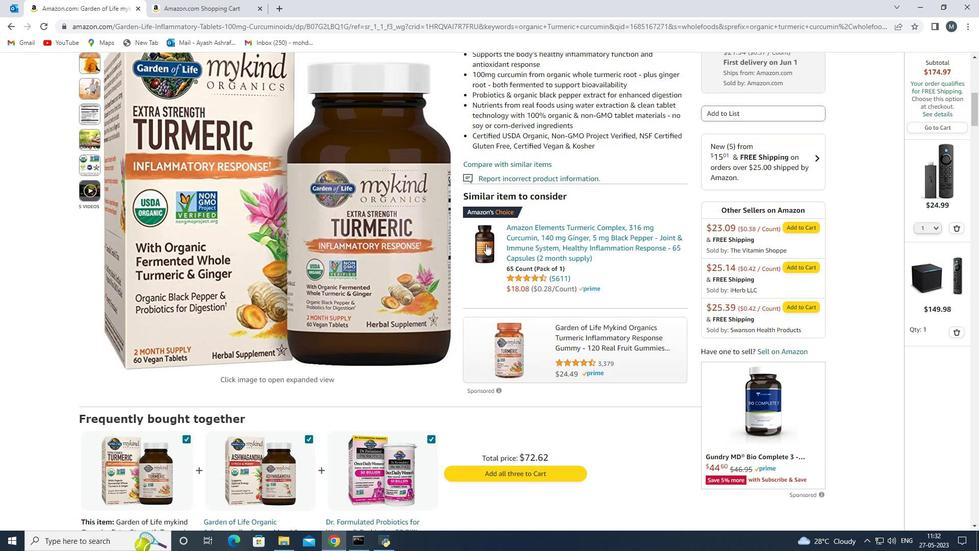 
Action: Mouse moved to (438, 275)
Screenshot: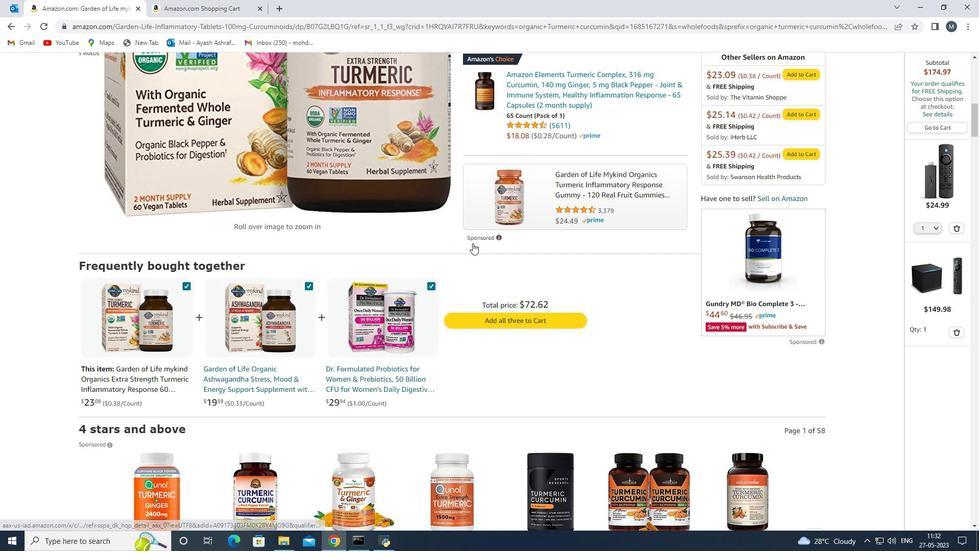 
Action: Mouse scrolled (438, 275) with delta (0, 0)
Screenshot: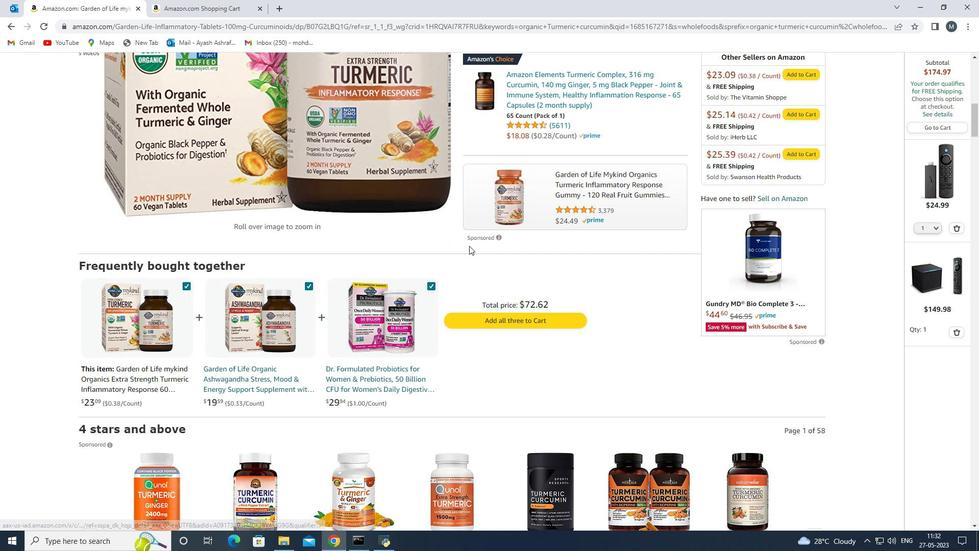 
Action: Mouse scrolled (438, 275) with delta (0, 0)
Screenshot: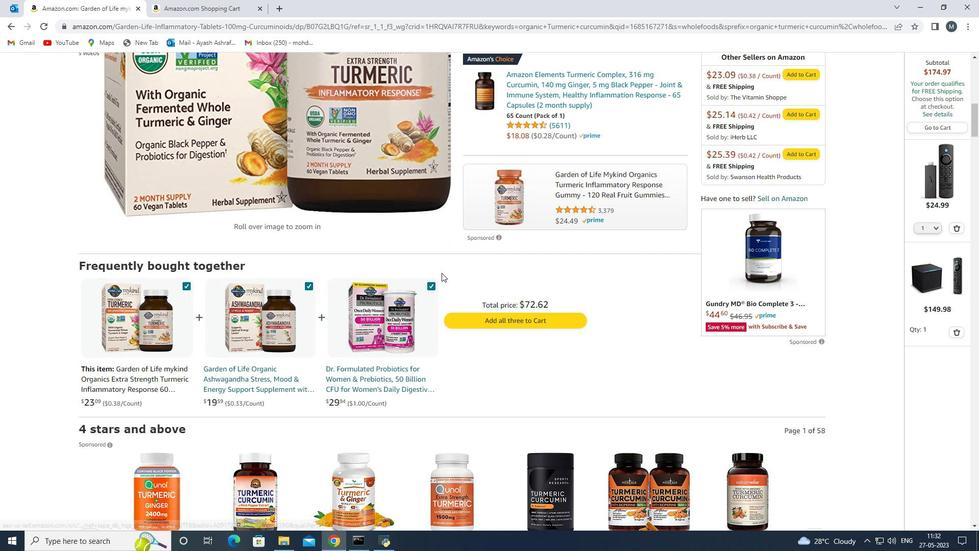 
Action: Mouse scrolled (438, 275) with delta (0, 0)
Screenshot: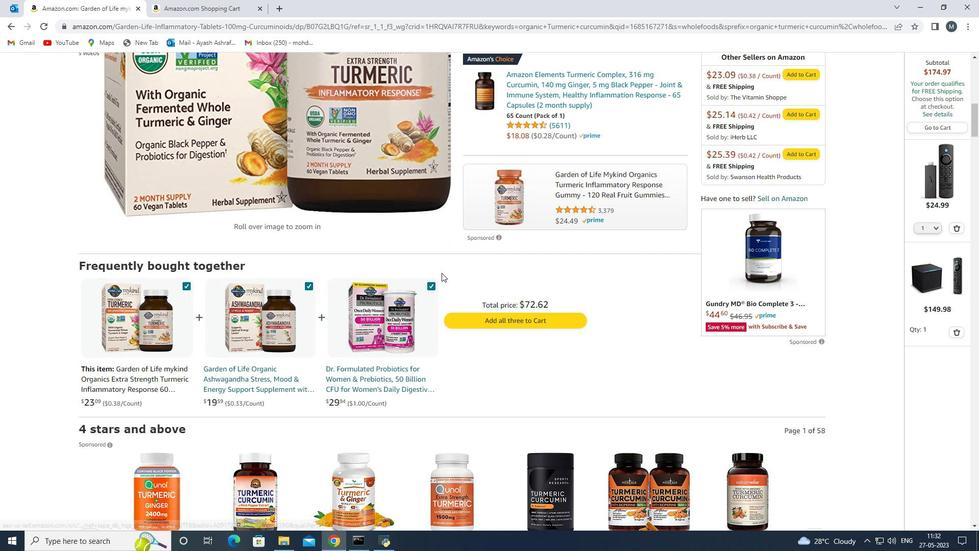 
Action: Mouse scrolled (438, 275) with delta (0, 0)
Screenshot: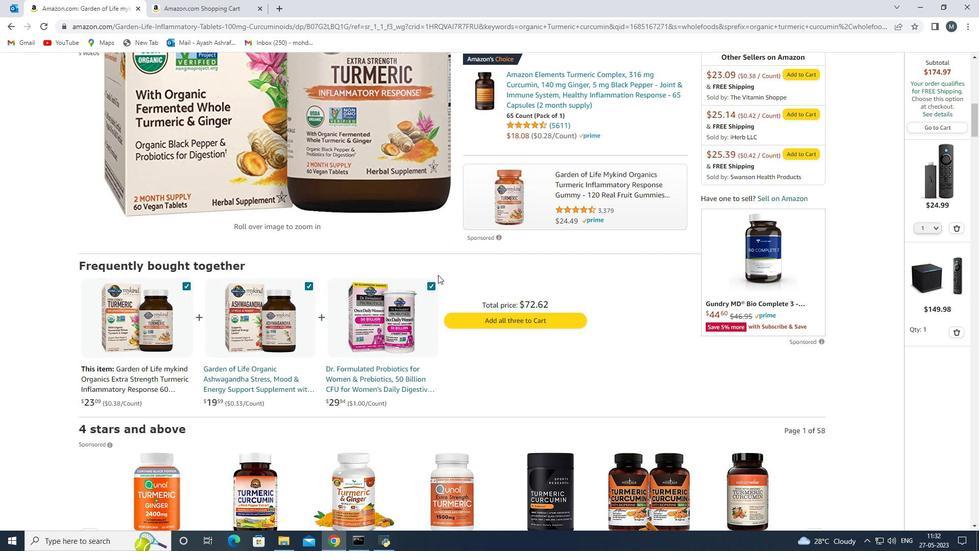 
Action: Mouse scrolled (438, 275) with delta (0, 0)
Screenshot: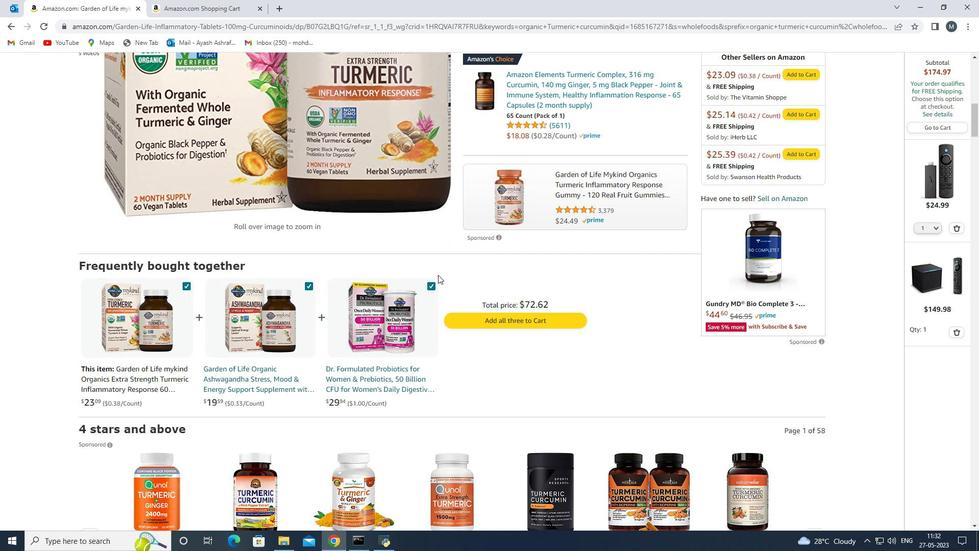 
Action: Mouse moved to (437, 278)
Screenshot: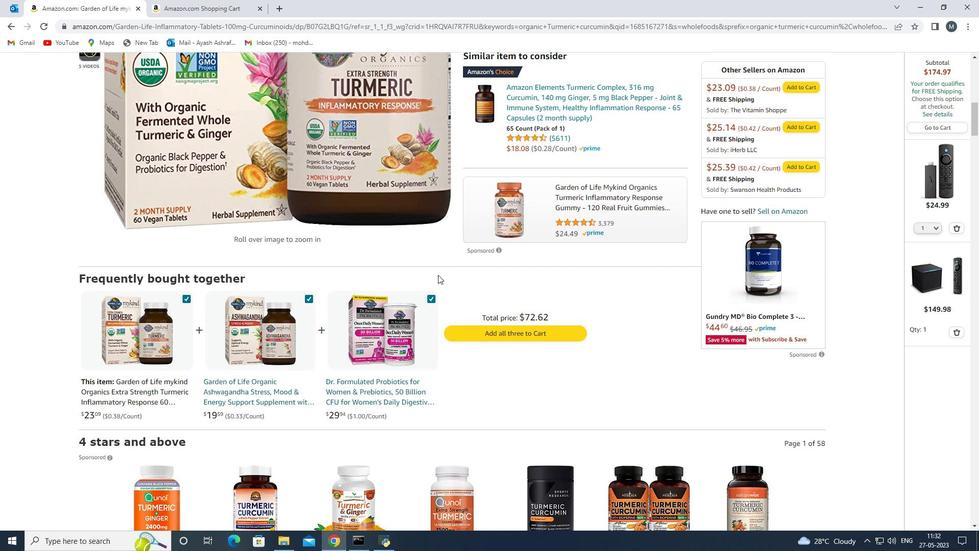 
Action: Mouse scrolled (437, 278) with delta (0, 0)
Screenshot: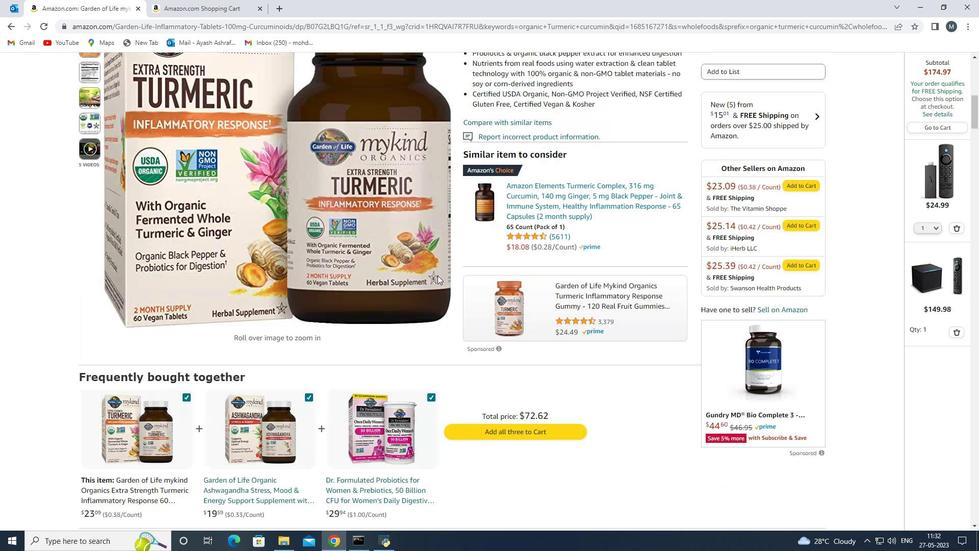 
Action: Mouse scrolled (437, 278) with delta (0, 0)
Screenshot: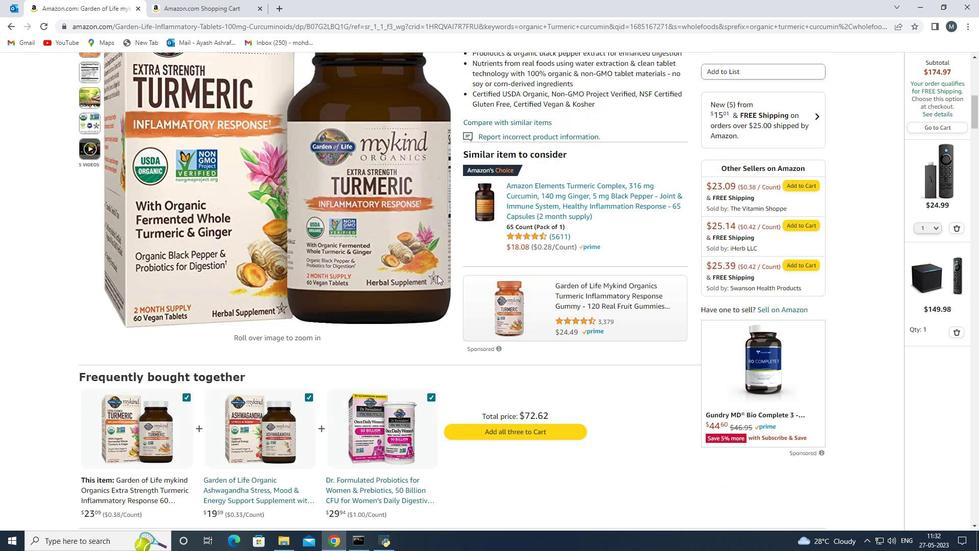 
Action: Mouse scrolled (437, 278) with delta (0, 0)
Screenshot: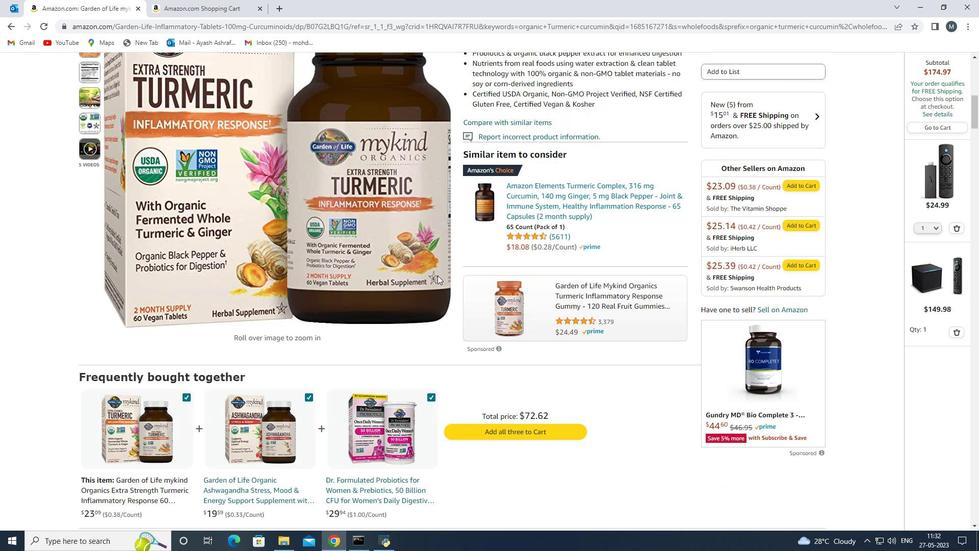 
Action: Mouse scrolled (437, 278) with delta (0, 0)
Screenshot: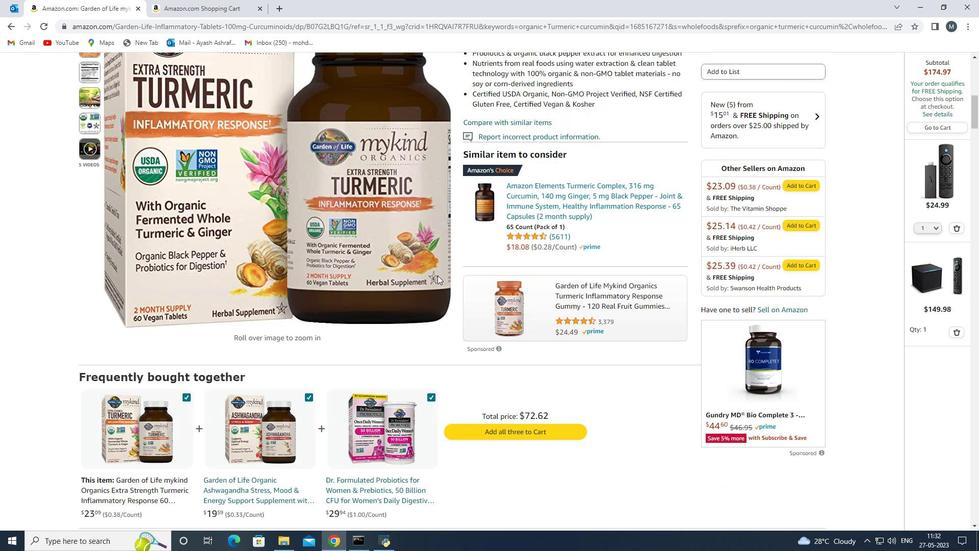 
Action: Mouse moved to (435, 262)
Screenshot: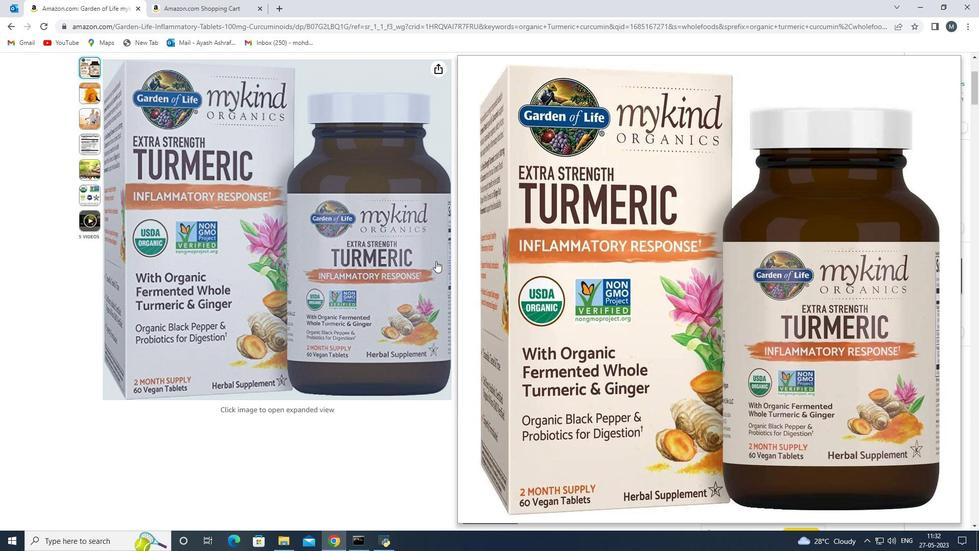 
Action: Mouse scrolled (435, 262) with delta (0, 0)
Screenshot: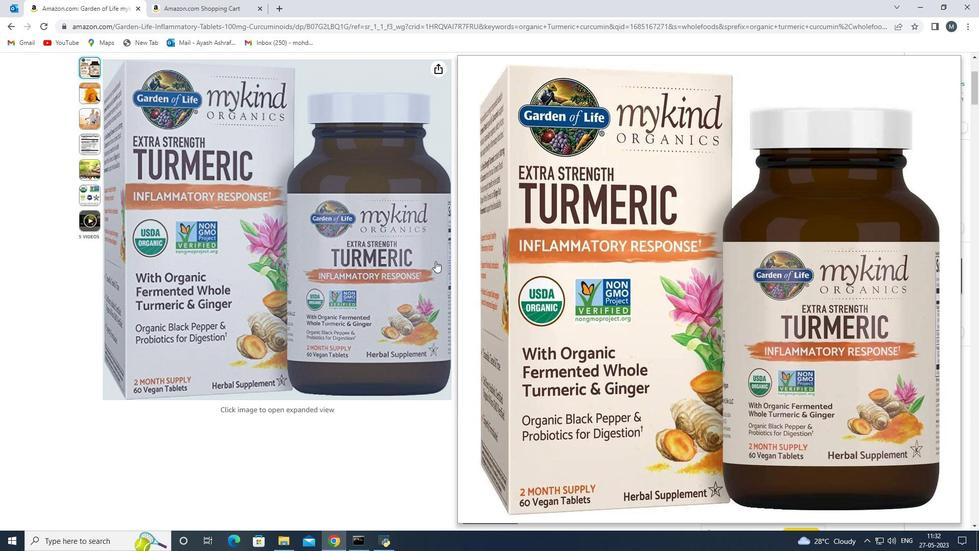 
Action: Mouse scrolled (435, 262) with delta (0, 0)
Screenshot: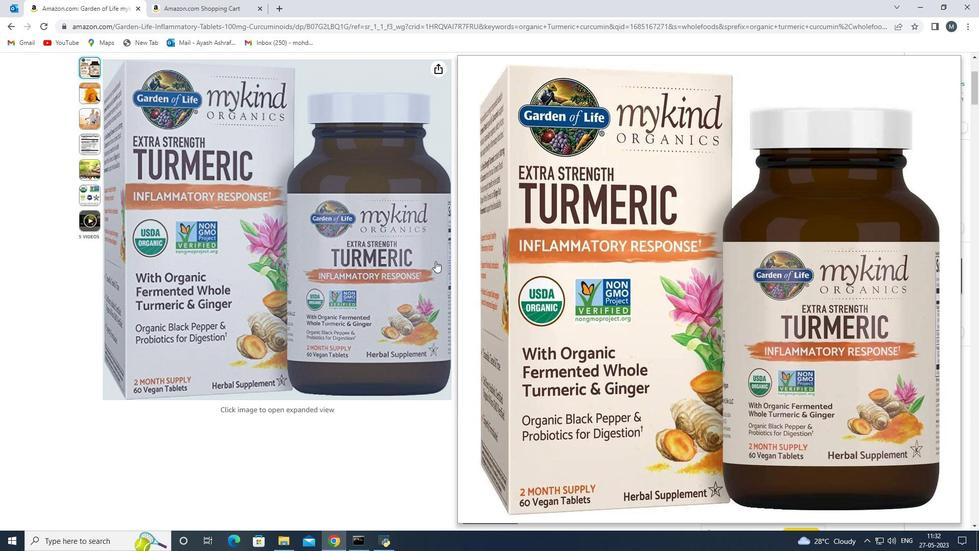 
Action: Mouse scrolled (435, 262) with delta (0, 0)
Screenshot: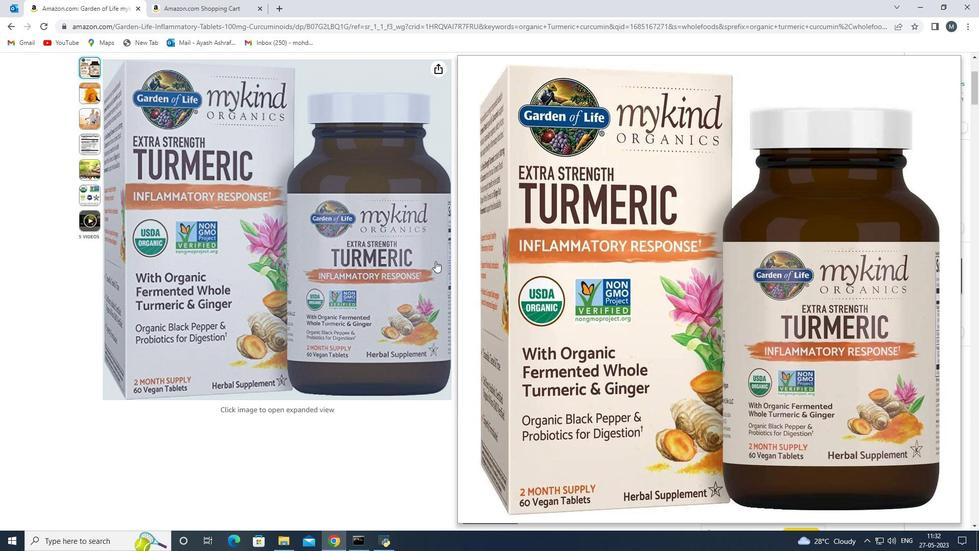 
Action: Mouse scrolled (435, 262) with delta (0, 0)
Screenshot: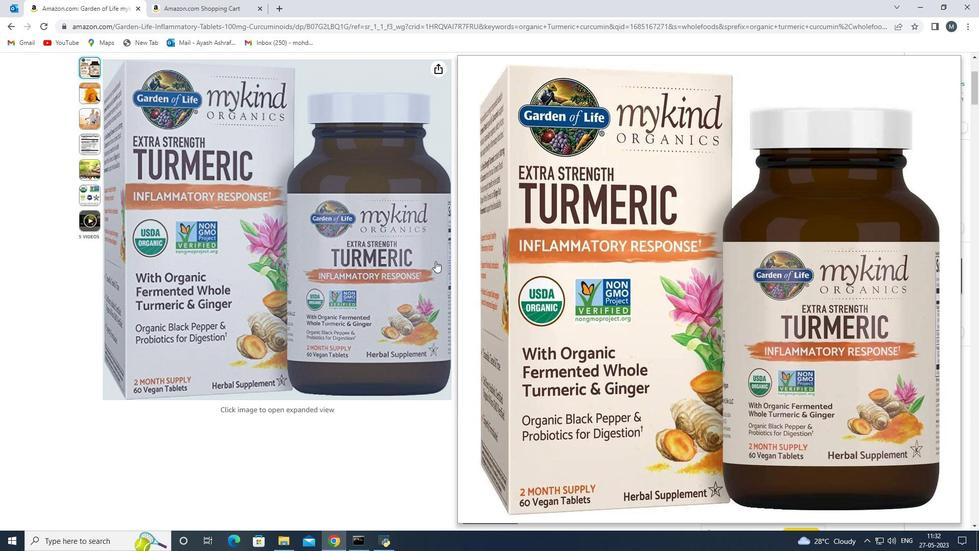 
Action: Mouse scrolled (435, 262) with delta (0, 0)
Screenshot: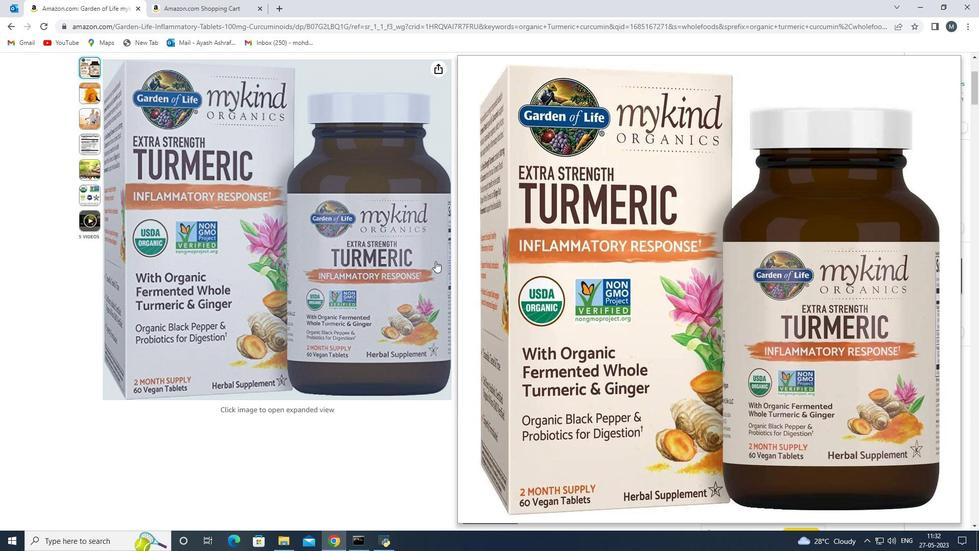 
Action: Mouse scrolled (435, 262) with delta (0, 0)
Screenshot: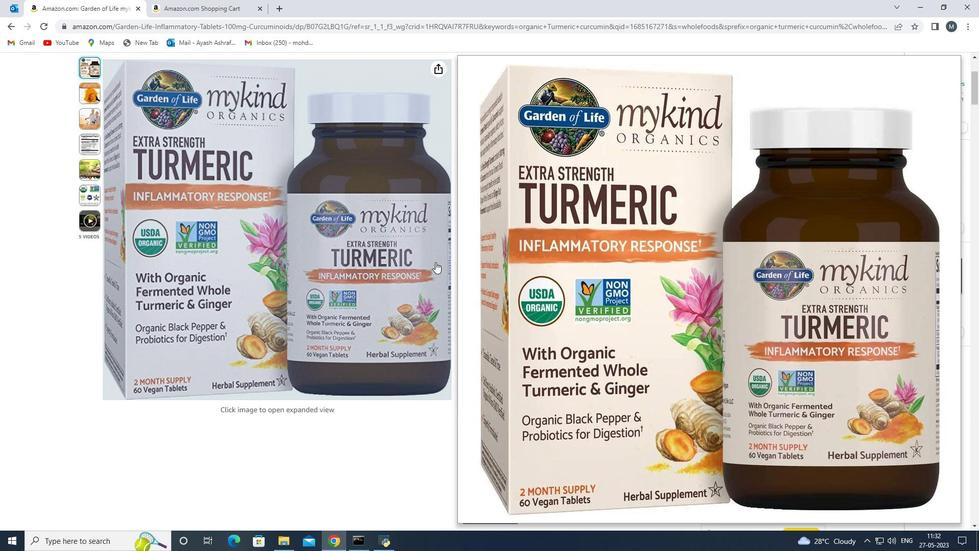 
Action: Mouse moved to (400, 268)
Screenshot: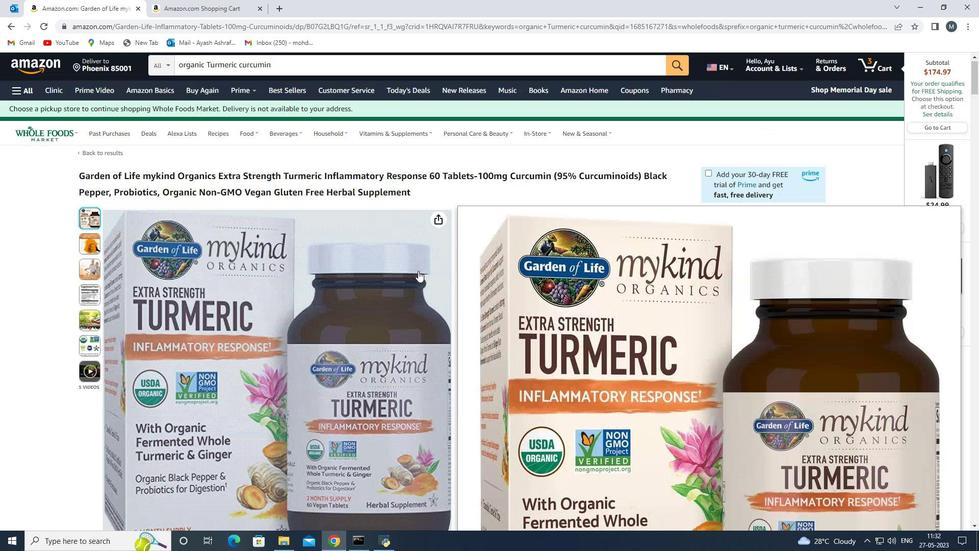 
Action: Mouse scrolled (400, 269) with delta (0, 0)
Screenshot: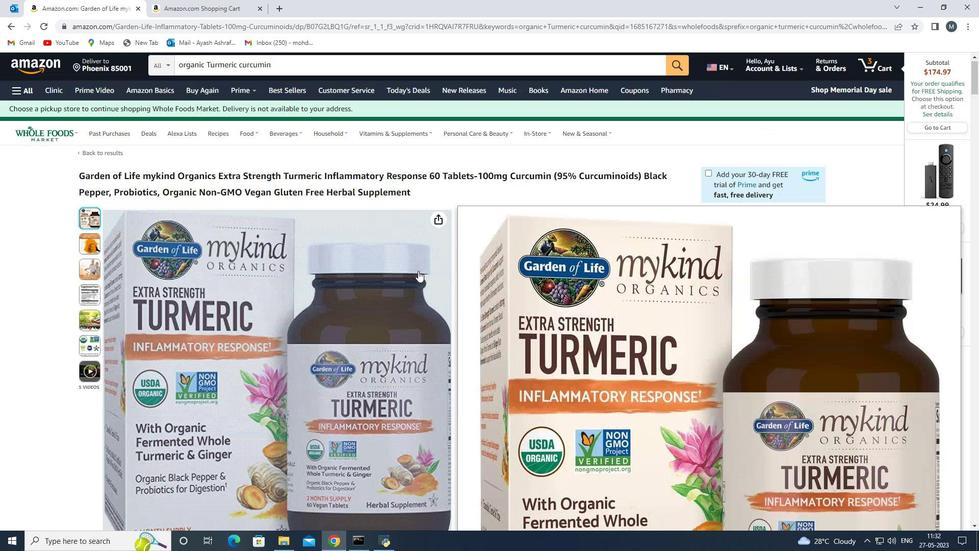 
Action: Mouse scrolled (400, 269) with delta (0, 0)
Screenshot: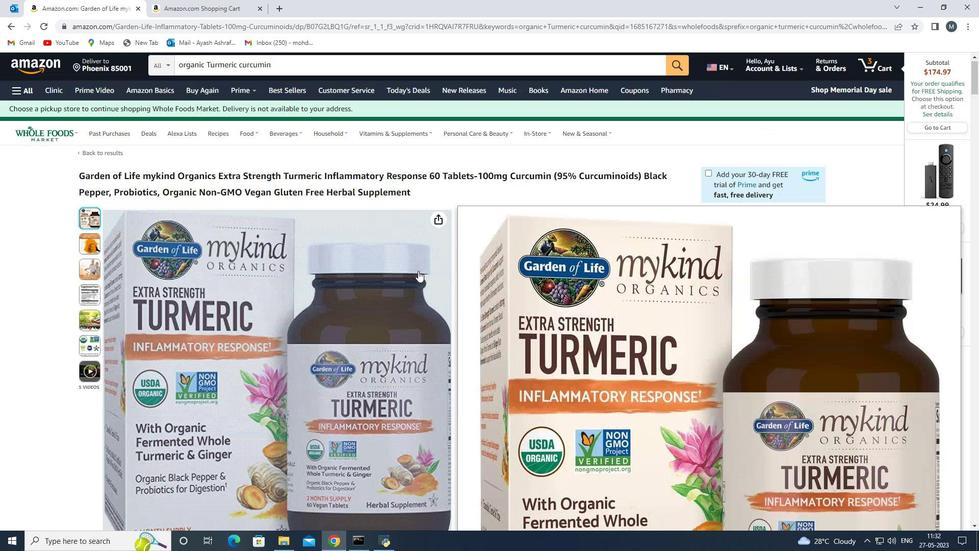 
Action: Mouse scrolled (400, 269) with delta (0, 0)
Screenshot: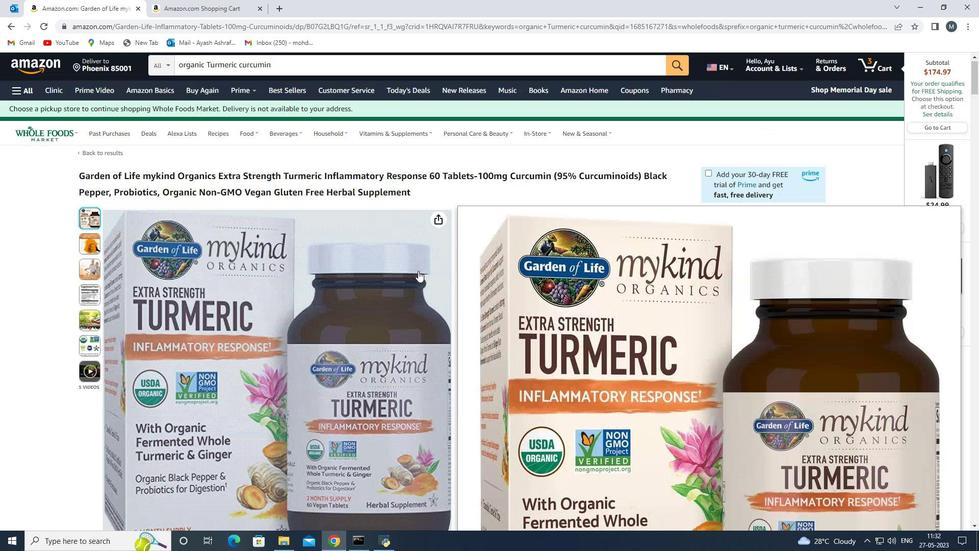 
Action: Mouse moved to (400, 268)
Screenshot: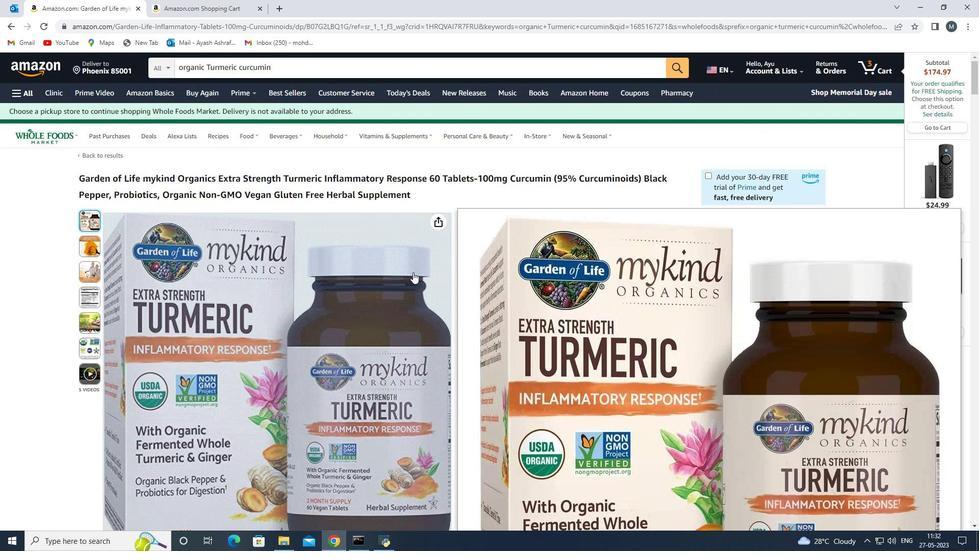 
Action: Mouse scrolled (400, 269) with delta (0, 0)
Screenshot: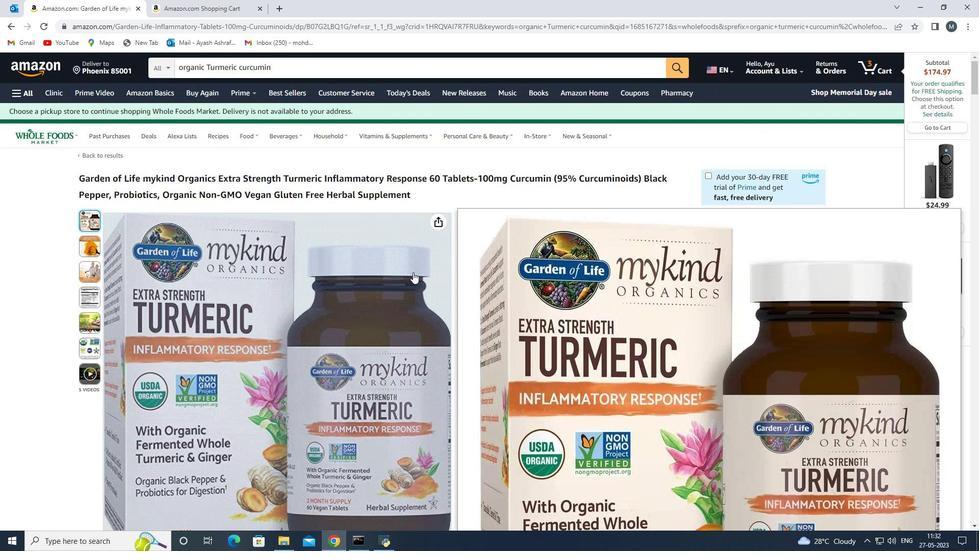 
Action: Mouse scrolled (400, 269) with delta (0, 0)
Screenshot: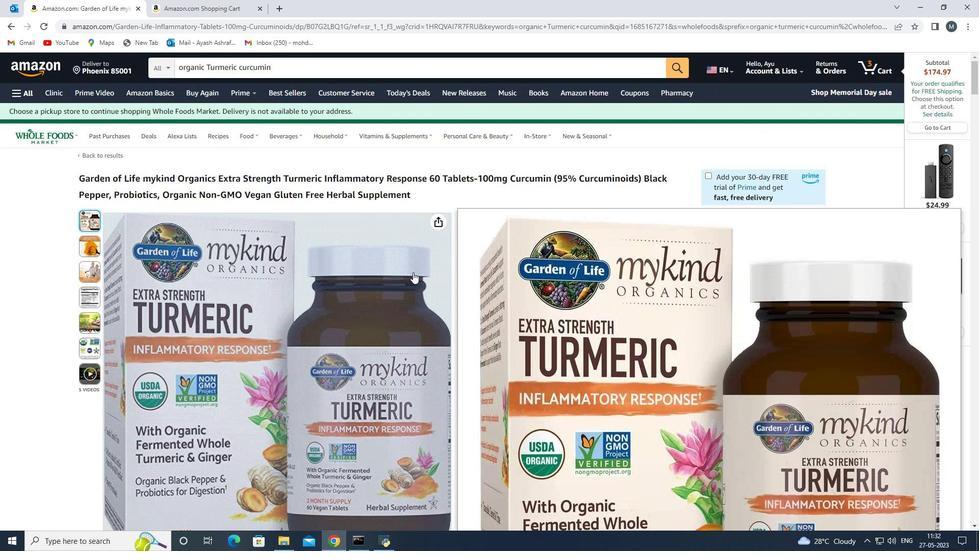 
Action: Mouse scrolled (400, 269) with delta (0, 0)
Screenshot: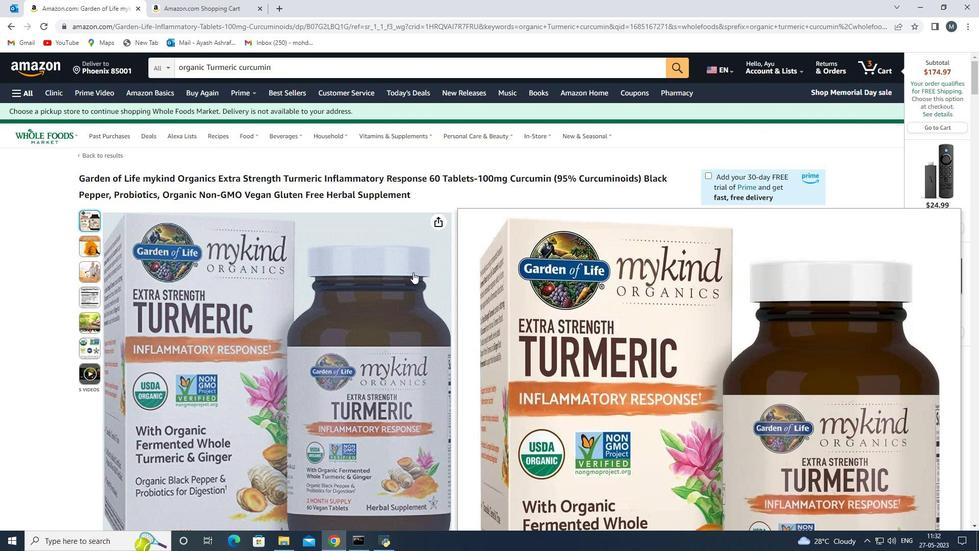 
Action: Mouse moved to (671, 273)
Screenshot: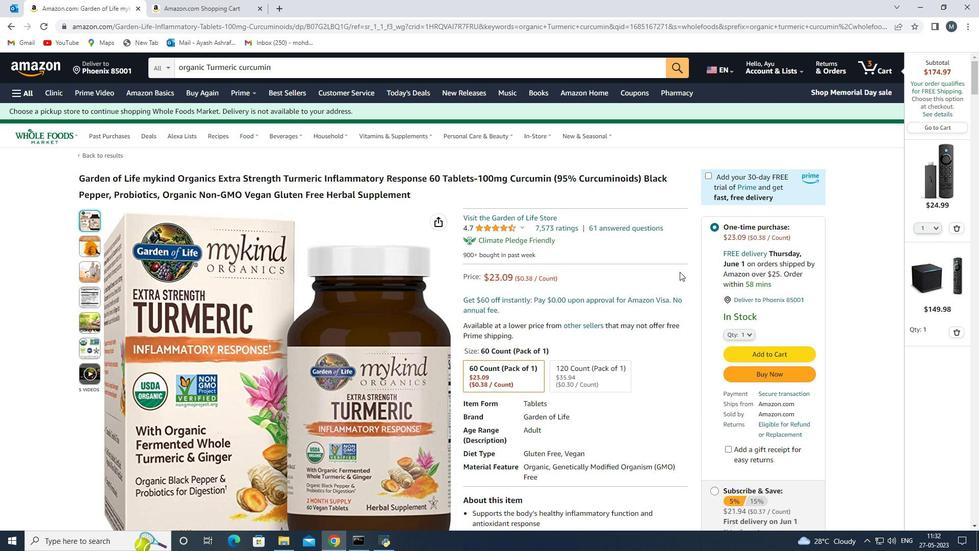 
Action: Mouse scrolled (671, 272) with delta (0, 0)
Screenshot: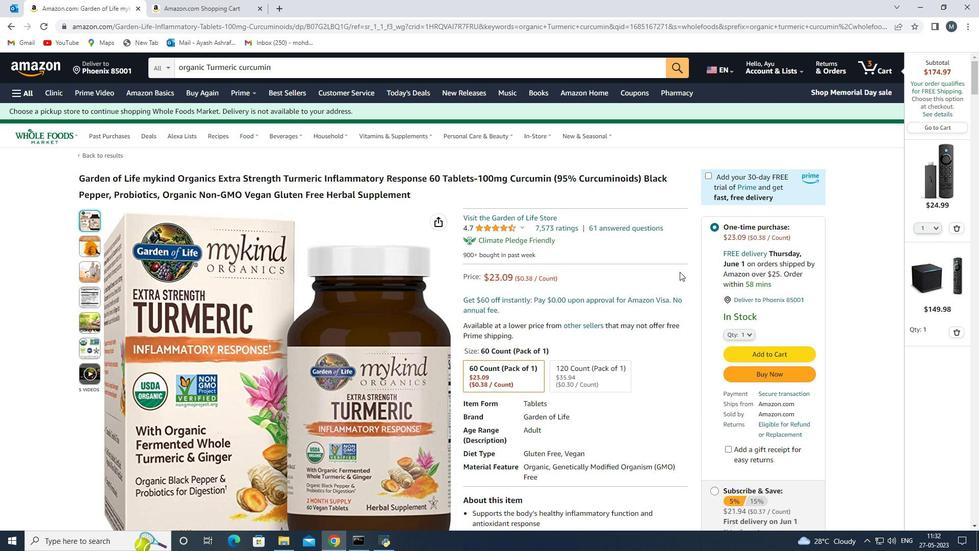 
Action: Mouse moved to (594, 292)
Screenshot: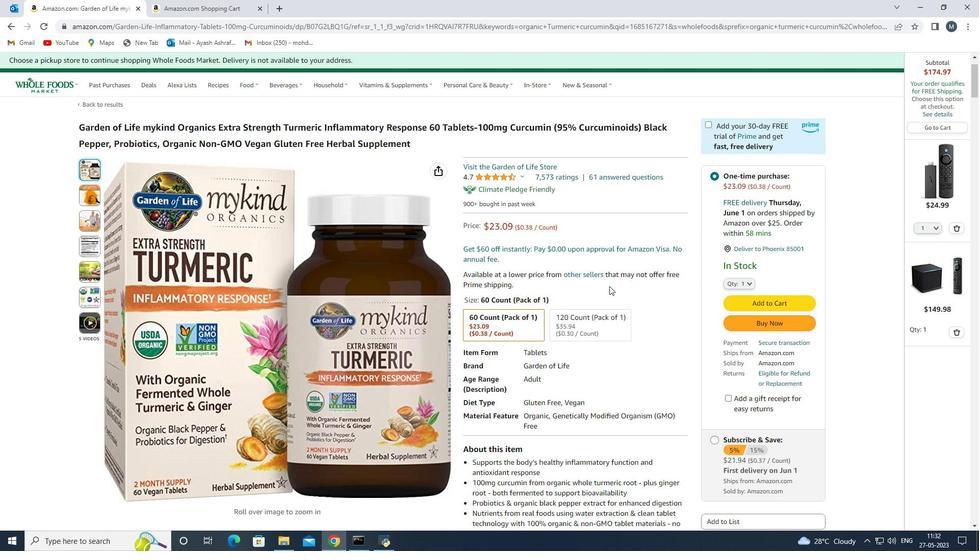 
Action: Mouse scrolled (594, 293) with delta (0, 0)
Screenshot: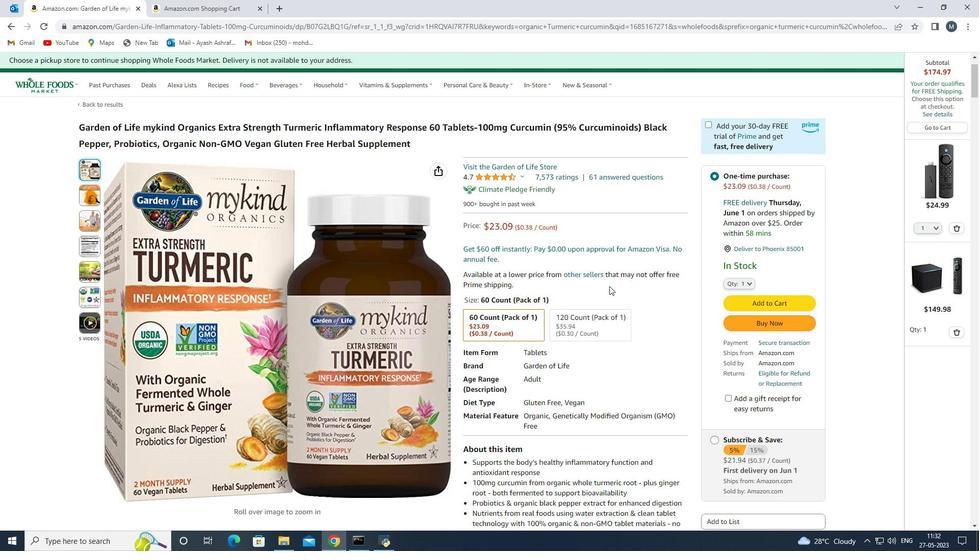 
Action: Mouse moved to (594, 292)
Screenshot: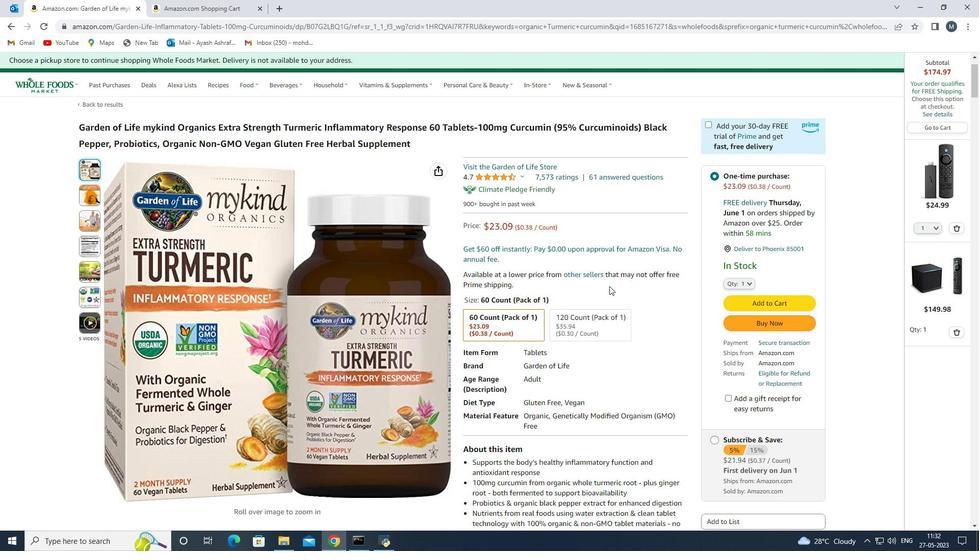 
Action: Mouse scrolled (594, 293) with delta (0, 0)
Screenshot: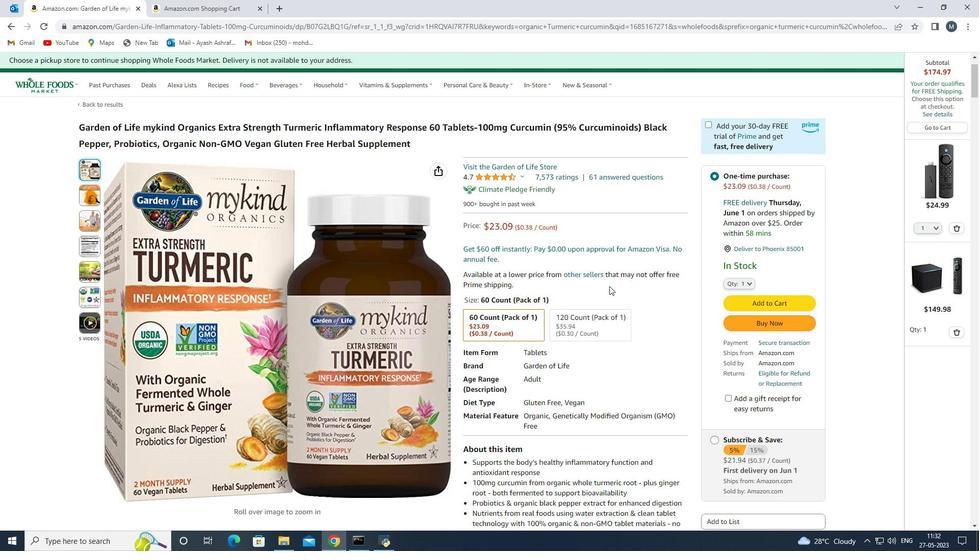 
Action: Mouse scrolled (594, 293) with delta (0, 0)
Screenshot: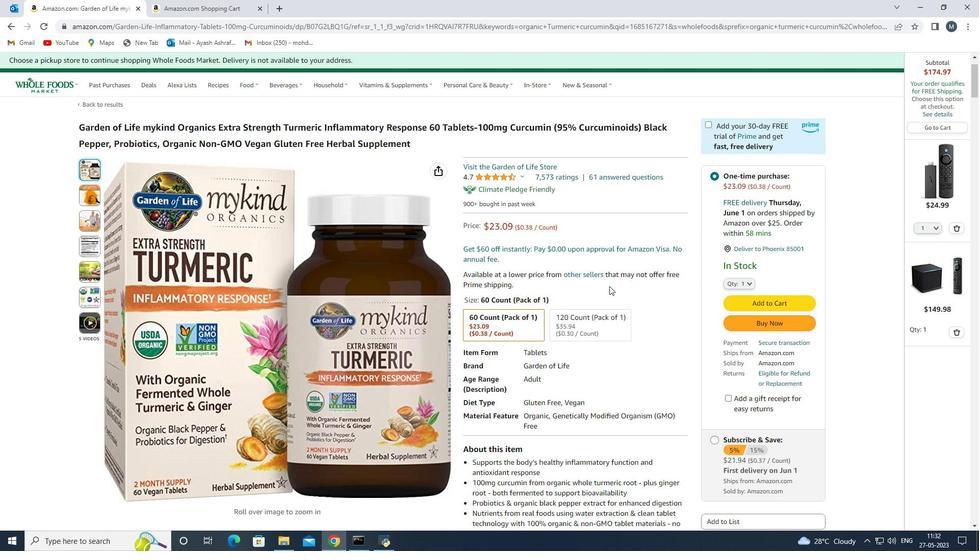 
Action: Mouse scrolled (594, 293) with delta (0, 0)
Screenshot: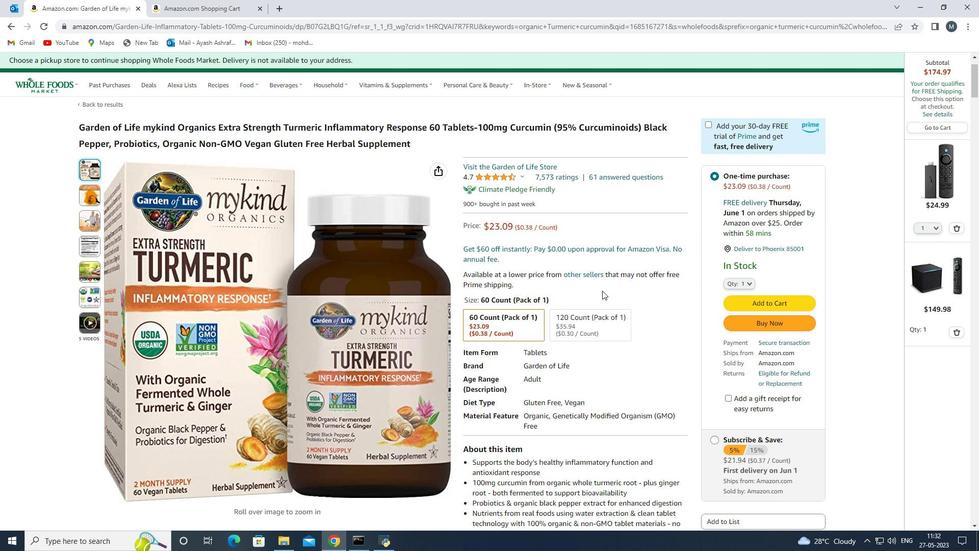 
Action: Mouse moved to (759, 354)
Screenshot: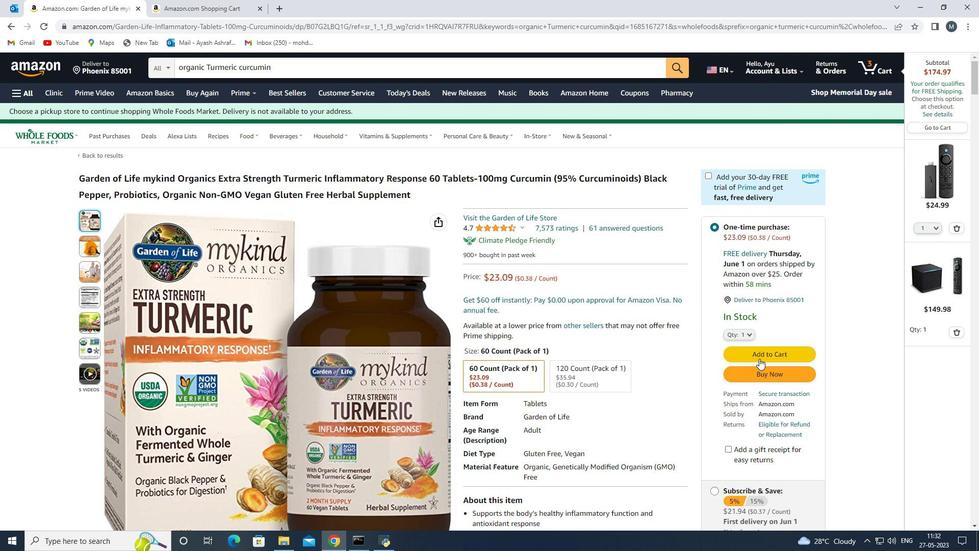 
Action: Mouse pressed left at (759, 354)
Screenshot: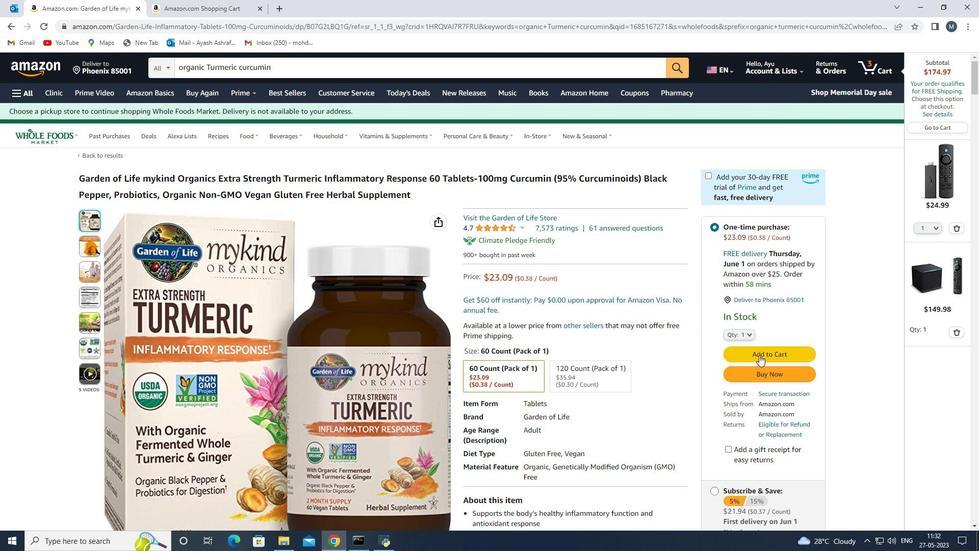 
Action: Mouse moved to (796, 171)
Screenshot: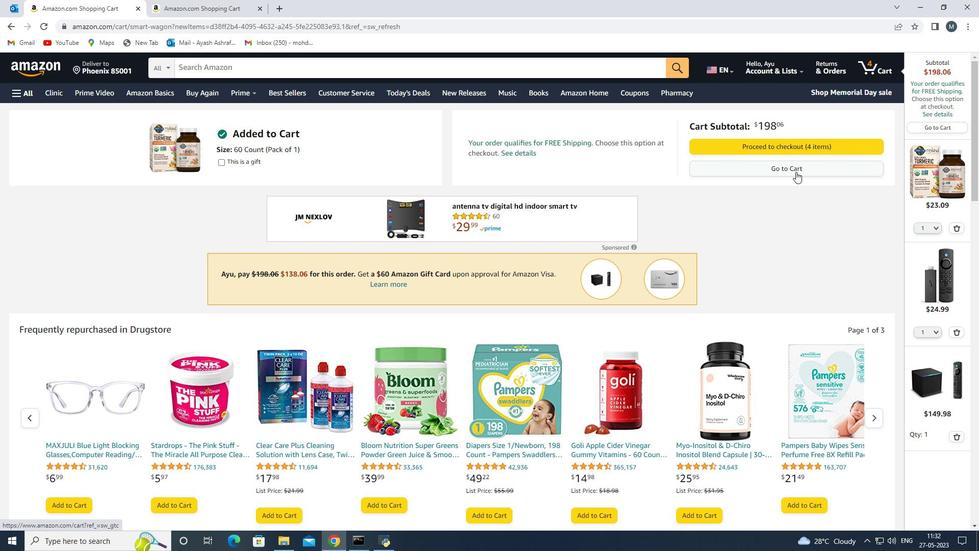 
Action: Mouse pressed left at (796, 171)
Screenshot: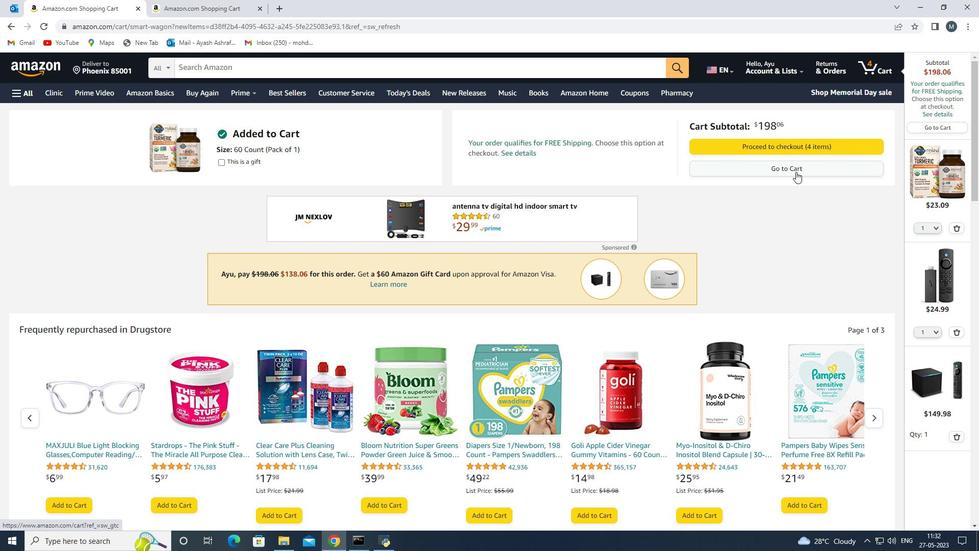 
Action: Mouse moved to (87, 290)
Screenshot: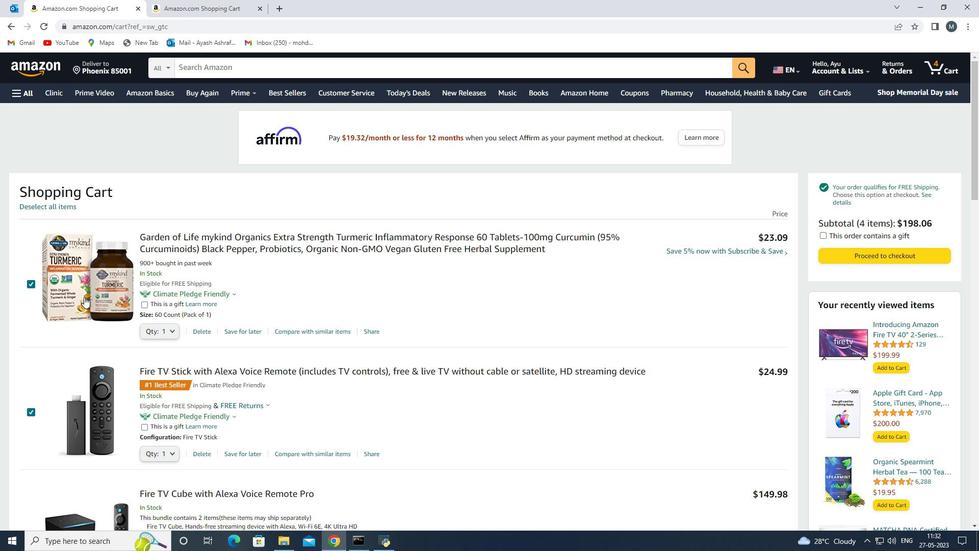 
Action: Mouse pressed left at (87, 290)
Screenshot: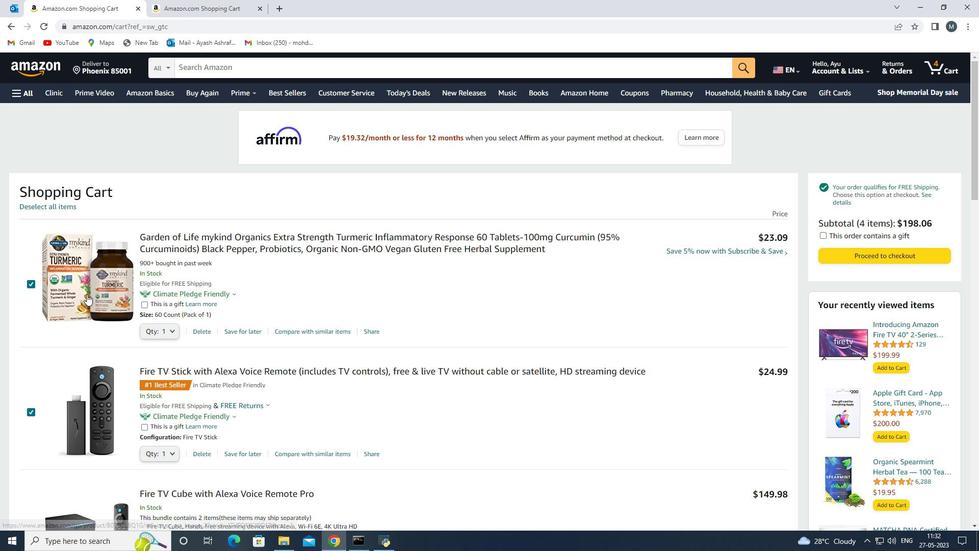 
Action: Mouse moved to (733, 345)
Screenshot: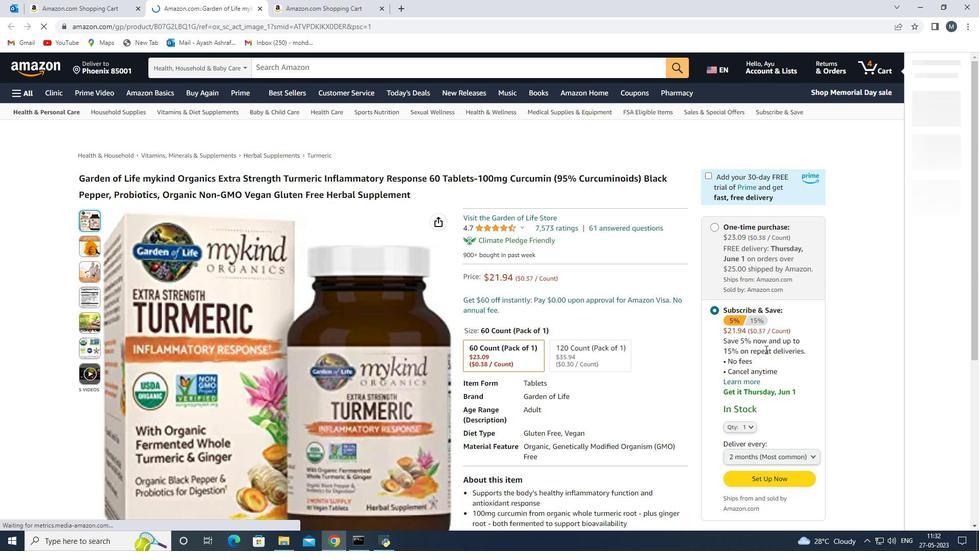
Action: Mouse scrolled (733, 344) with delta (0, 0)
Screenshot: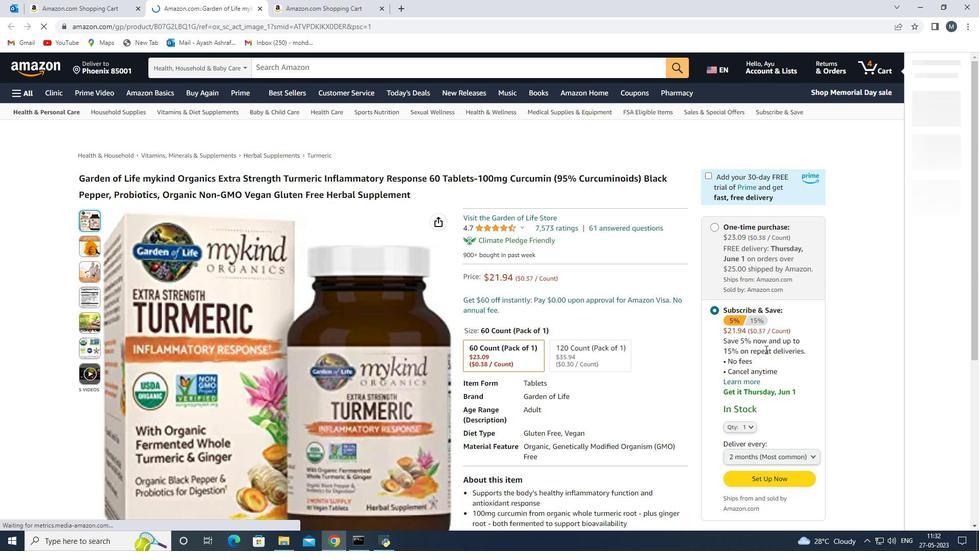 
Action: Mouse moved to (719, 347)
Screenshot: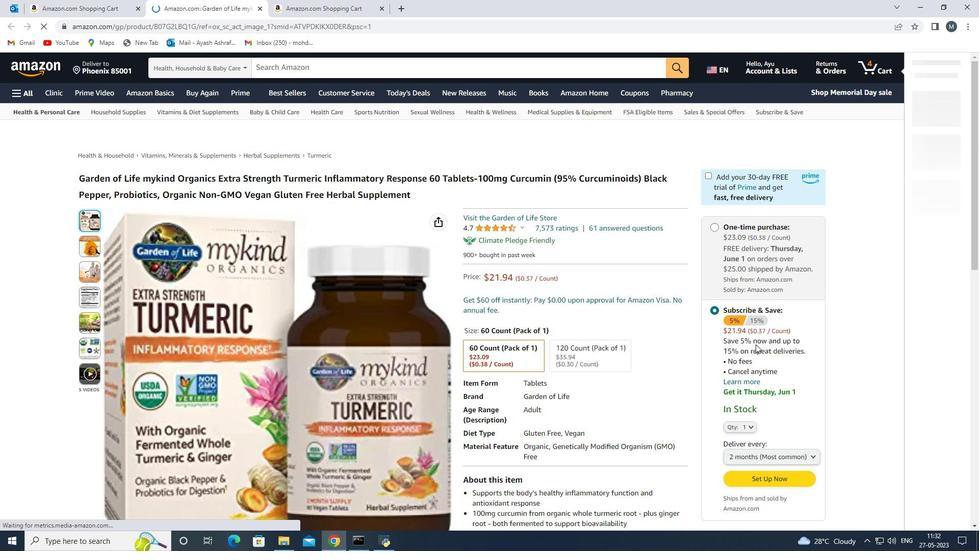 
Action: Mouse scrolled (719, 346) with delta (0, 0)
Screenshot: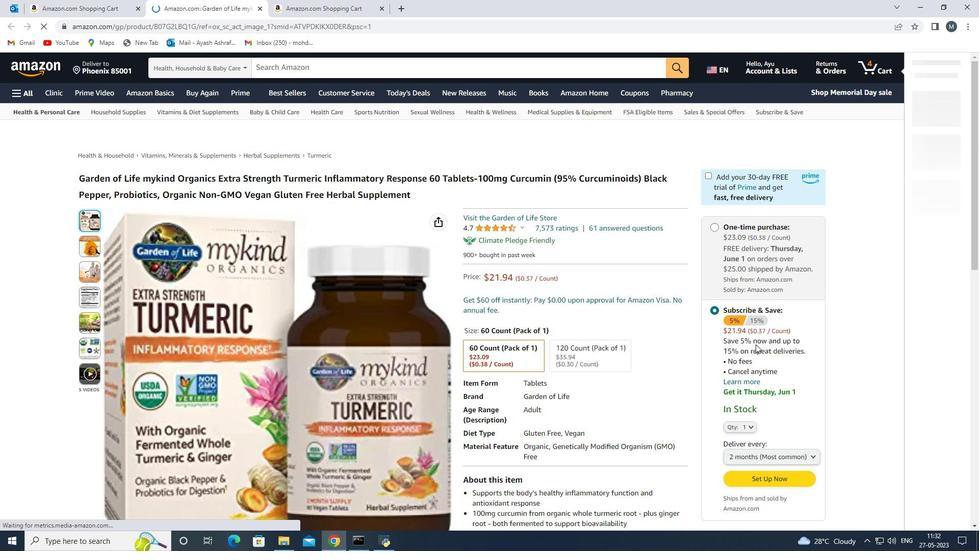 
Action: Mouse moved to (719, 347)
Screenshot: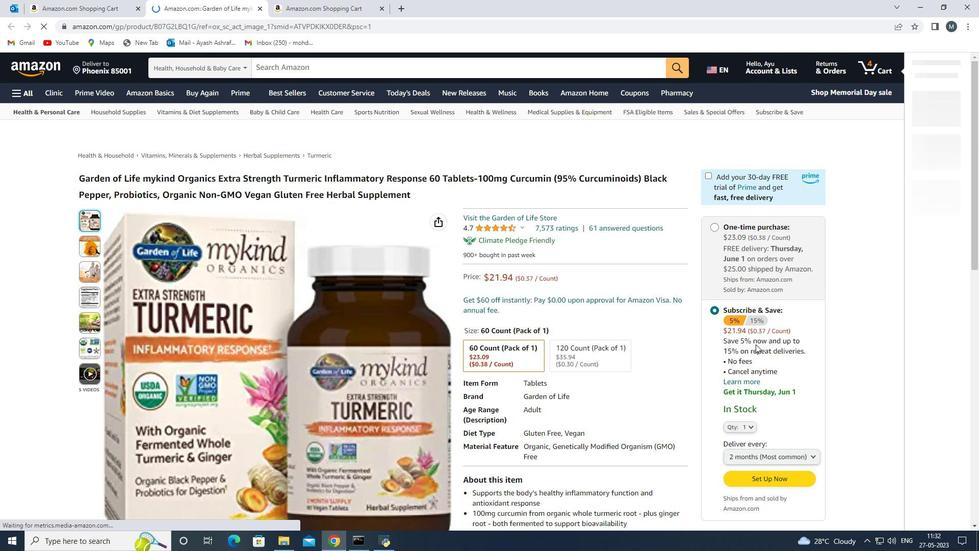 
Action: Mouse scrolled (719, 347) with delta (0, 0)
Screenshot: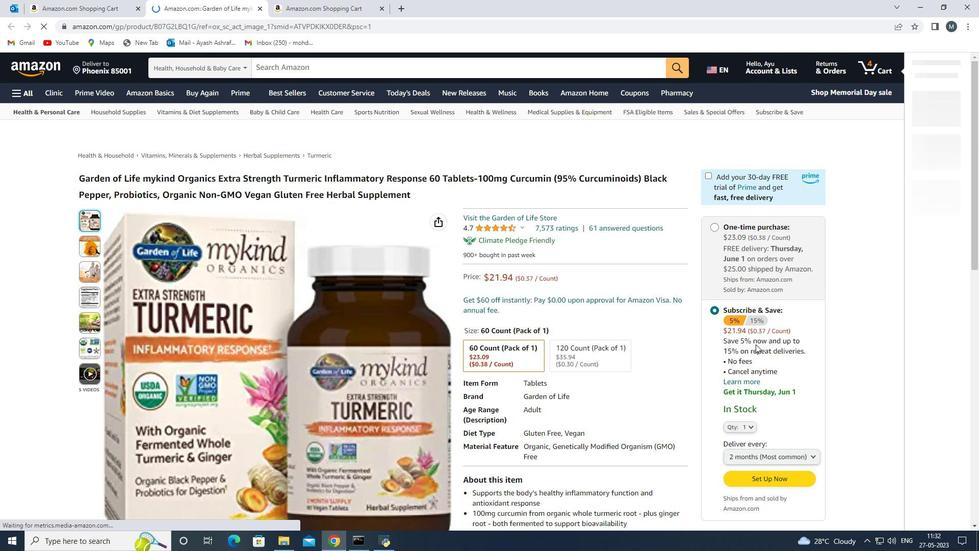 
Action: Mouse moved to (774, 326)
Screenshot: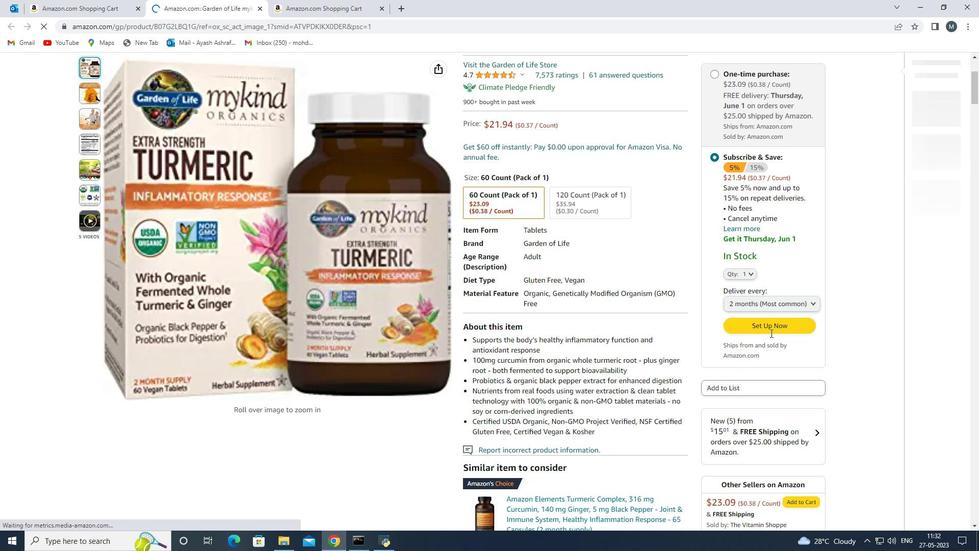 
Action: Mouse pressed left at (774, 326)
Screenshot: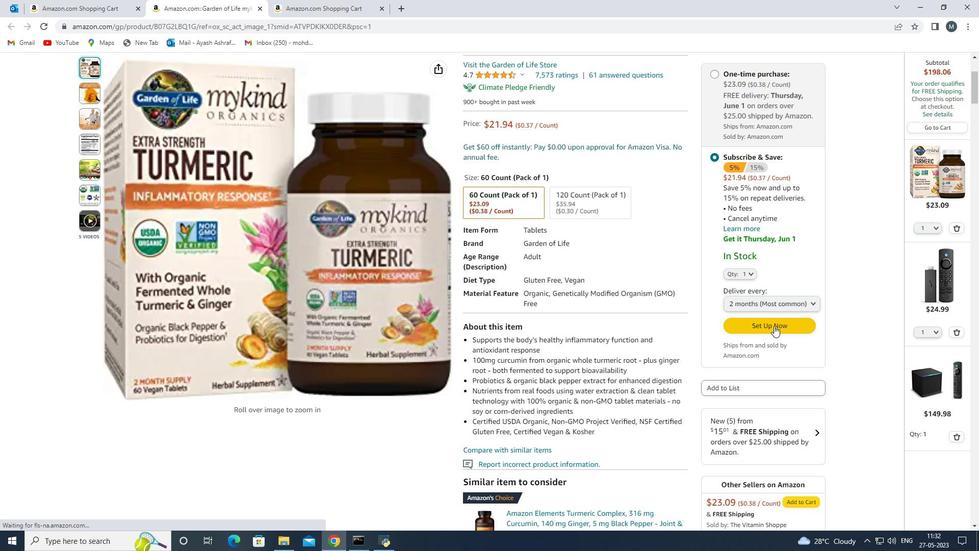 
Action: Mouse moved to (156, 132)
Screenshot: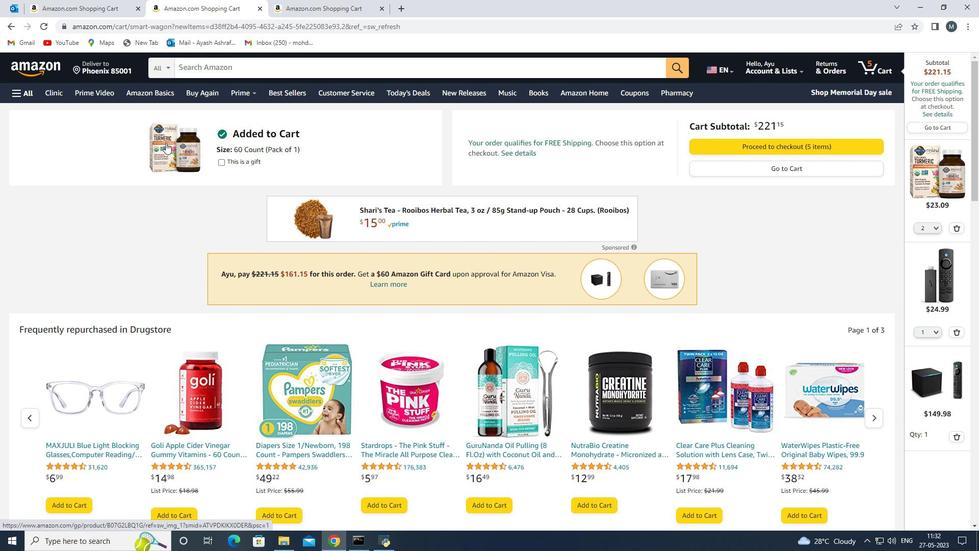 
Action: Mouse pressed left at (156, 132)
Screenshot: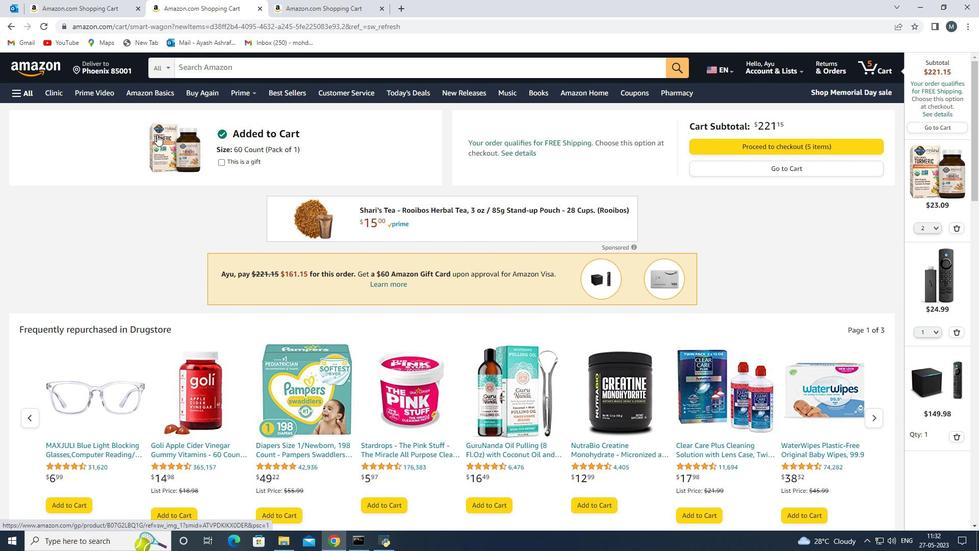 
Action: Mouse moved to (731, 373)
Screenshot: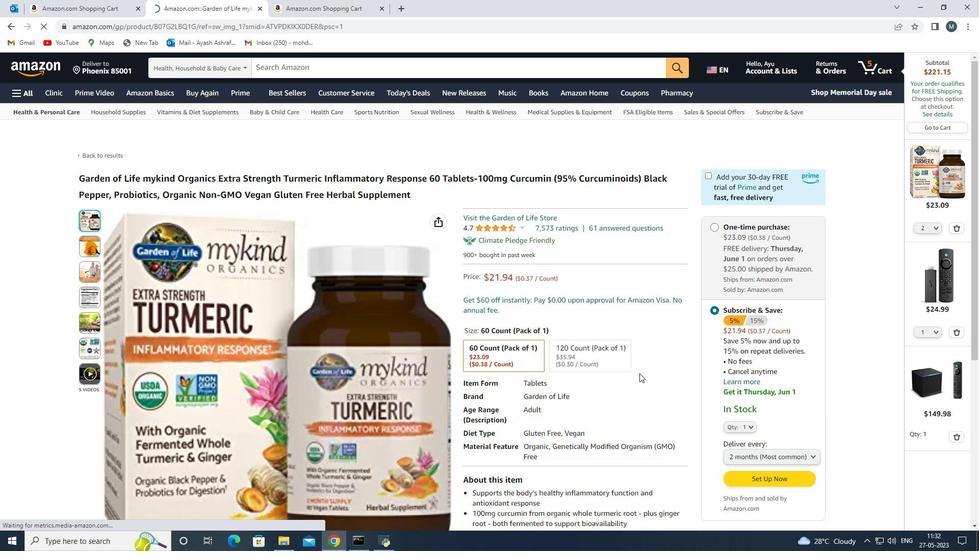 
Action: Mouse scrolled (731, 373) with delta (0, 0)
Screenshot: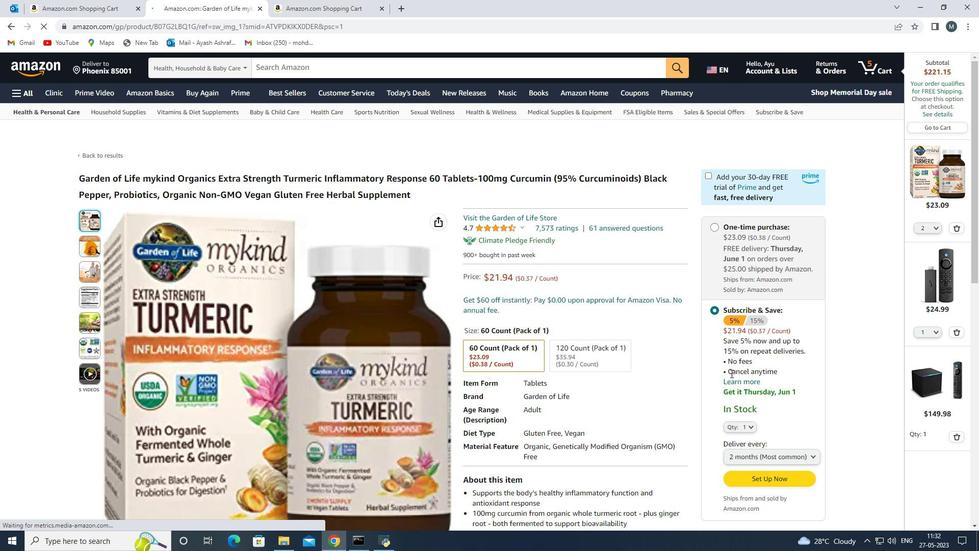 
Action: Mouse scrolled (731, 373) with delta (0, 0)
Screenshot: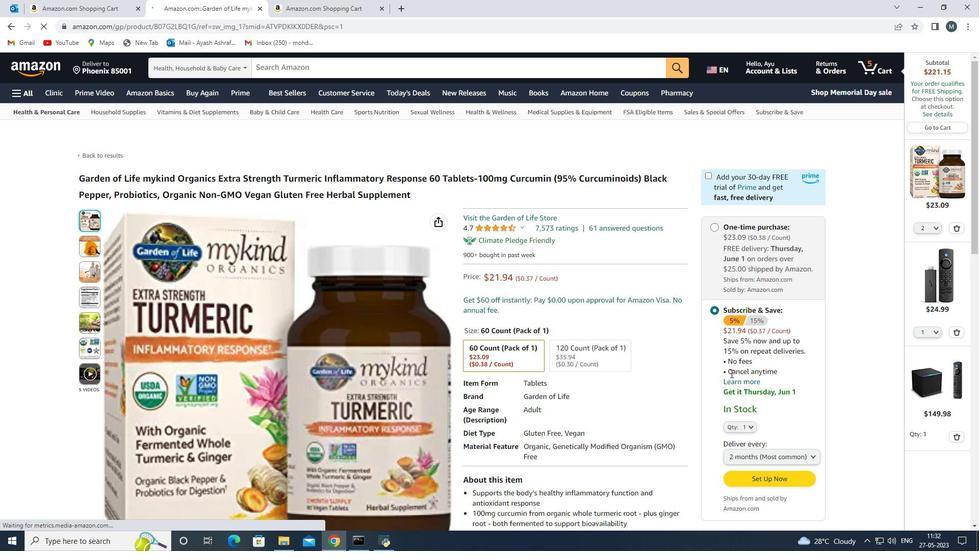 
Action: Mouse moved to (731, 372)
Screenshot: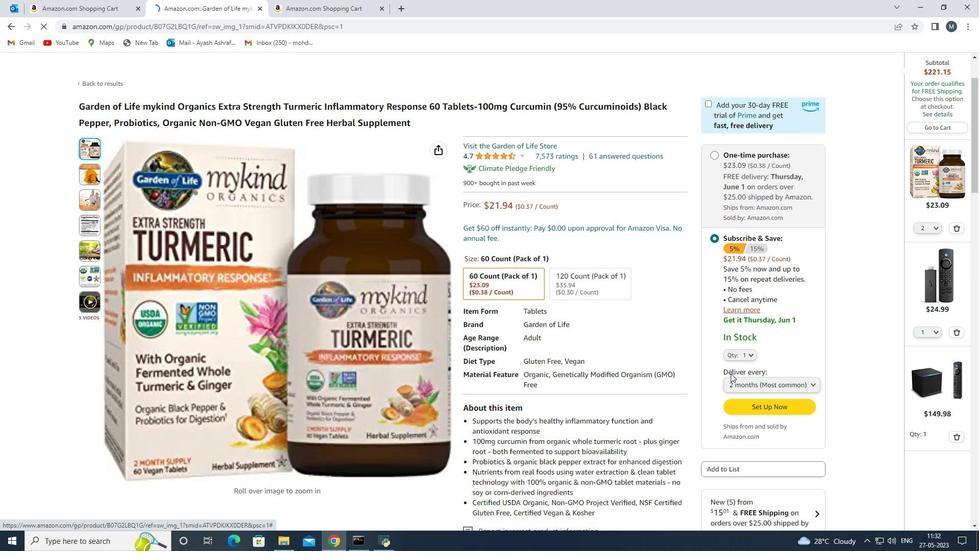 
Action: Mouse scrolled (731, 371) with delta (0, 0)
Screenshot: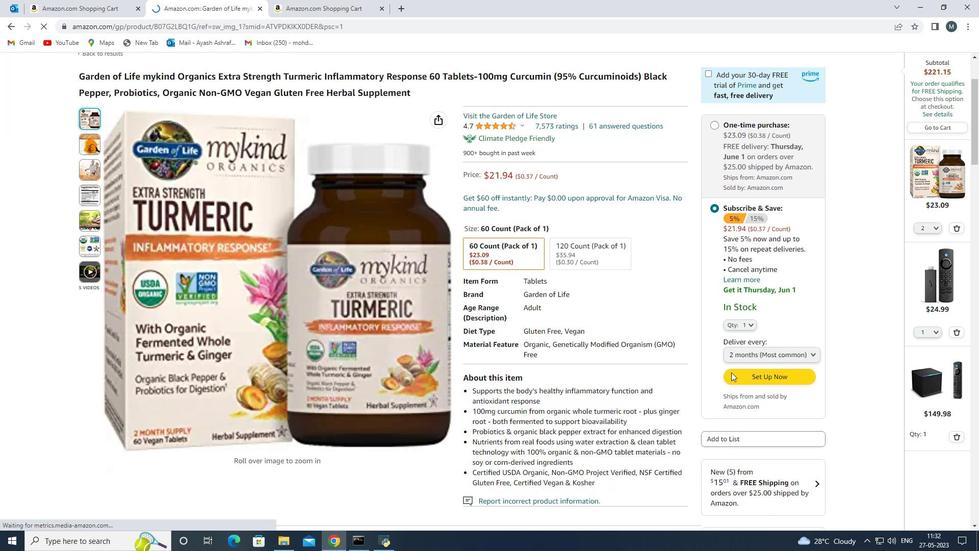 
Action: Mouse moved to (815, 305)
Screenshot: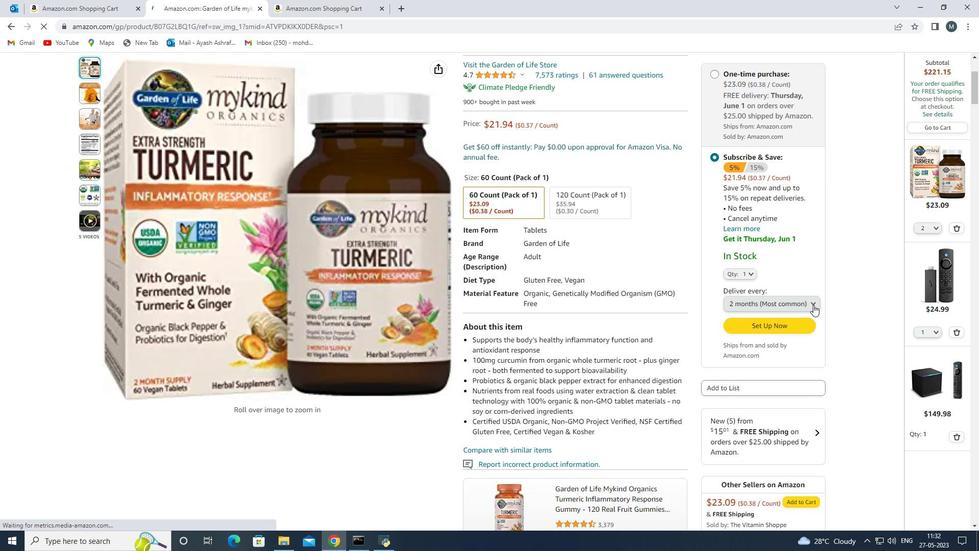 
Action: Mouse pressed left at (815, 305)
Screenshot: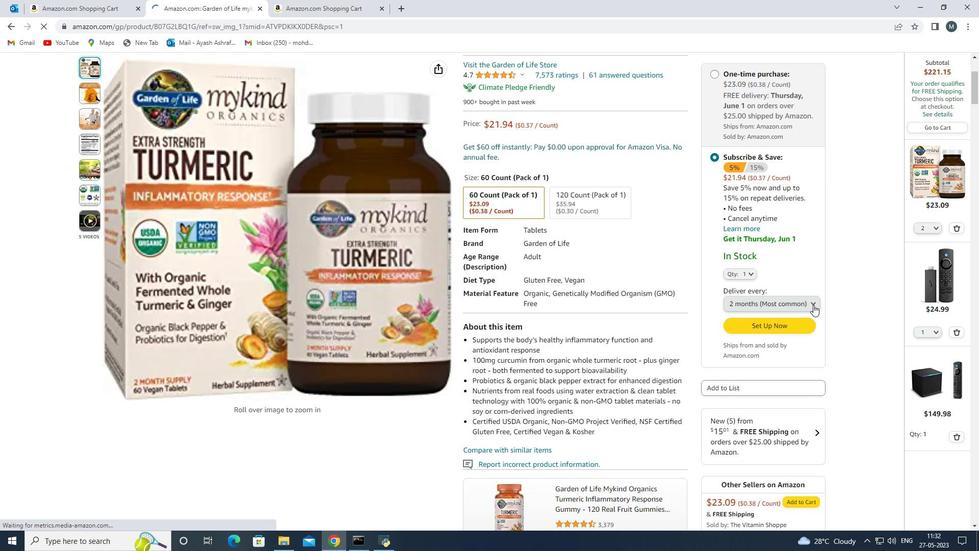 
Action: Mouse pressed left at (815, 305)
Screenshot: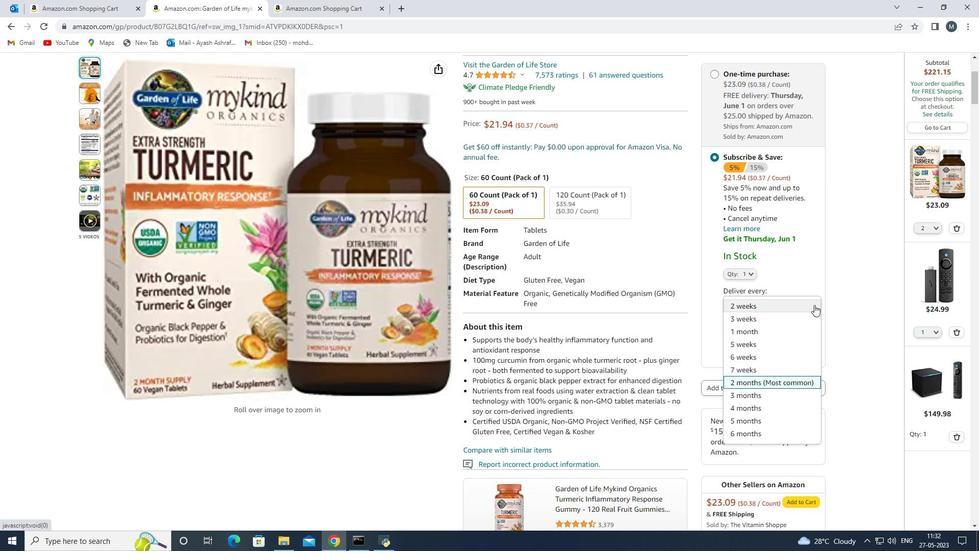 
Action: Mouse moved to (759, 304)
Screenshot: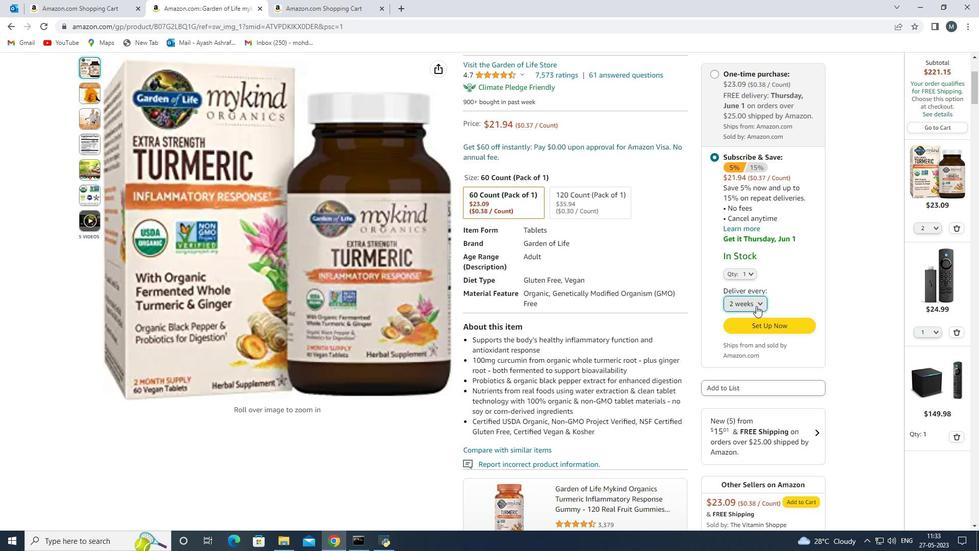 
Action: Mouse pressed left at (759, 304)
Screenshot: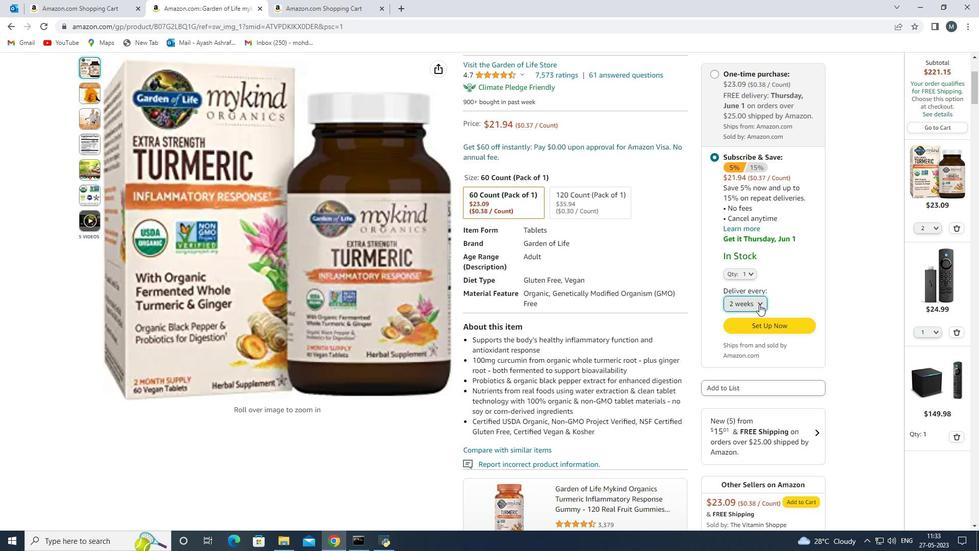 
Action: Mouse moved to (761, 303)
Screenshot: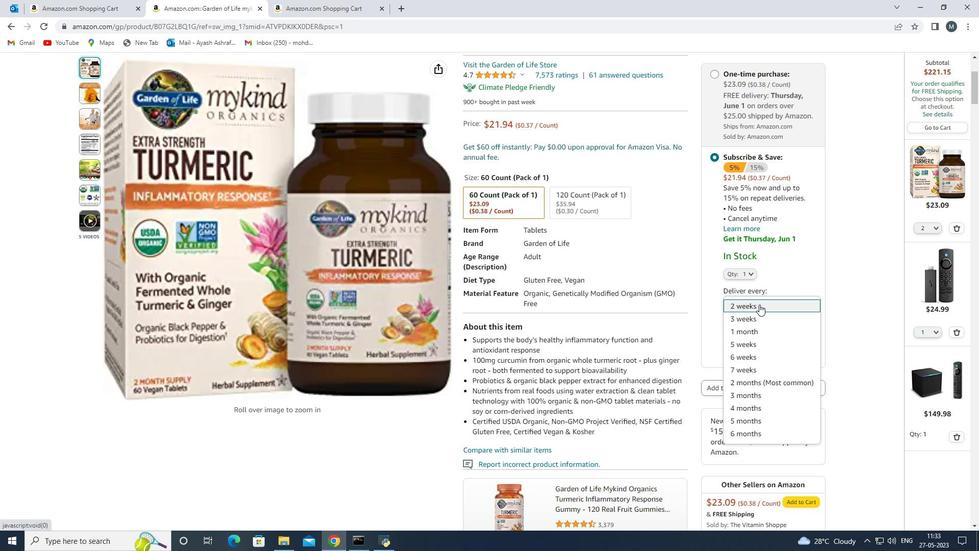 
Action: Mouse scrolled (761, 304) with delta (0, 0)
Screenshot: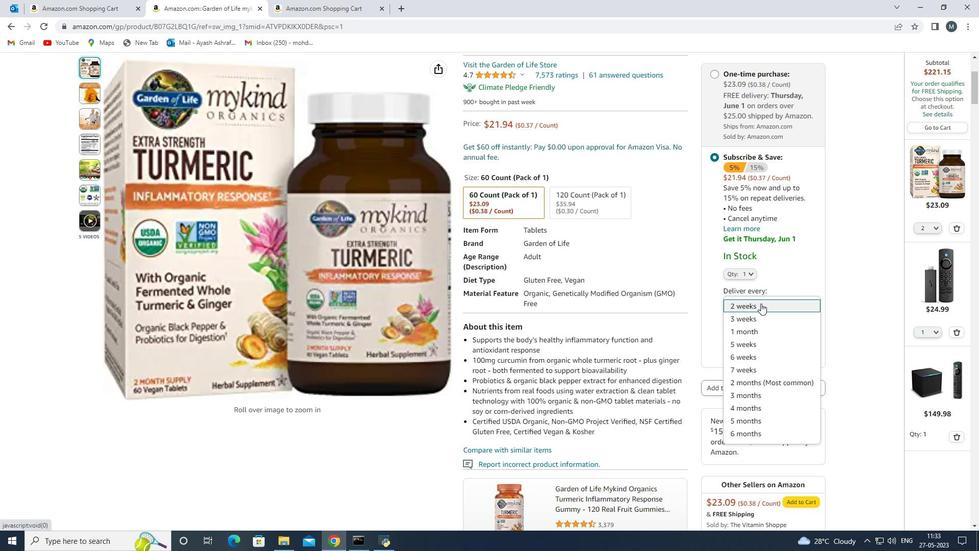 
Action: Mouse scrolled (761, 304) with delta (0, 0)
Screenshot: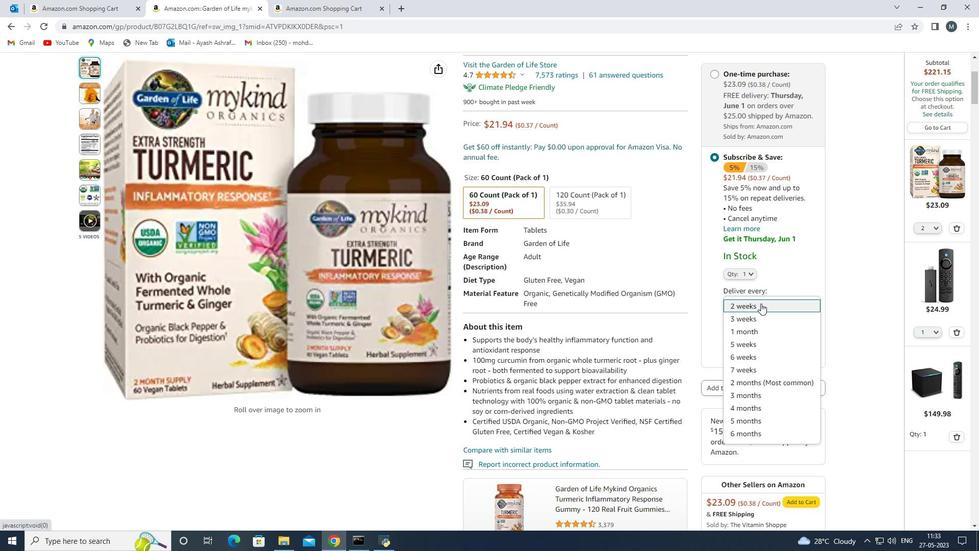 
Action: Mouse scrolled (761, 304) with delta (0, 0)
Screenshot: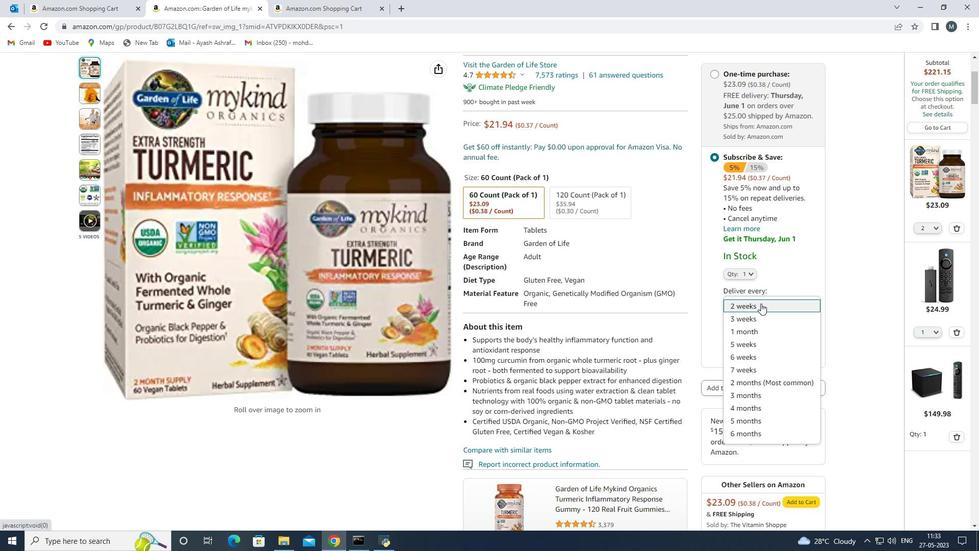 
Action: Mouse moved to (763, 305)
Screenshot: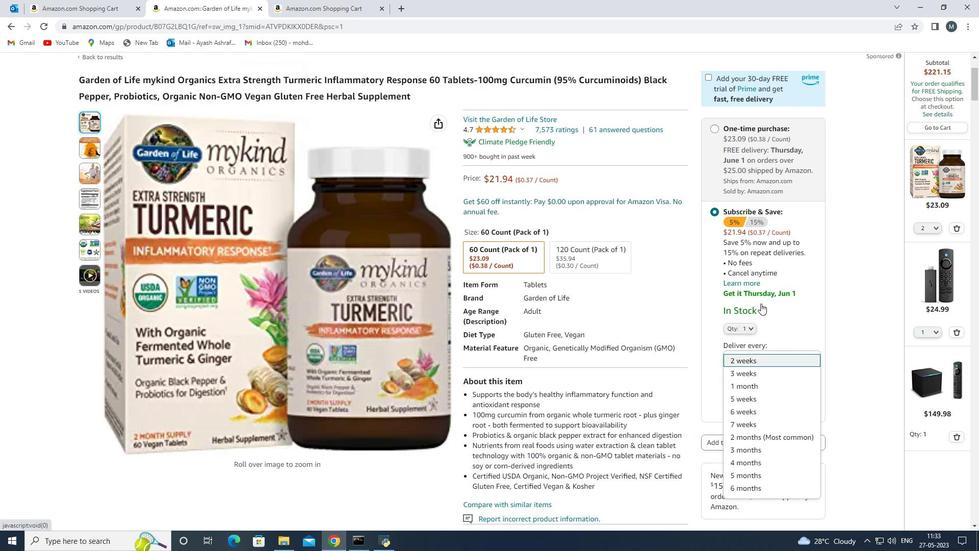 
Action: Mouse scrolled (763, 304) with delta (0, 0)
Screenshot: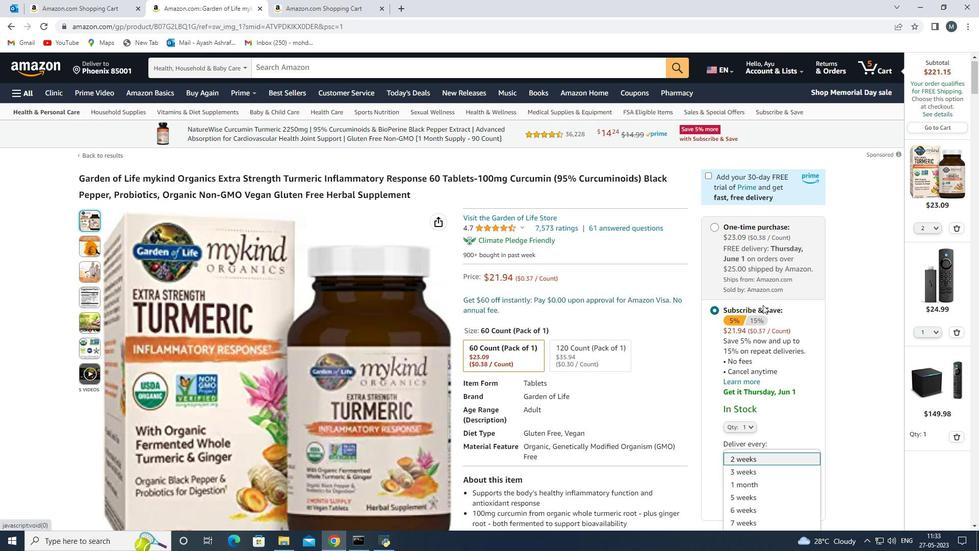 
Action: Mouse scrolled (763, 304) with delta (0, 0)
Screenshot: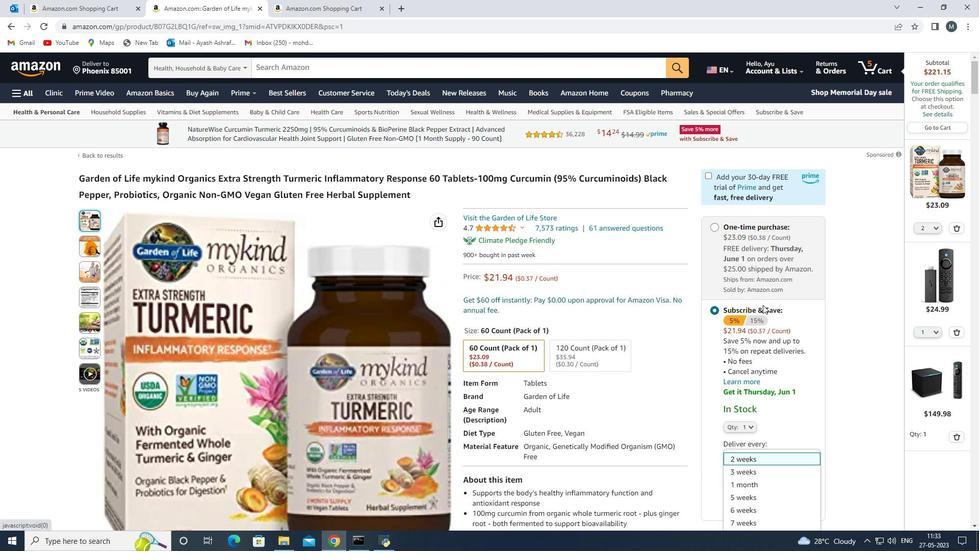 
Action: Mouse scrolled (763, 304) with delta (0, 0)
Screenshot: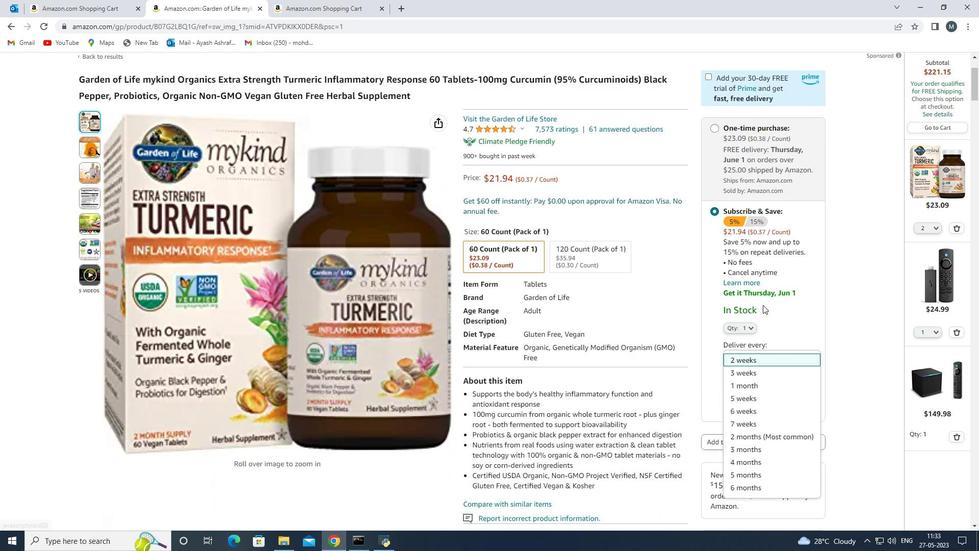 
Action: Mouse scrolled (763, 304) with delta (0, 0)
Screenshot: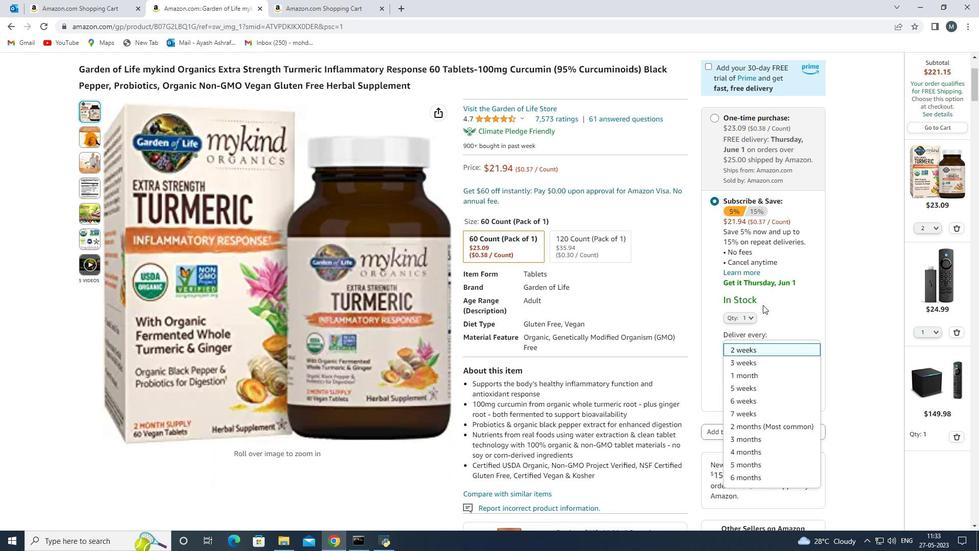 
Action: Mouse moved to (758, 311)
Screenshot: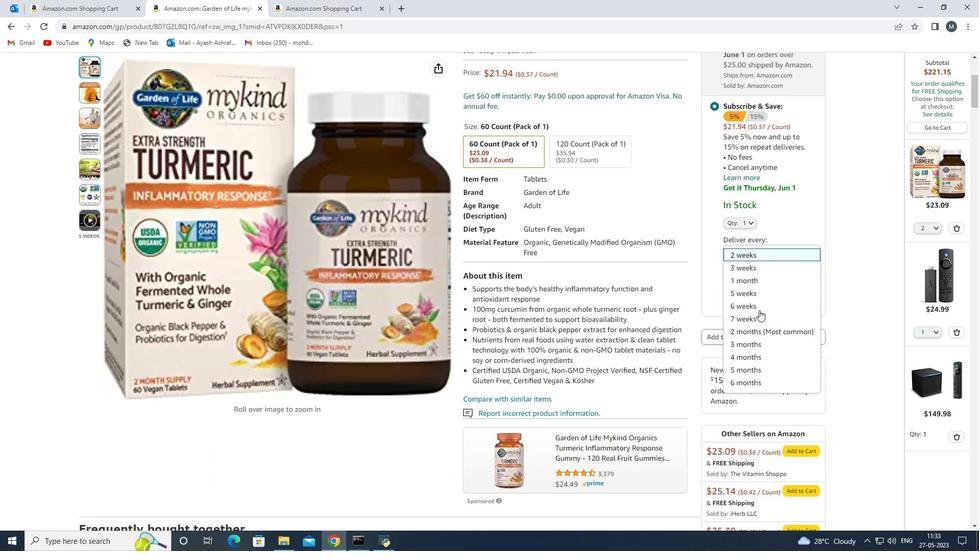 
Action: Mouse scrolled (758, 311) with delta (0, 0)
Screenshot: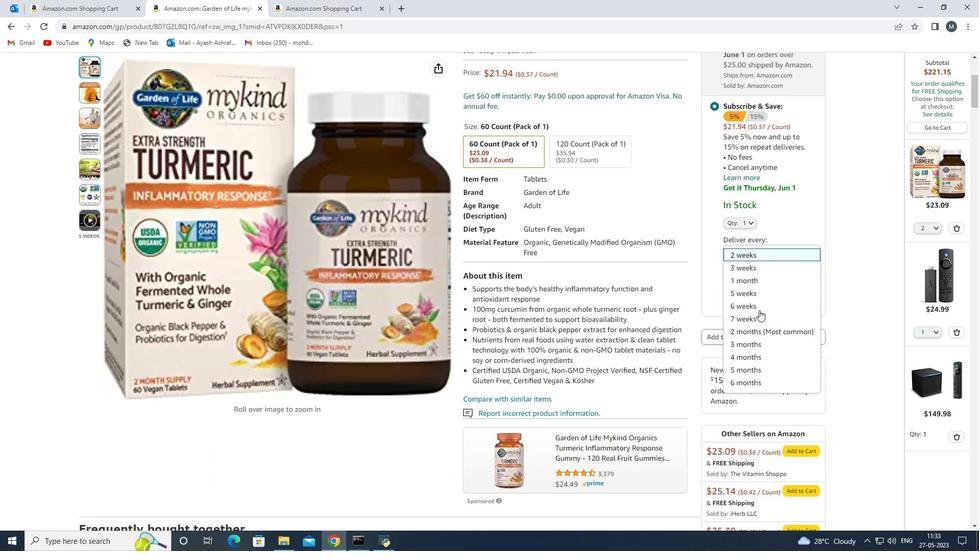 
Action: Mouse scrolled (758, 311) with delta (0, 0)
Screenshot: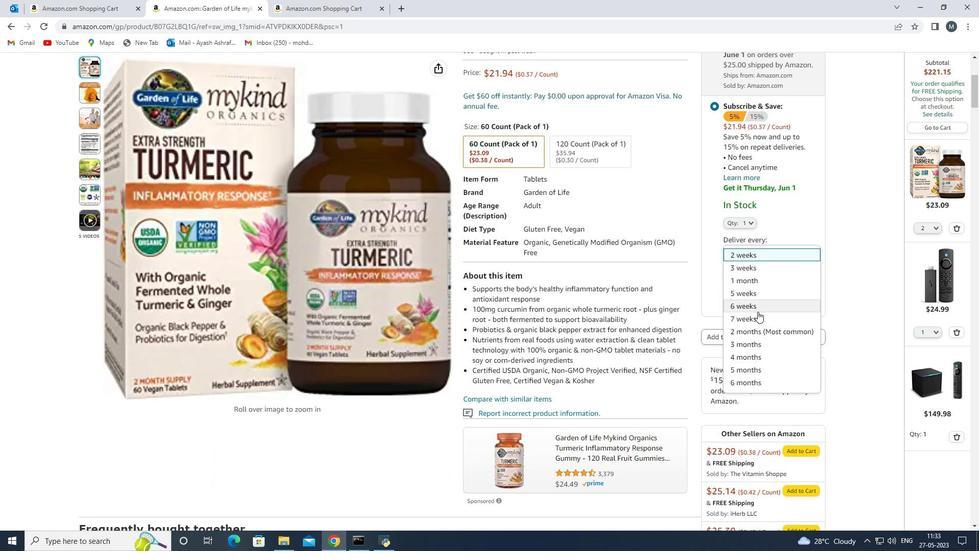 
Action: Mouse moved to (496, 303)
Screenshot: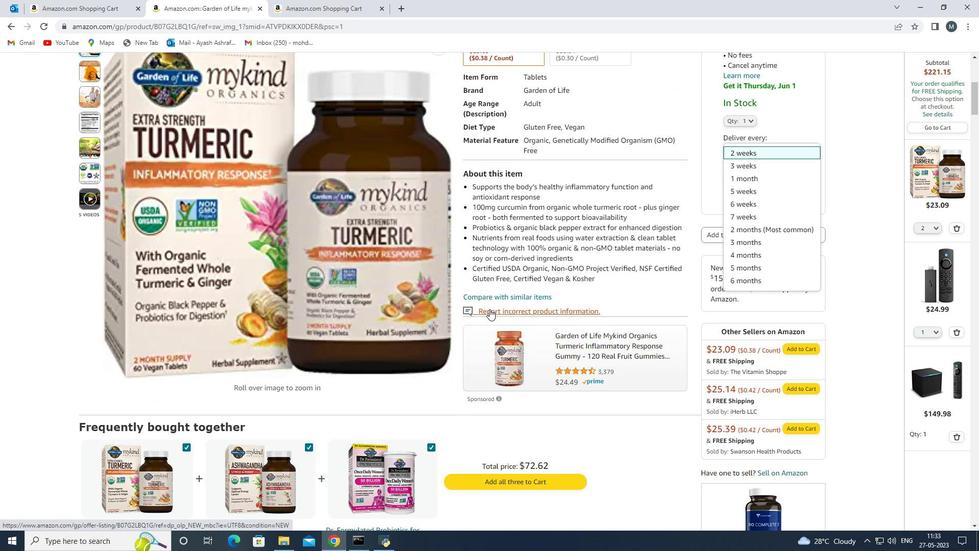 
Action: Mouse scrolled (494, 305) with delta (0, 0)
Screenshot: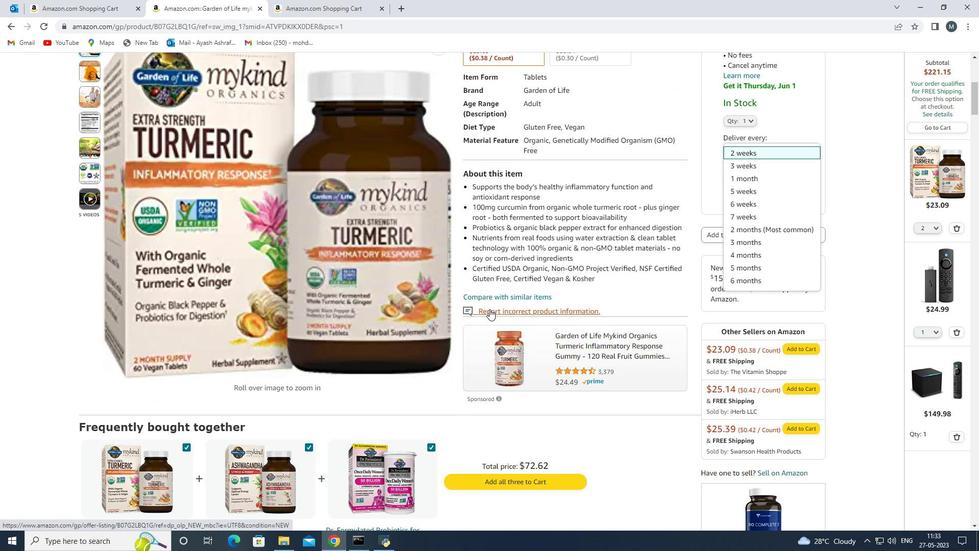 
Action: Mouse scrolled (496, 304) with delta (0, 0)
Screenshot: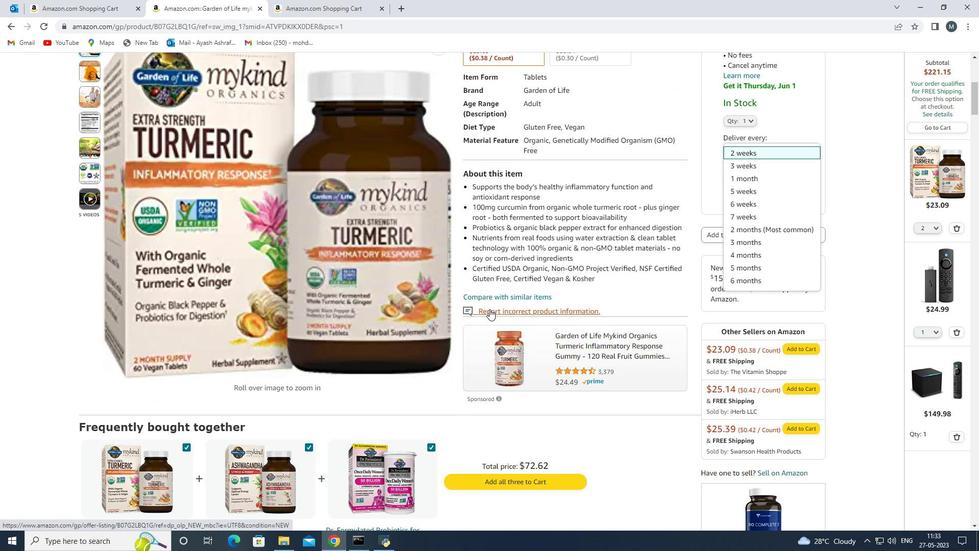 
Action: Mouse scrolled (496, 303) with delta (0, 0)
Screenshot: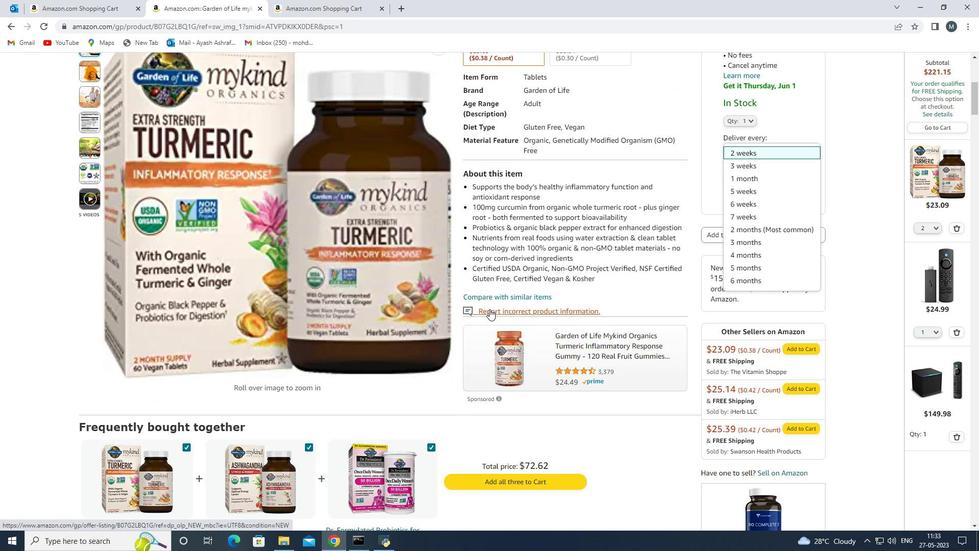 
Action: Mouse scrolled (496, 303) with delta (0, 0)
Screenshot: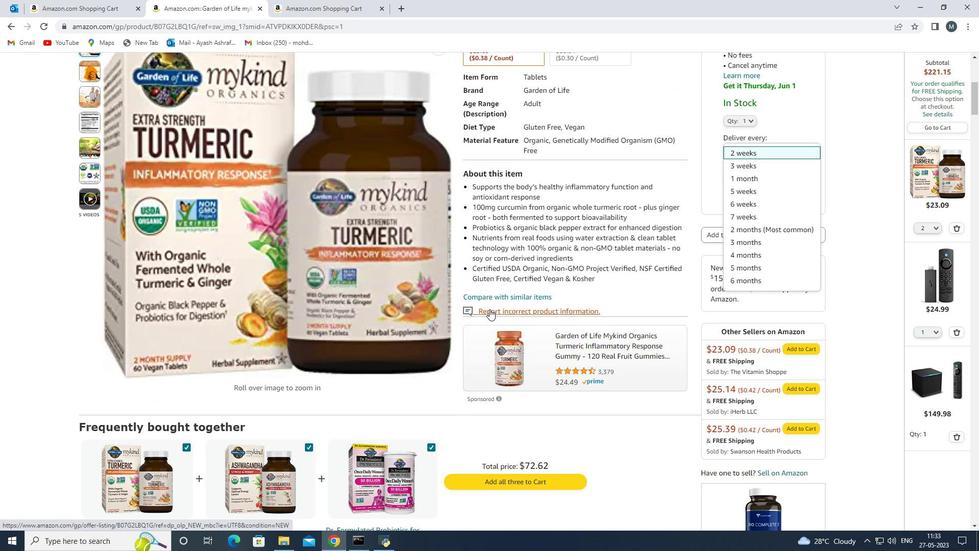 
Action: Mouse moved to (496, 302)
Screenshot: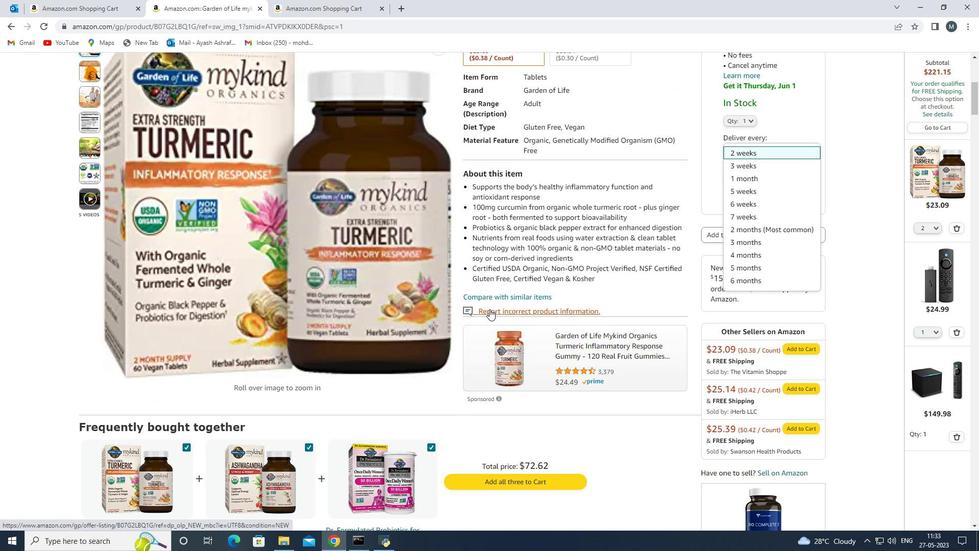 
Action: Mouse scrolled (496, 303) with delta (0, 0)
Screenshot: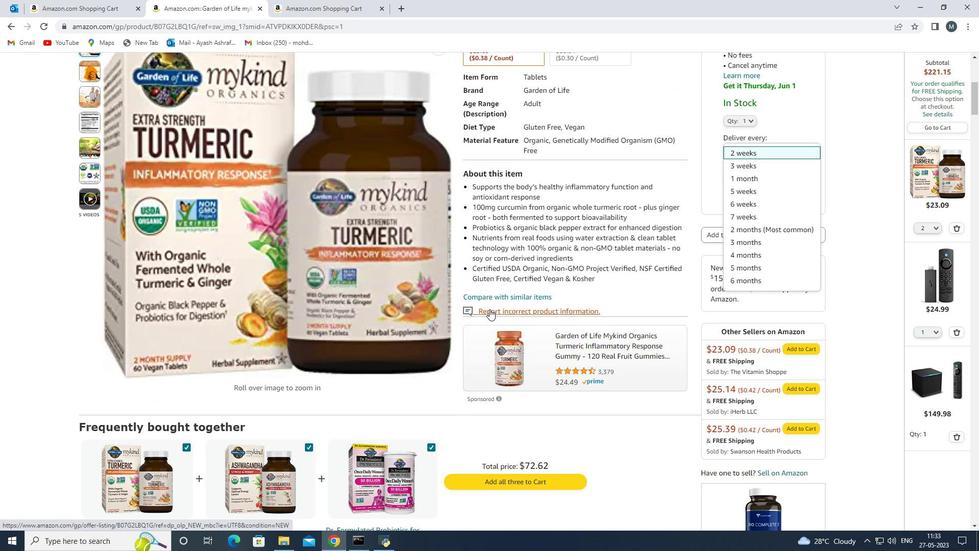 
Action: Mouse moved to (561, 302)
Screenshot: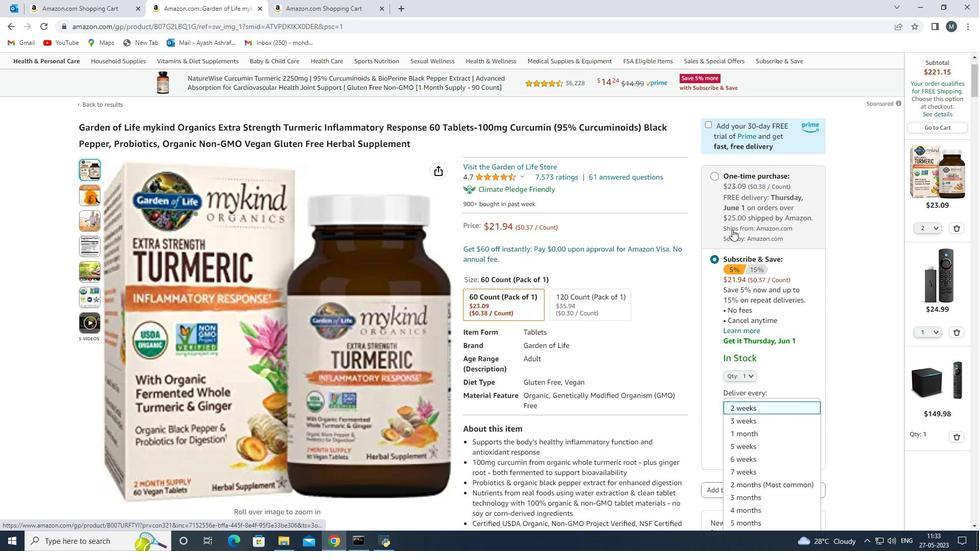 
Action: Mouse scrolled (561, 302) with delta (0, 0)
Screenshot: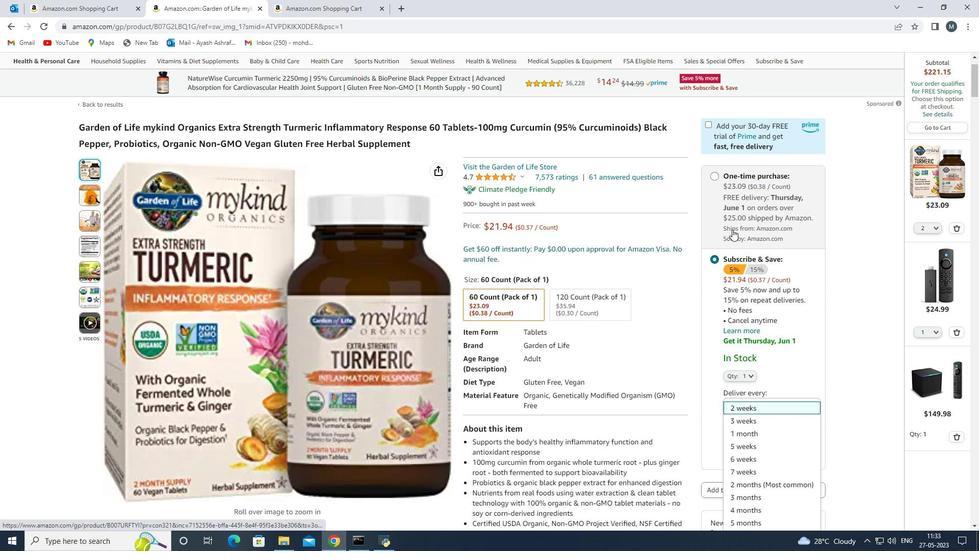 
Action: Mouse scrolled (561, 302) with delta (0, 0)
Screenshot: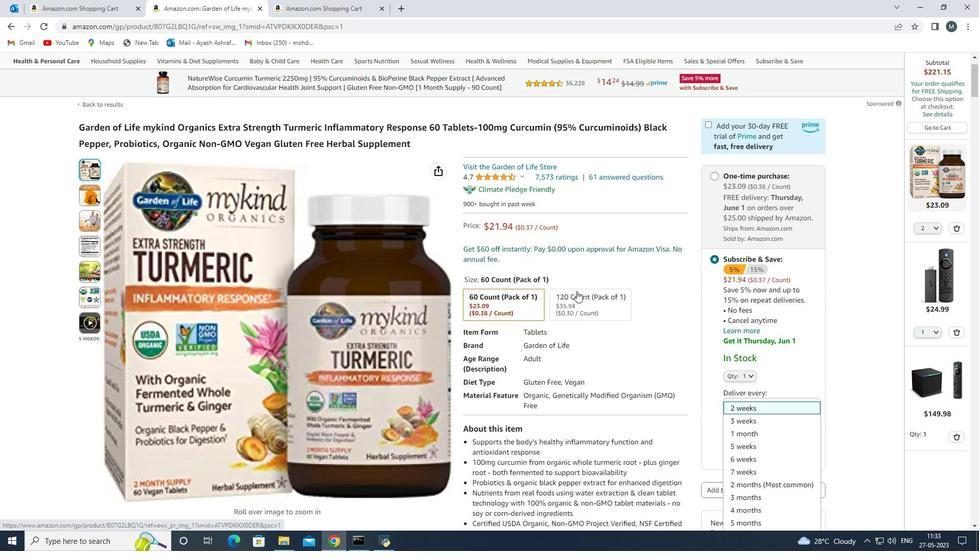 
Action: Mouse scrolled (561, 302) with delta (0, 0)
Screenshot: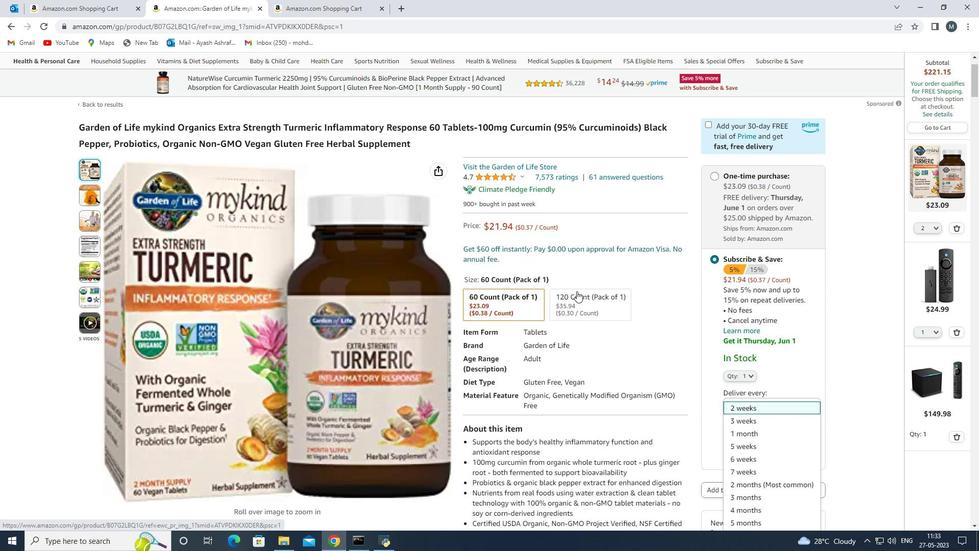 
Action: Mouse scrolled (561, 302) with delta (0, 0)
Screenshot: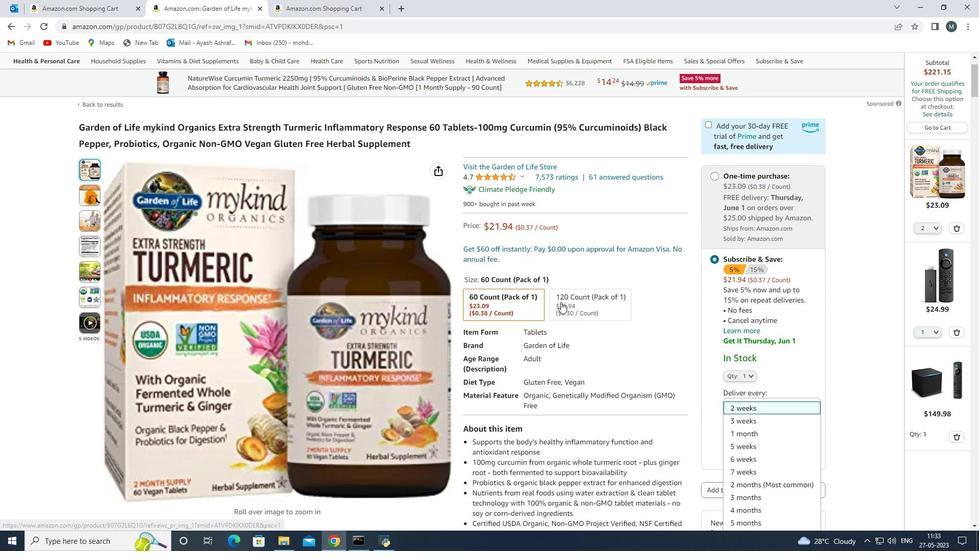 
Action: Mouse scrolled (561, 302) with delta (0, 0)
Screenshot: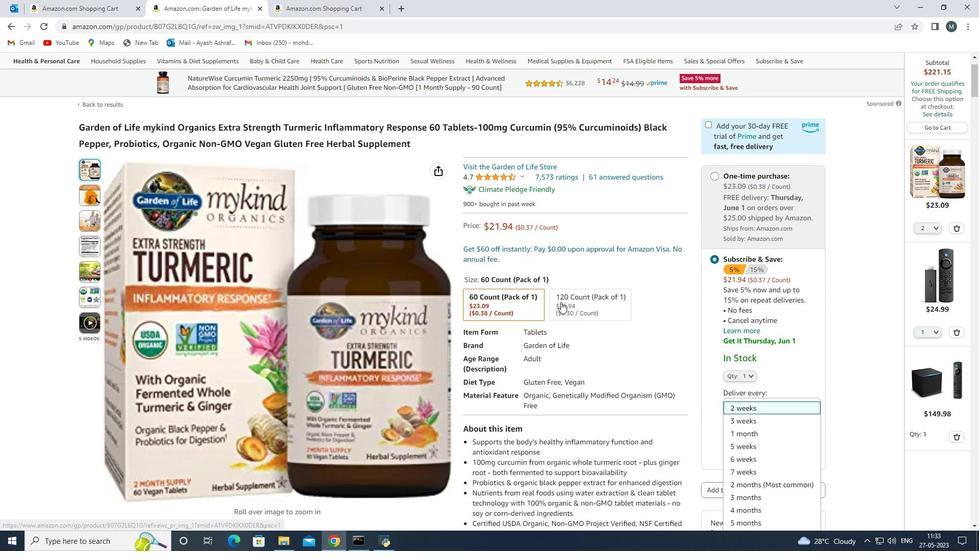 
Action: Mouse scrolled (561, 302) with delta (0, 0)
Screenshot: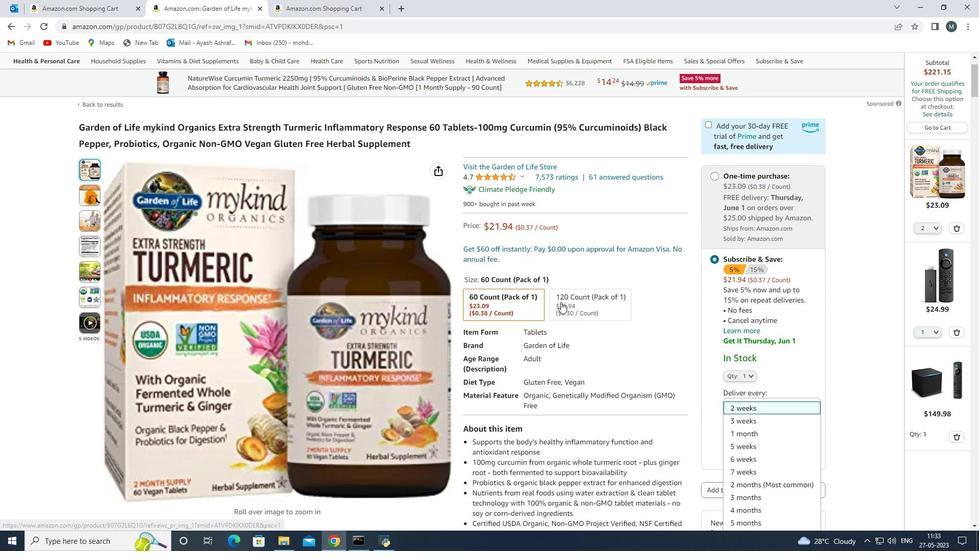 
Action: Mouse moved to (868, 64)
Screenshot: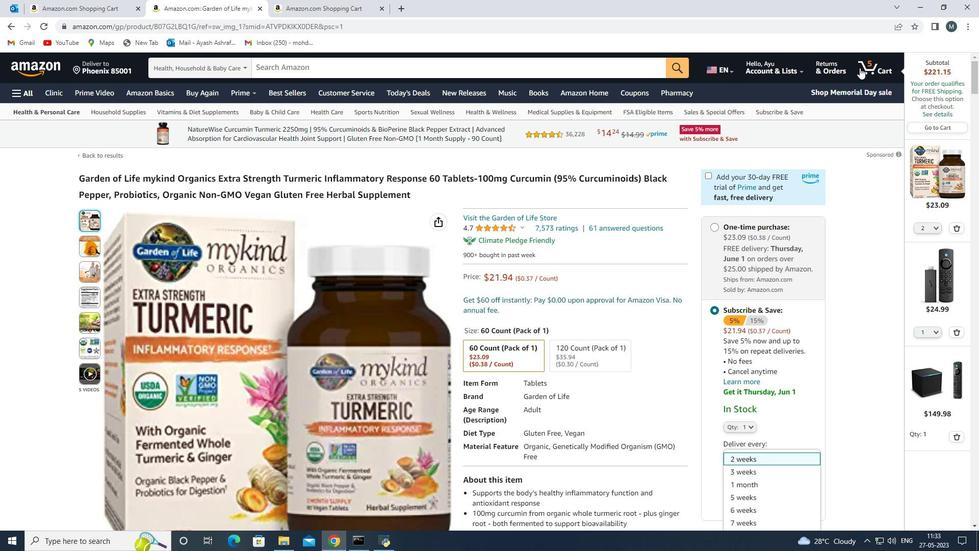 
Action: Mouse pressed left at (868, 64)
Screenshot: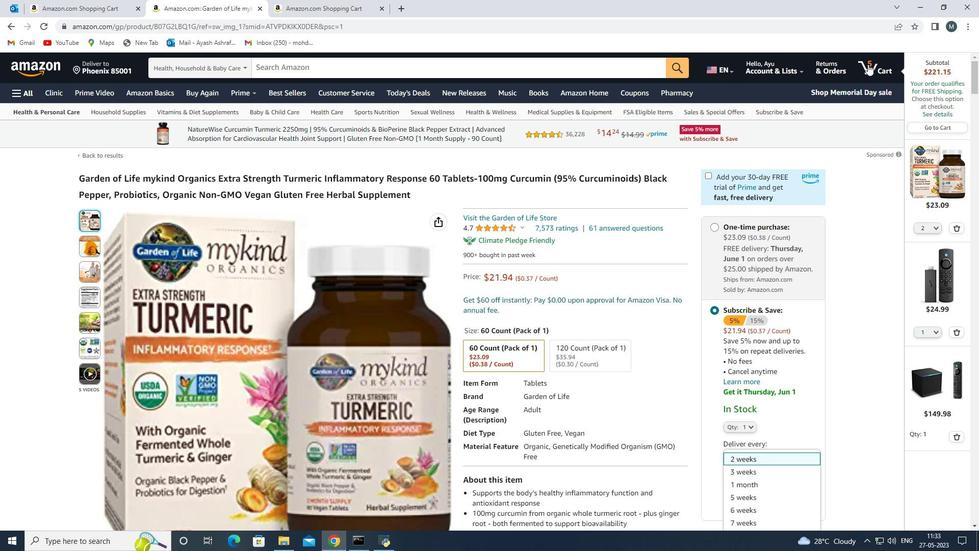 
Action: Mouse moved to (85, 302)
Screenshot: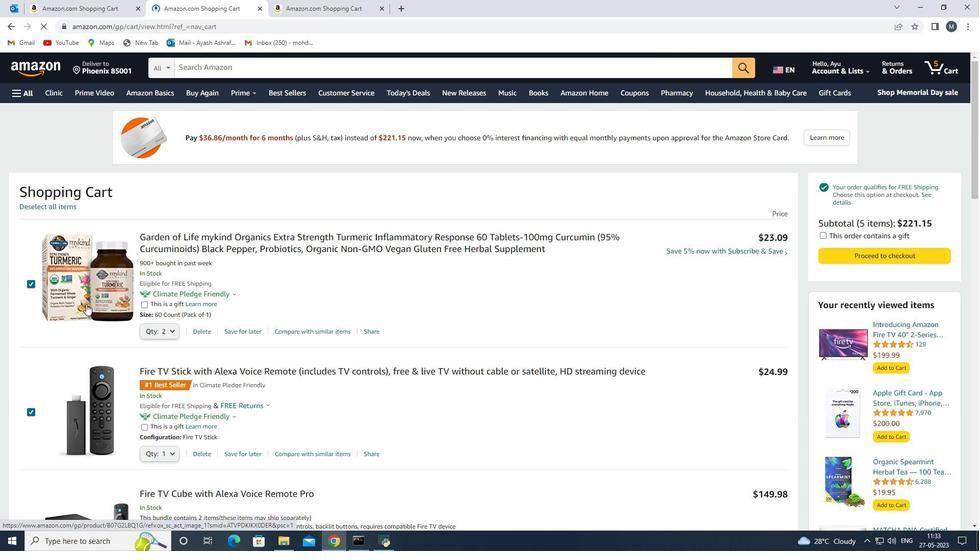 
Action: Mouse pressed left at (85, 302)
Screenshot: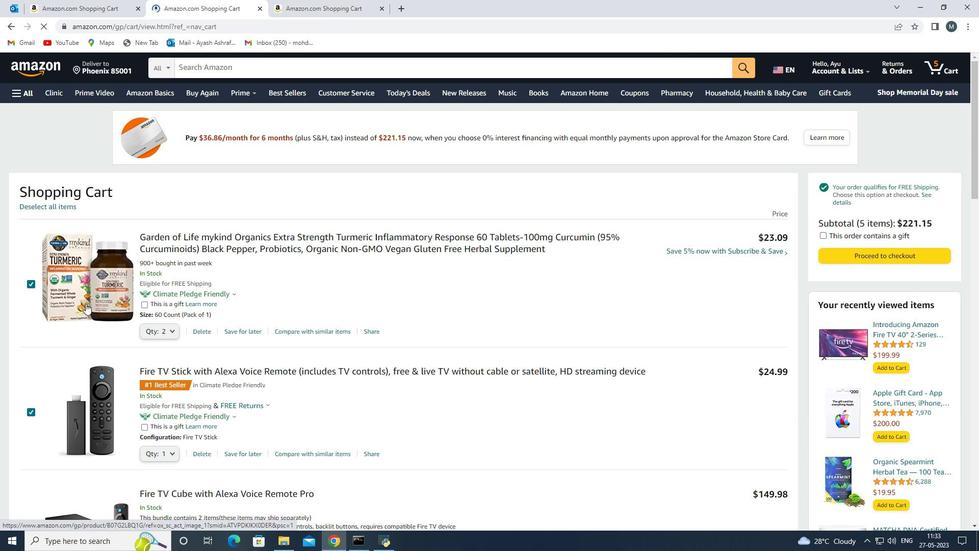 
Action: Mouse moved to (568, 241)
Screenshot: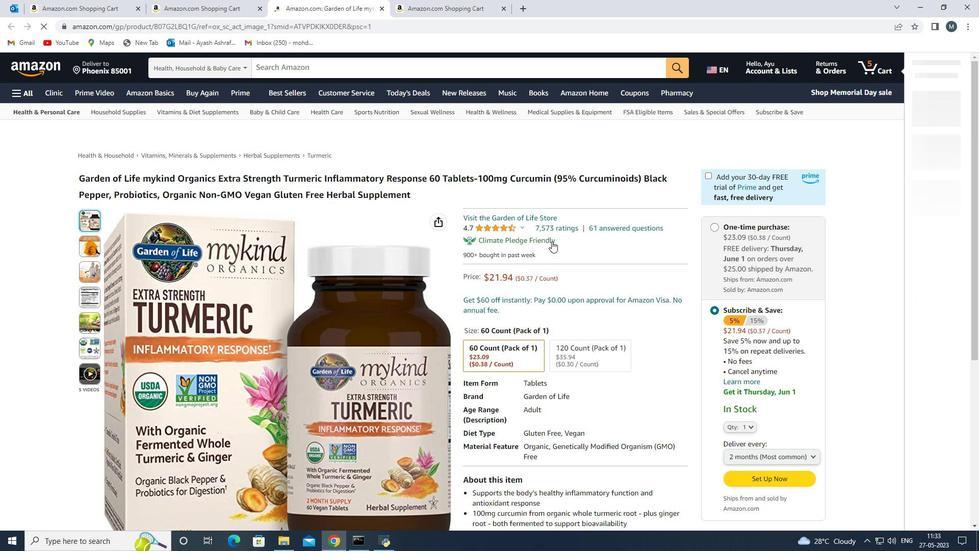 
Action: Mouse scrolled (568, 240) with delta (0, 0)
Screenshot: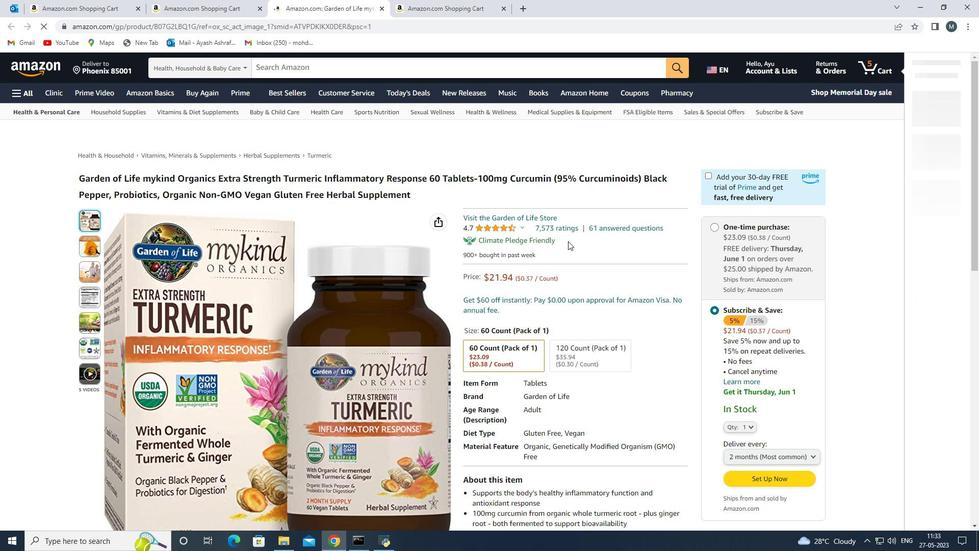 
Action: Mouse scrolled (568, 240) with delta (0, 0)
Screenshot: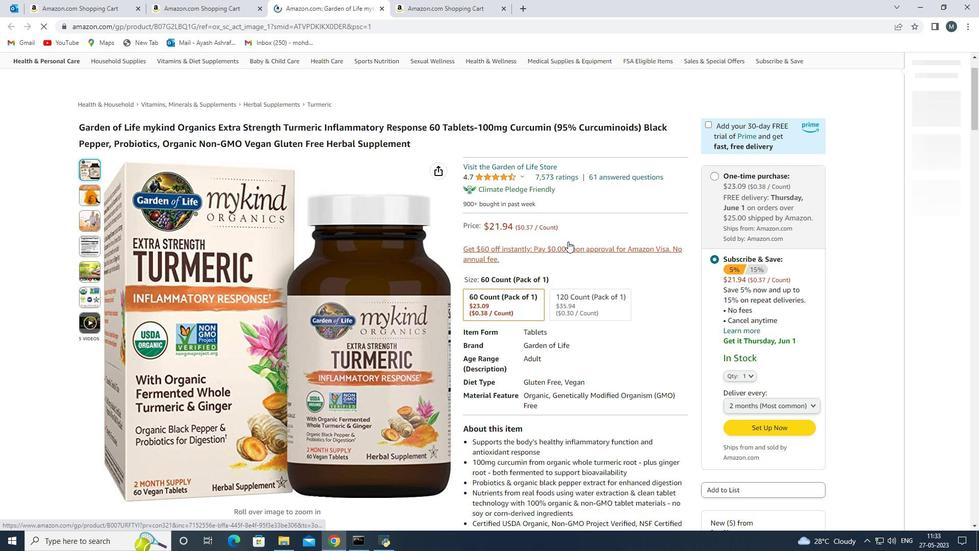 
Action: Mouse scrolled (568, 240) with delta (0, 0)
Screenshot: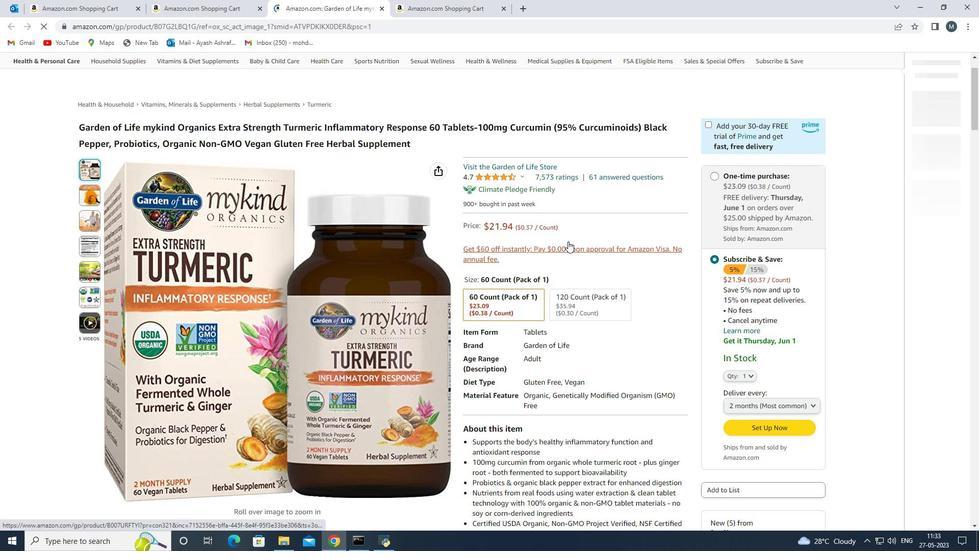 
Action: Mouse scrolled (568, 240) with delta (0, 0)
Screenshot: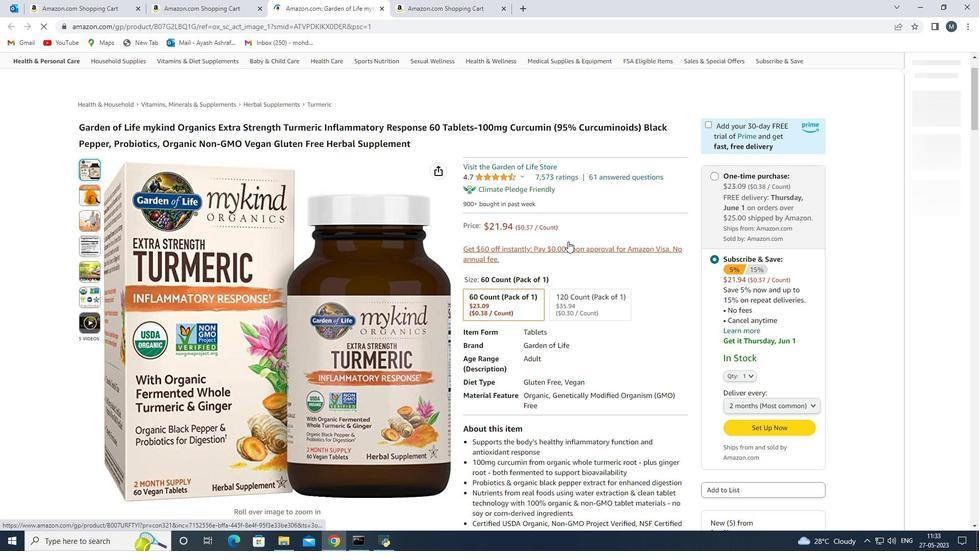 
Action: Mouse moved to (766, 277)
Screenshot: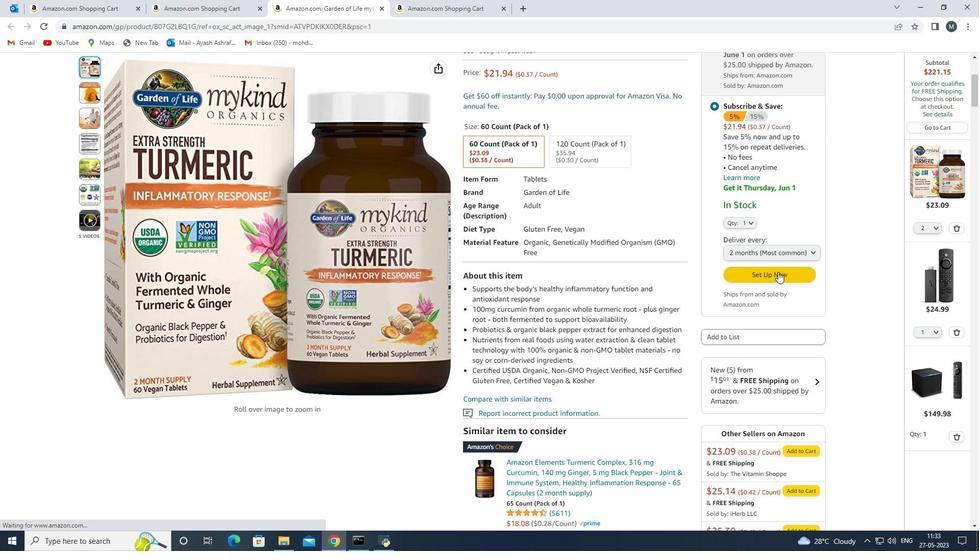 
Action: Mouse scrolled (766, 277) with delta (0, 0)
Screenshot: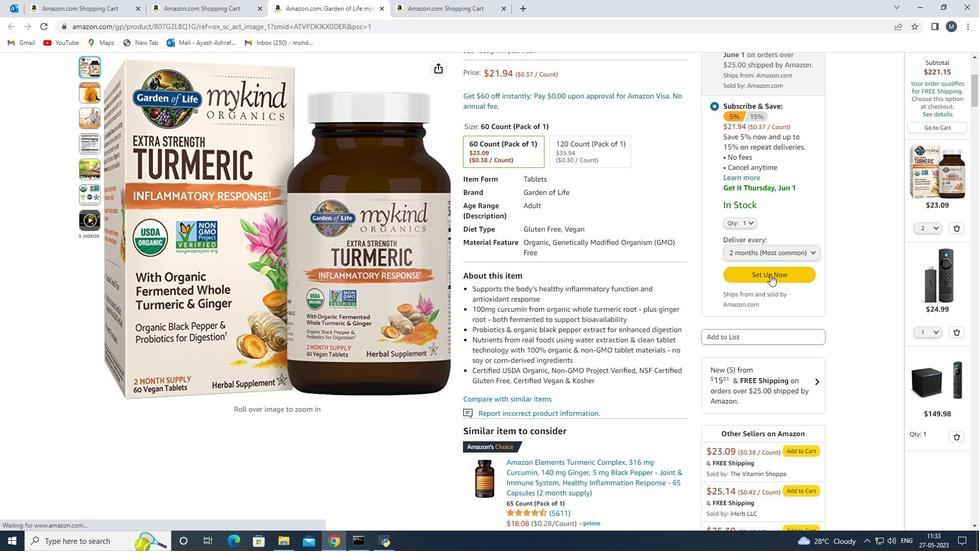 
Action: Mouse moved to (749, 320)
Screenshot: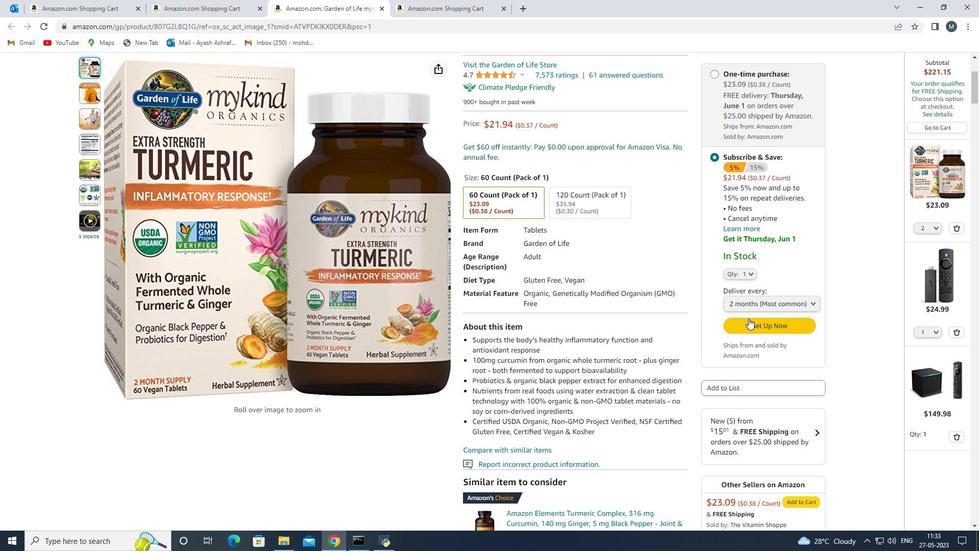 
Action: Mouse pressed left at (749, 320)
Screenshot: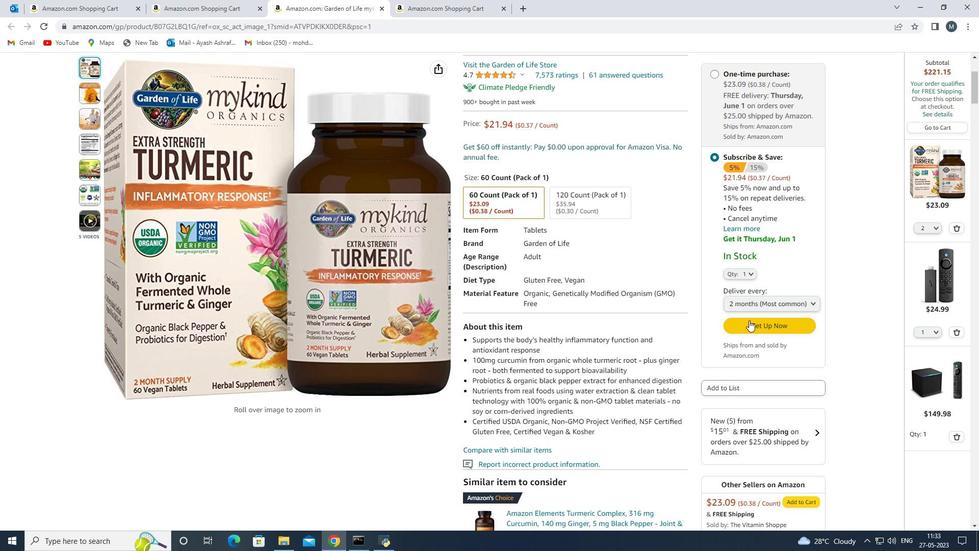 
Action: Mouse moved to (292, 277)
Screenshot: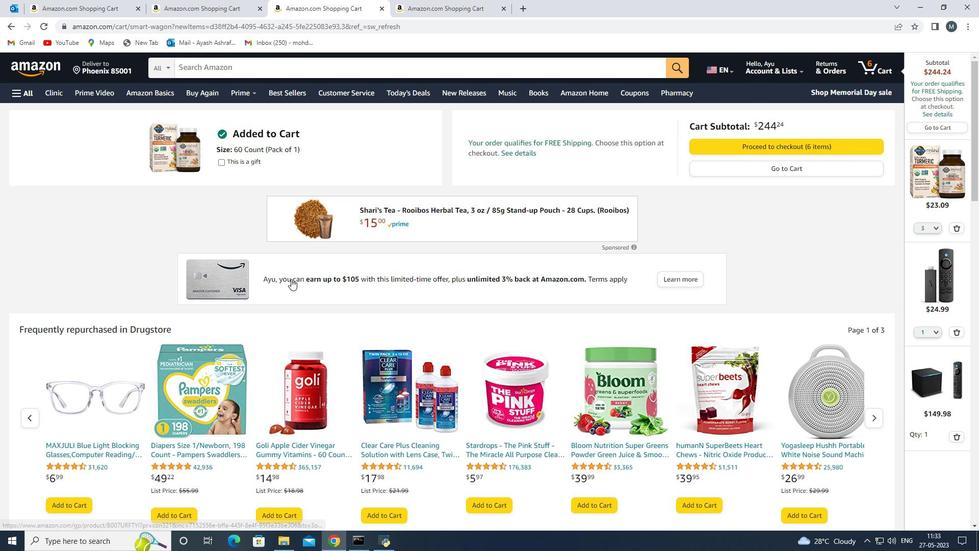 
Action: Mouse scrolled (292, 278) with delta (0, 0)
Screenshot: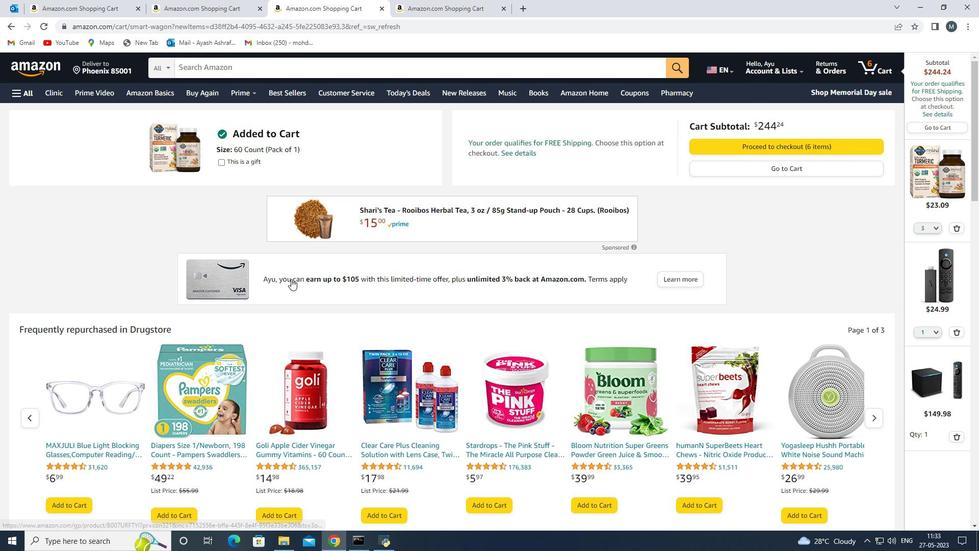 
Action: Mouse scrolled (292, 278) with delta (0, 0)
Screenshot: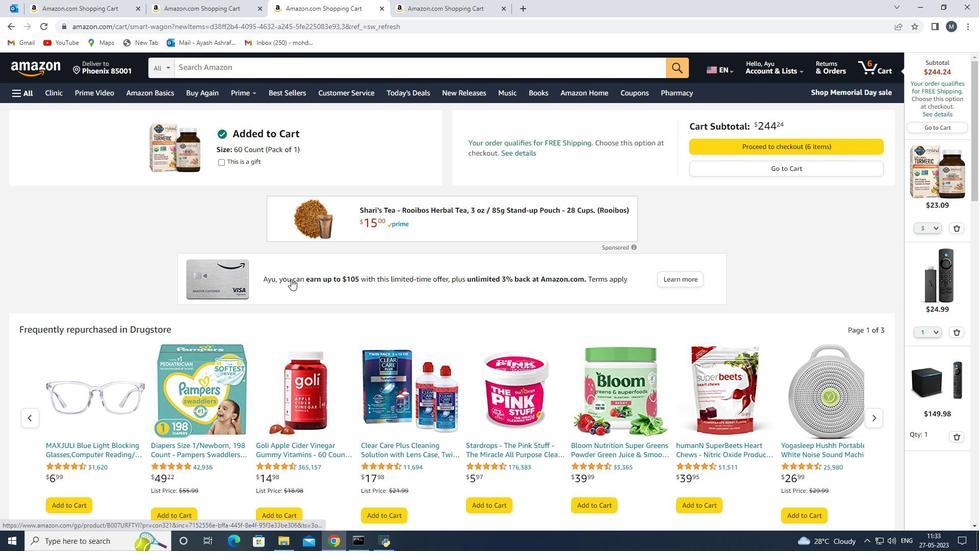 
Action: Mouse scrolled (292, 278) with delta (0, 0)
Screenshot: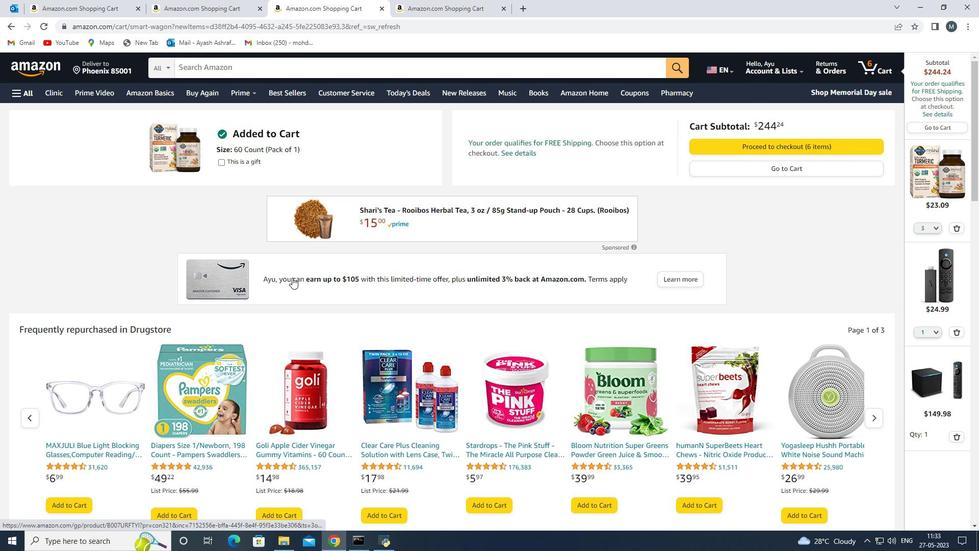 
Action: Mouse moved to (804, 165)
Screenshot: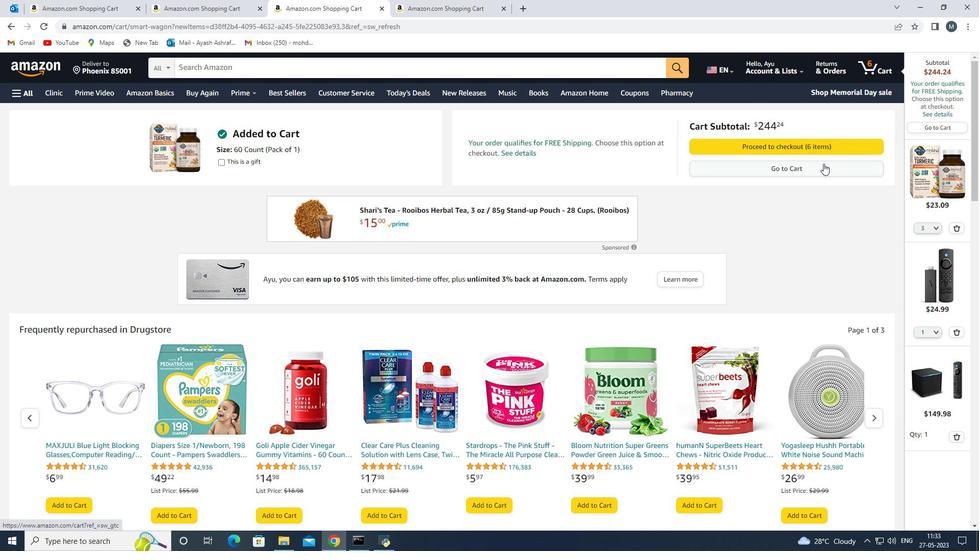 
Action: Mouse pressed left at (804, 165)
Screenshot: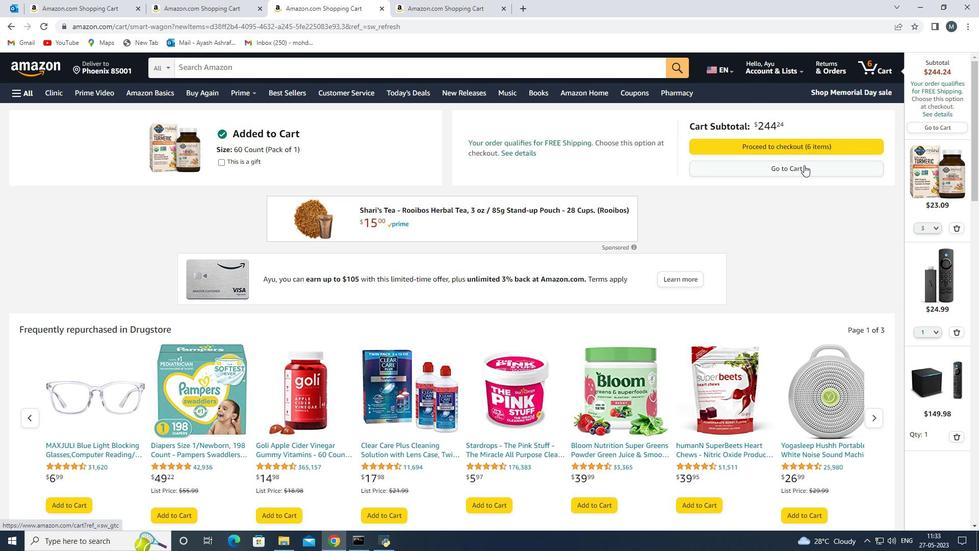 
Action: Mouse moved to (52, 368)
Screenshot: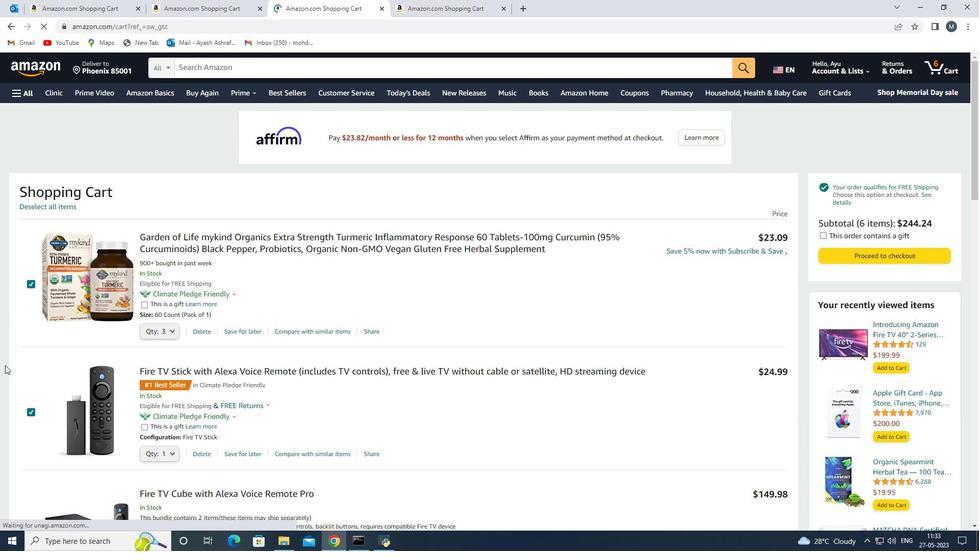 
Action: Mouse scrolled (52, 367) with delta (0, 0)
Screenshot: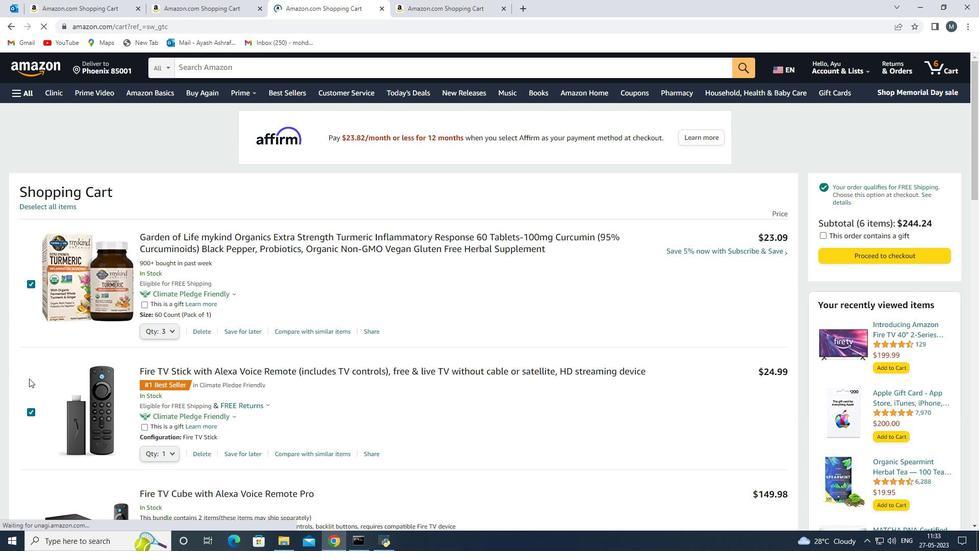 
Action: Mouse scrolled (52, 367) with delta (0, 0)
Screenshot: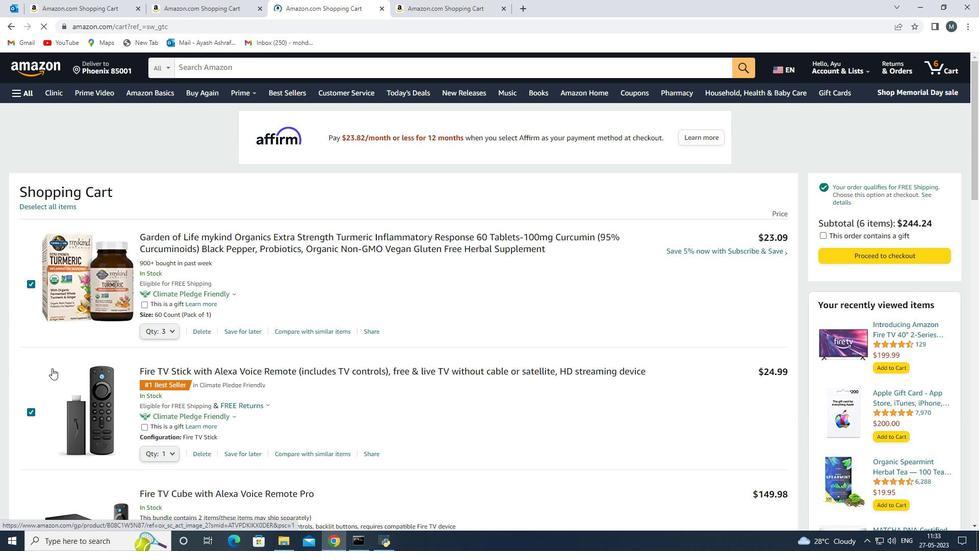
Action: Mouse moved to (30, 309)
Screenshot: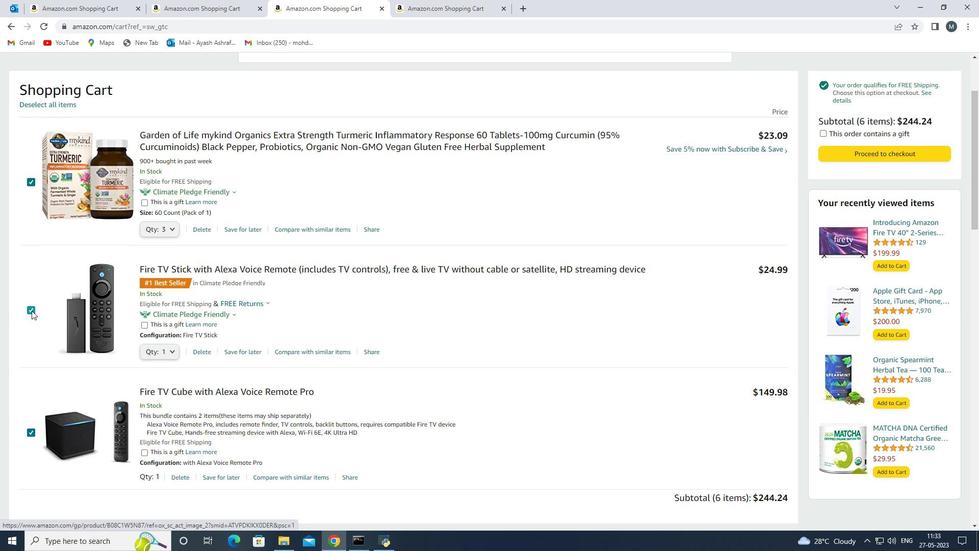 
Action: Mouse pressed left at (30, 309)
Screenshot: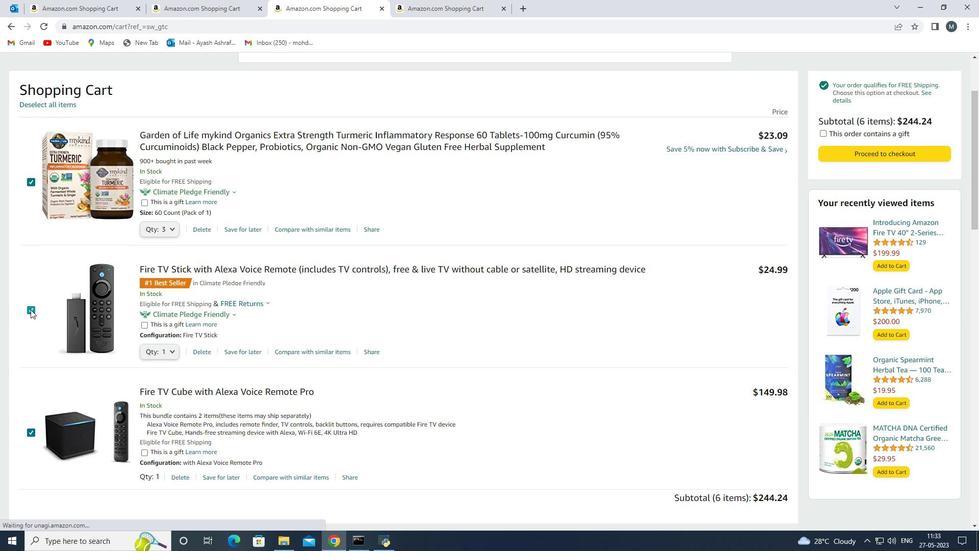 
Action: Mouse moved to (206, 352)
Screenshot: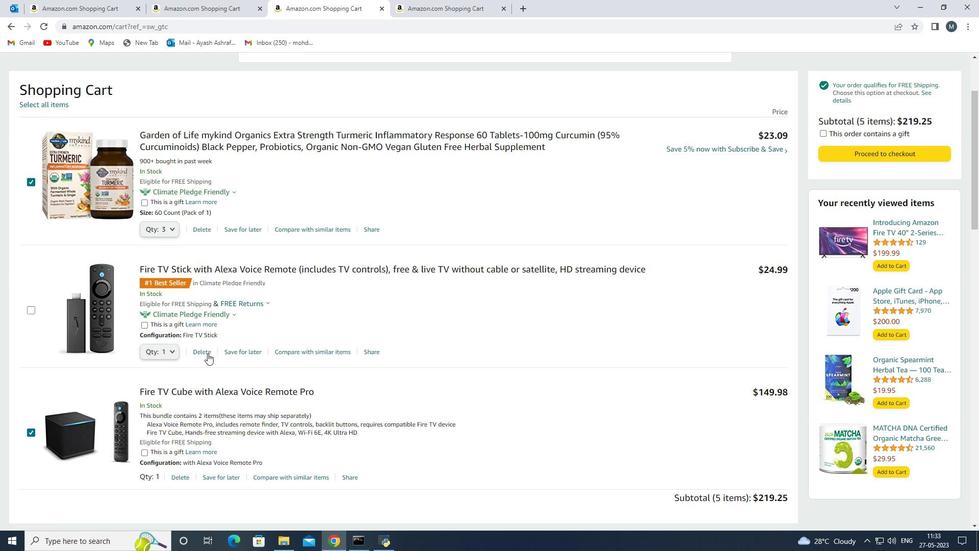 
Action: Mouse pressed left at (206, 352)
Screenshot: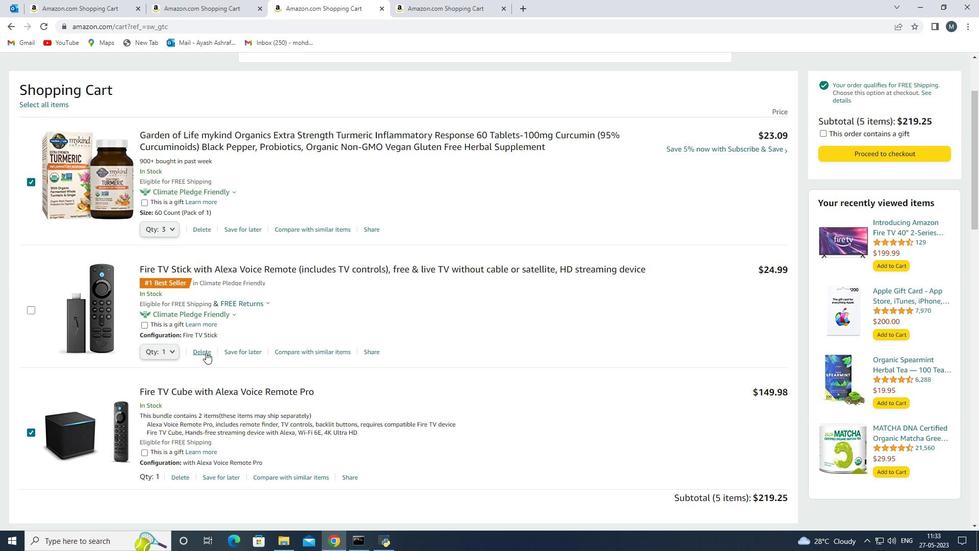 
Action: Mouse moved to (182, 396)
Screenshot: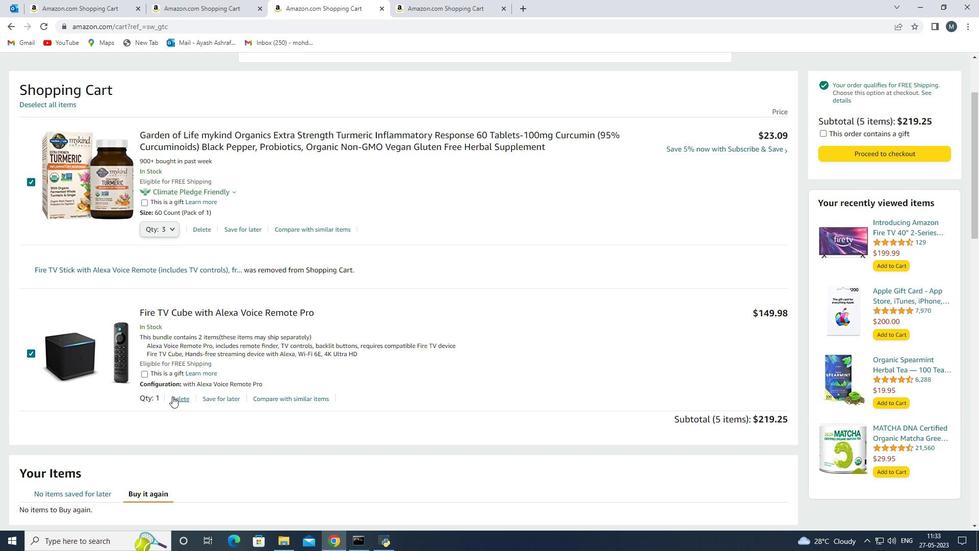 
Action: Mouse pressed left at (182, 396)
Screenshot: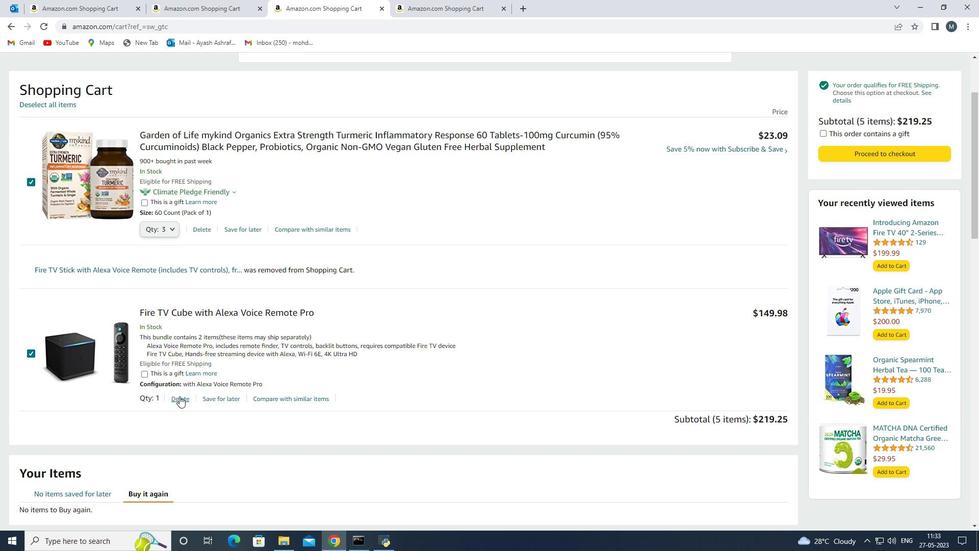 
Action: Mouse moved to (199, 356)
Screenshot: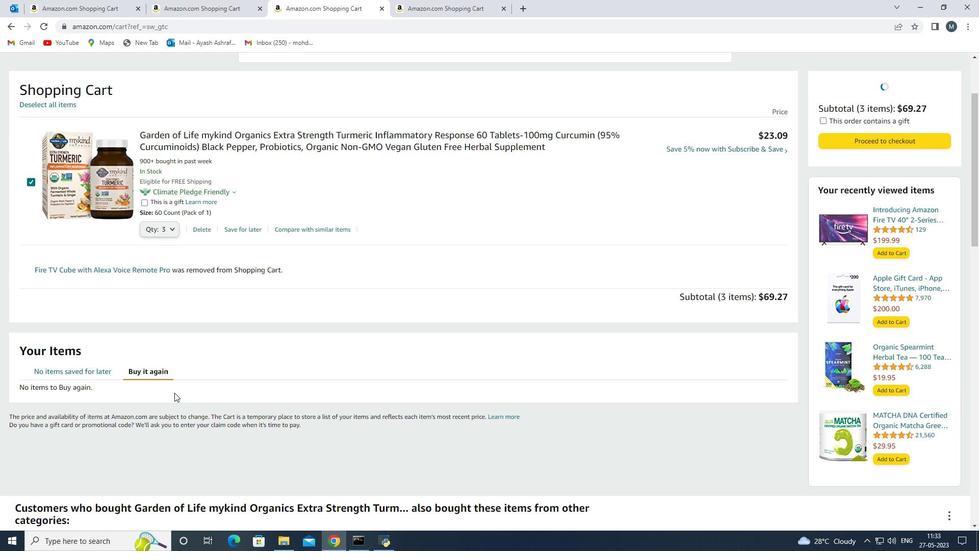 
Action: Mouse scrolled (199, 356) with delta (0, 0)
Screenshot: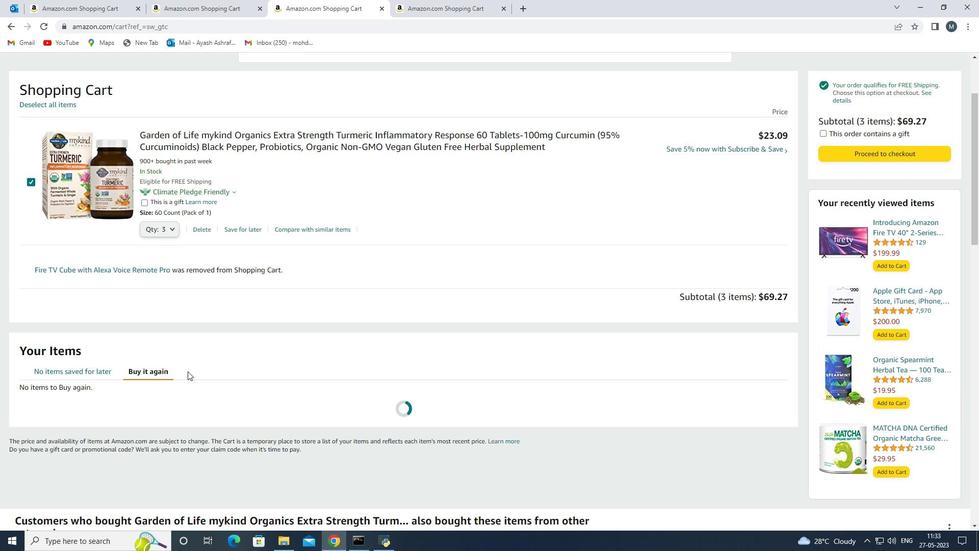 
Action: Mouse scrolled (199, 357) with delta (0, 0)
Screenshot: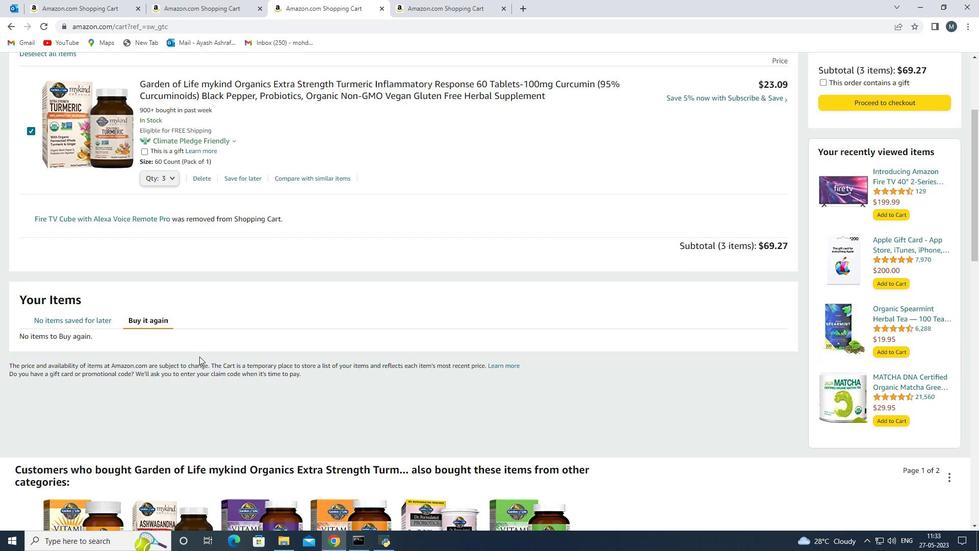
Action: Mouse scrolled (199, 357) with delta (0, 0)
Screenshot: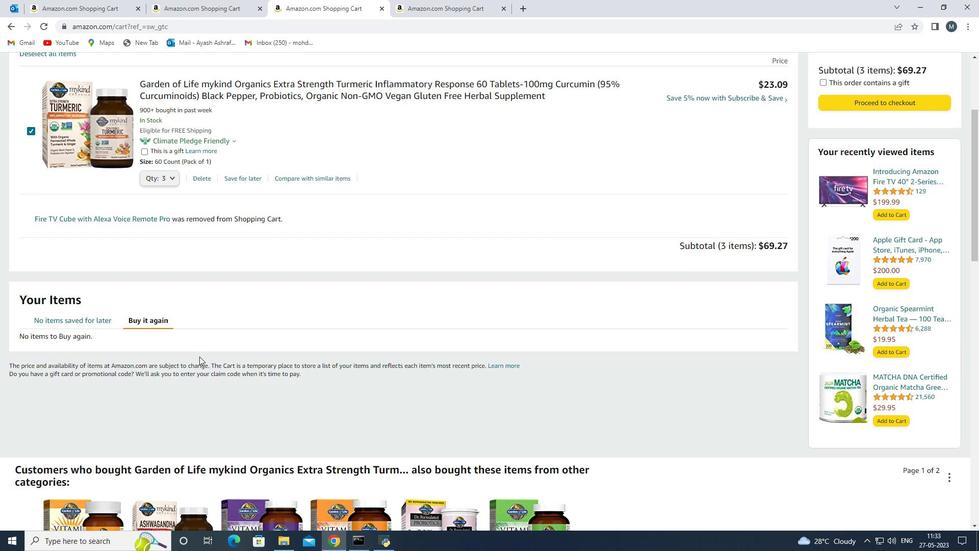 
Action: Mouse scrolled (199, 357) with delta (0, 0)
Screenshot: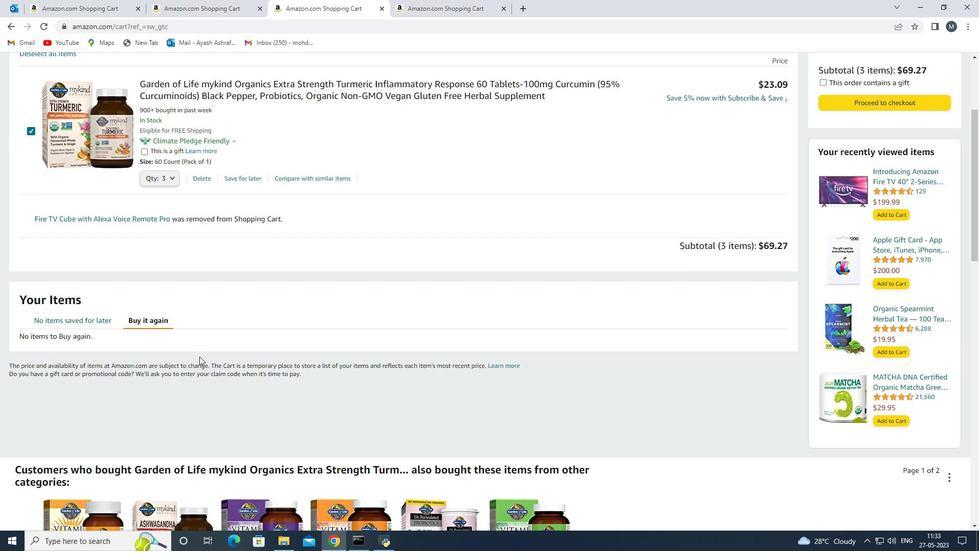 
Action: Mouse scrolled (199, 357) with delta (0, 0)
Screenshot: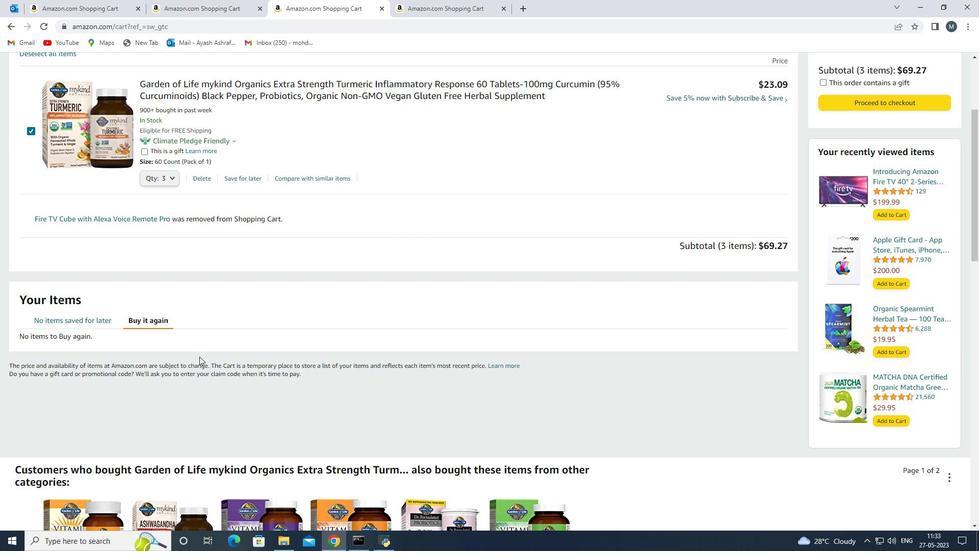 
Action: Mouse scrolled (199, 357) with delta (0, 0)
Screenshot: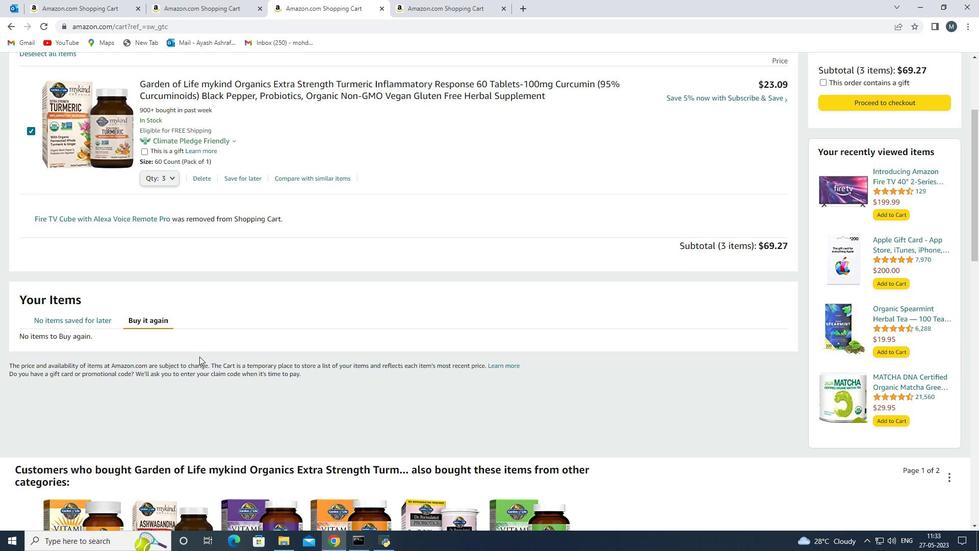 
Action: Mouse moved to (166, 330)
Screenshot: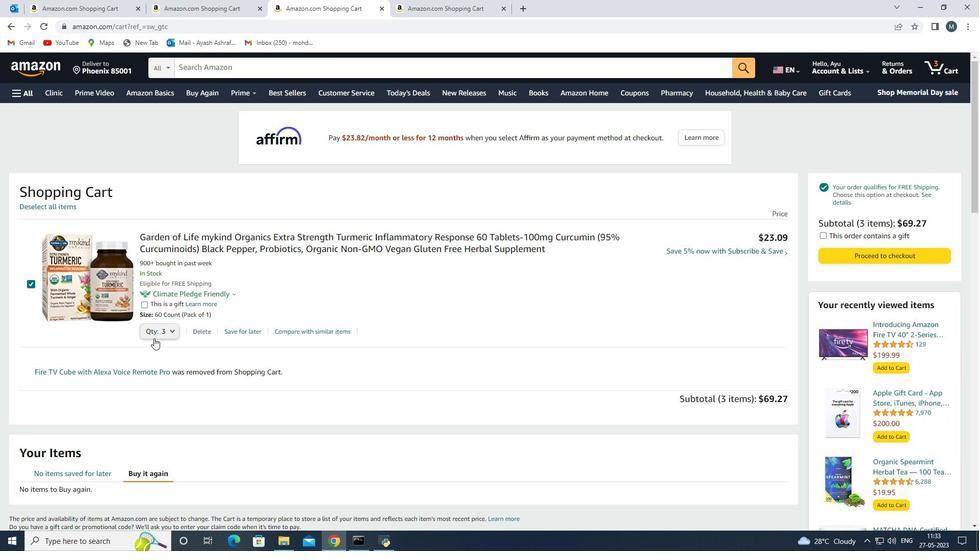 
Action: Mouse pressed left at (166, 330)
Screenshot: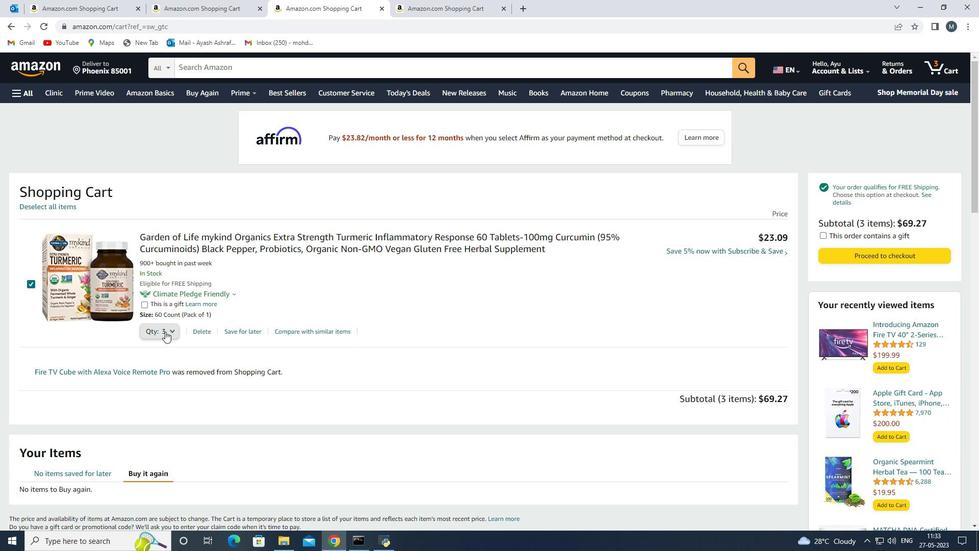 
Action: Mouse moved to (174, 357)
